 Task: Find connections with filter location Palera with filter topic #leadershipwith filter profile language Potuguese with filter current company Centre for Policy Research with filter school DG Ruparel College of Arts, Science and Commerce with filter industry Technical and Vocational Training with filter service category Negotiation with filter keywords title Controller
Action: Mouse moved to (695, 91)
Screenshot: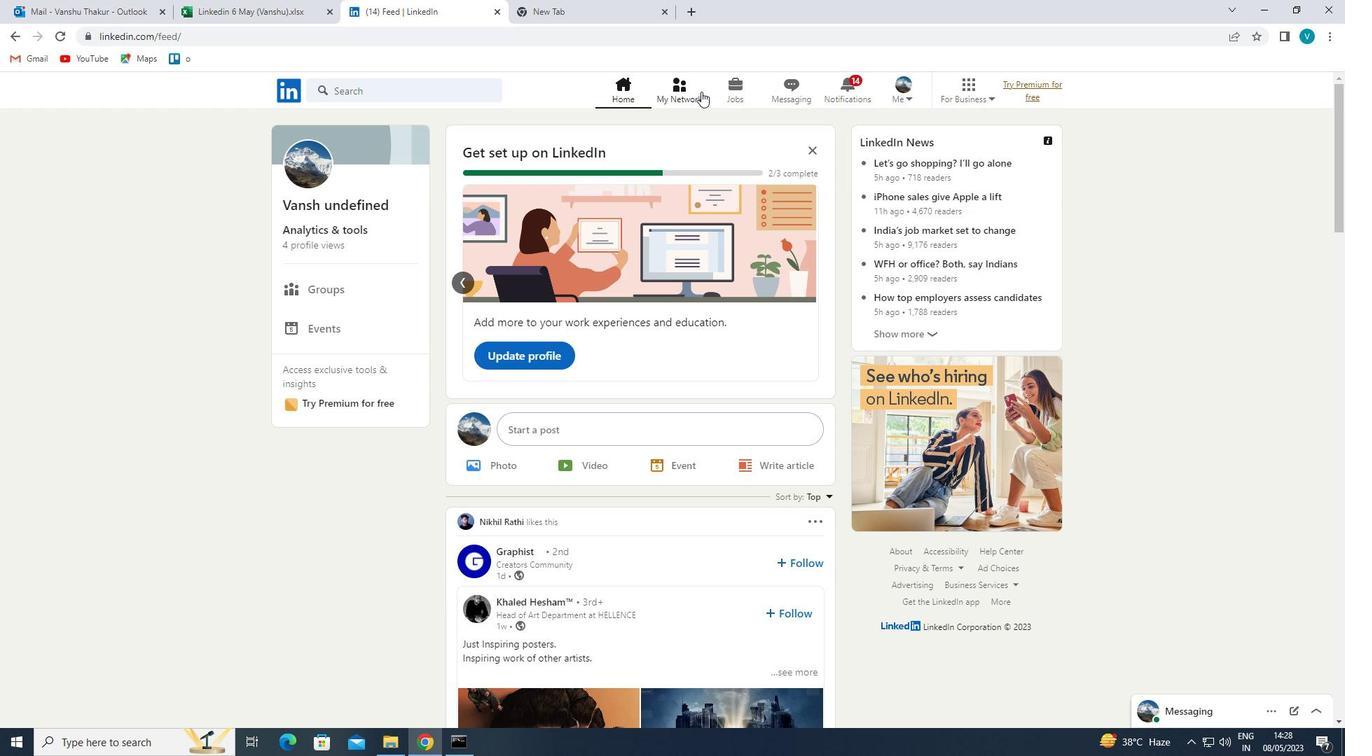 
Action: Mouse pressed left at (695, 91)
Screenshot: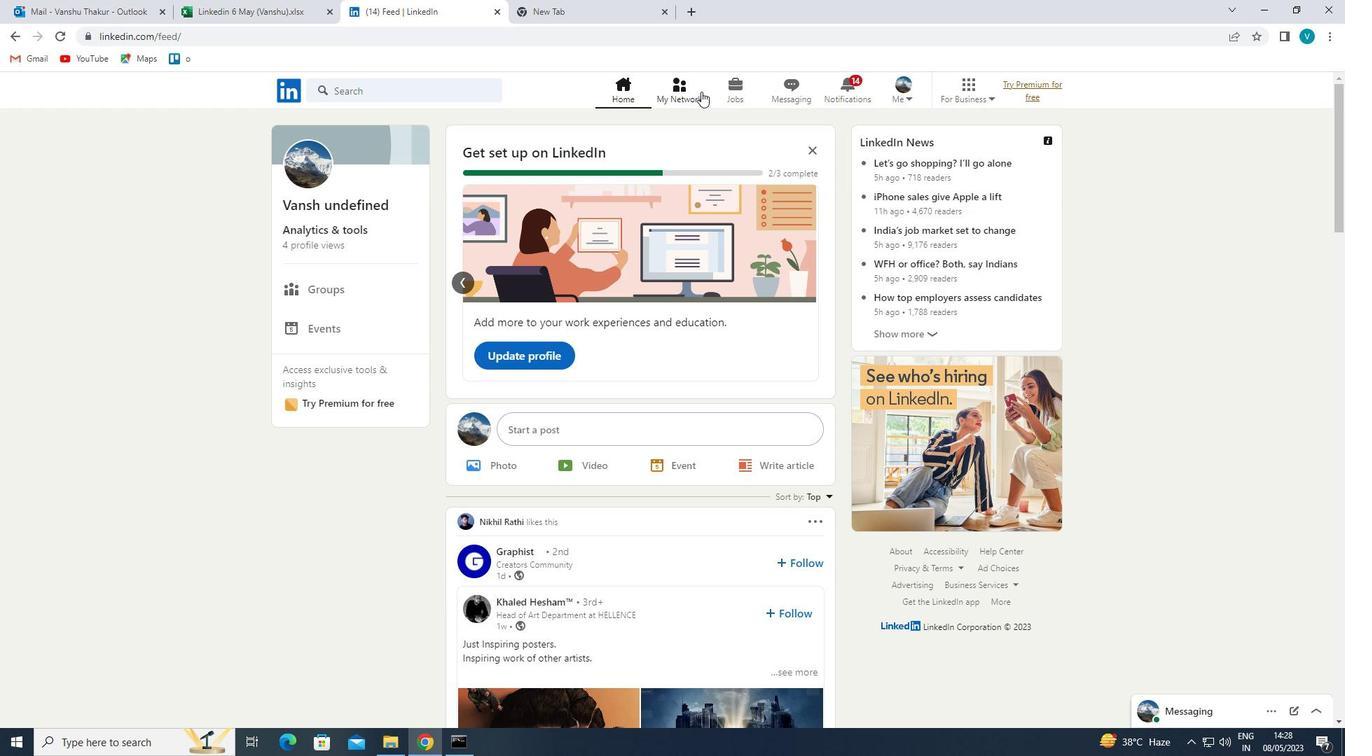 
Action: Mouse moved to (424, 167)
Screenshot: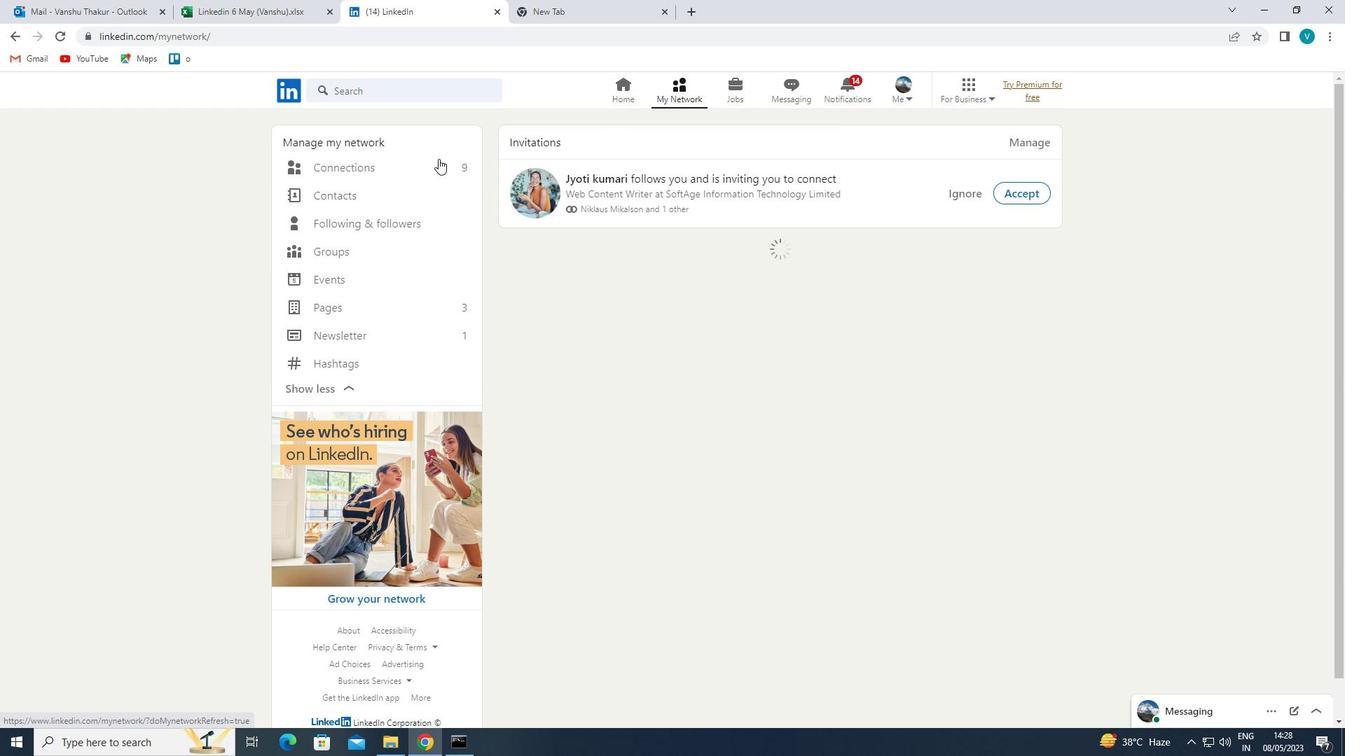 
Action: Mouse pressed left at (424, 167)
Screenshot: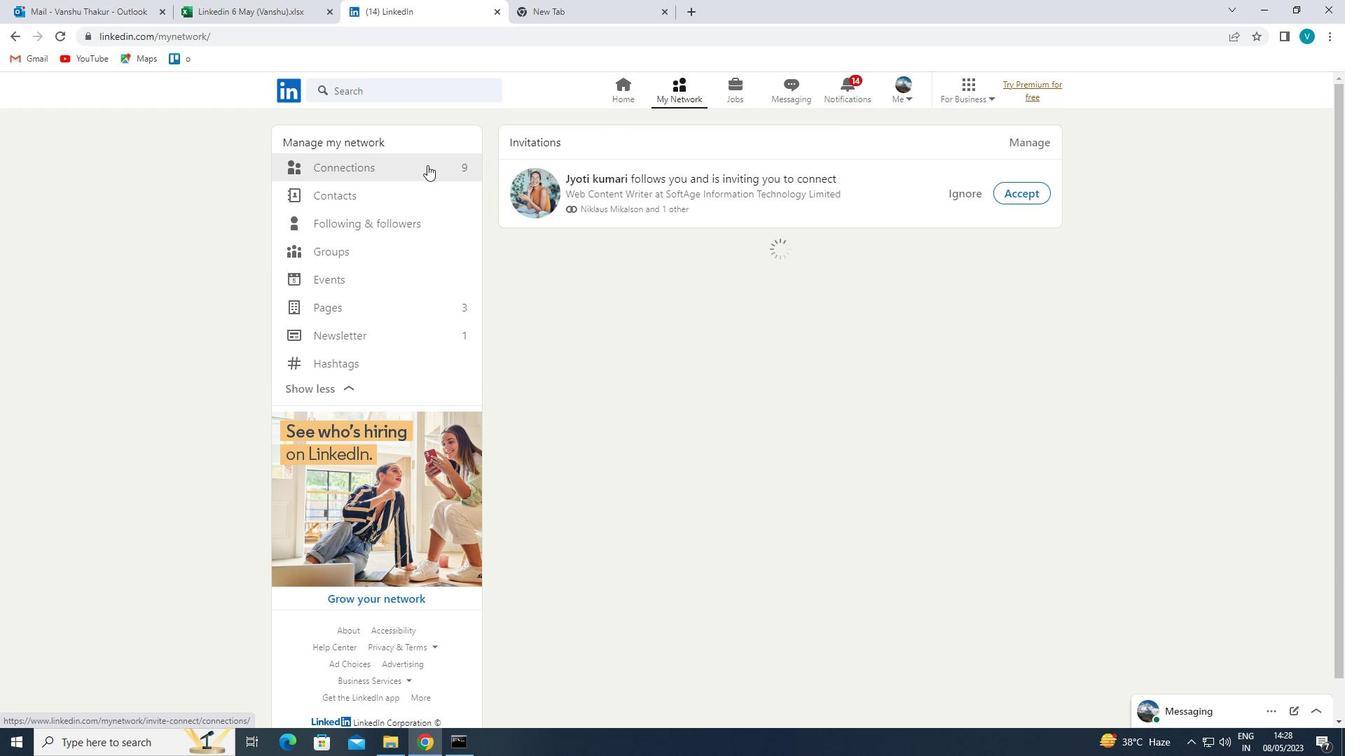 
Action: Mouse moved to (742, 169)
Screenshot: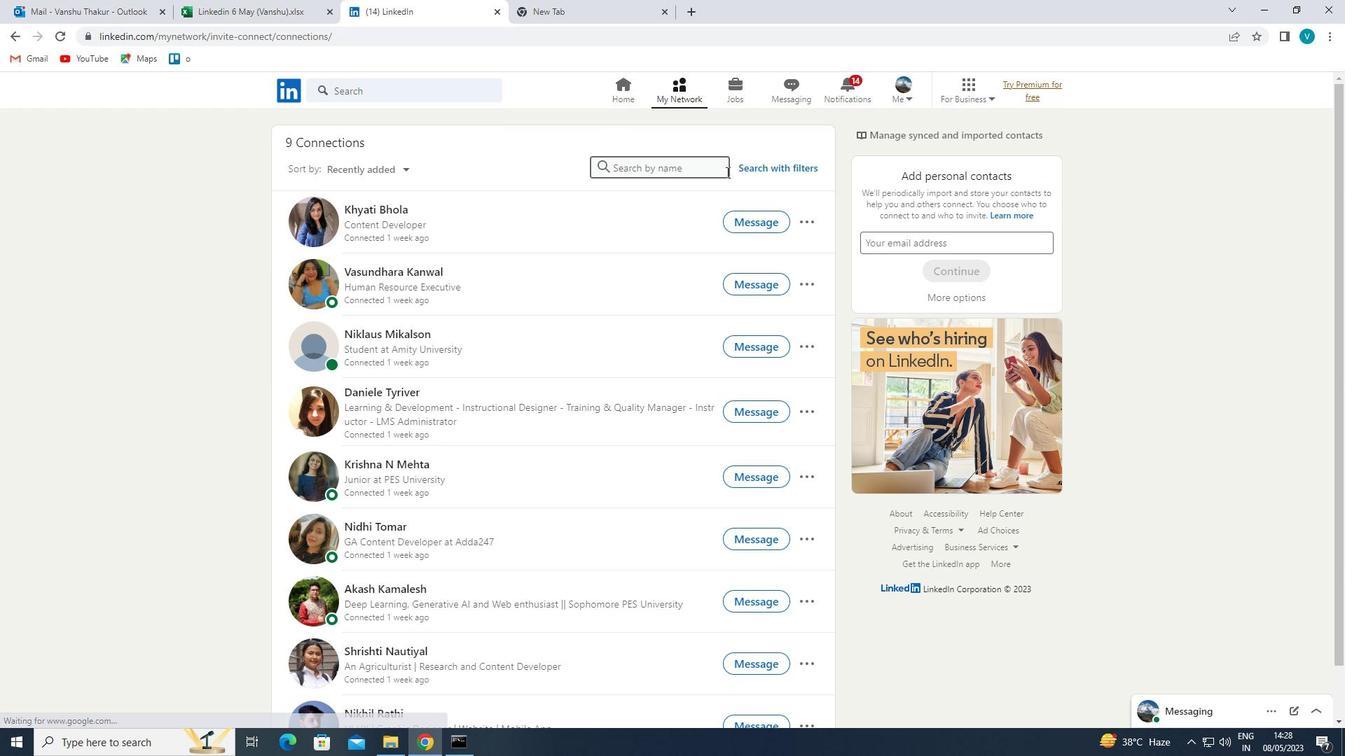 
Action: Mouse pressed left at (742, 169)
Screenshot: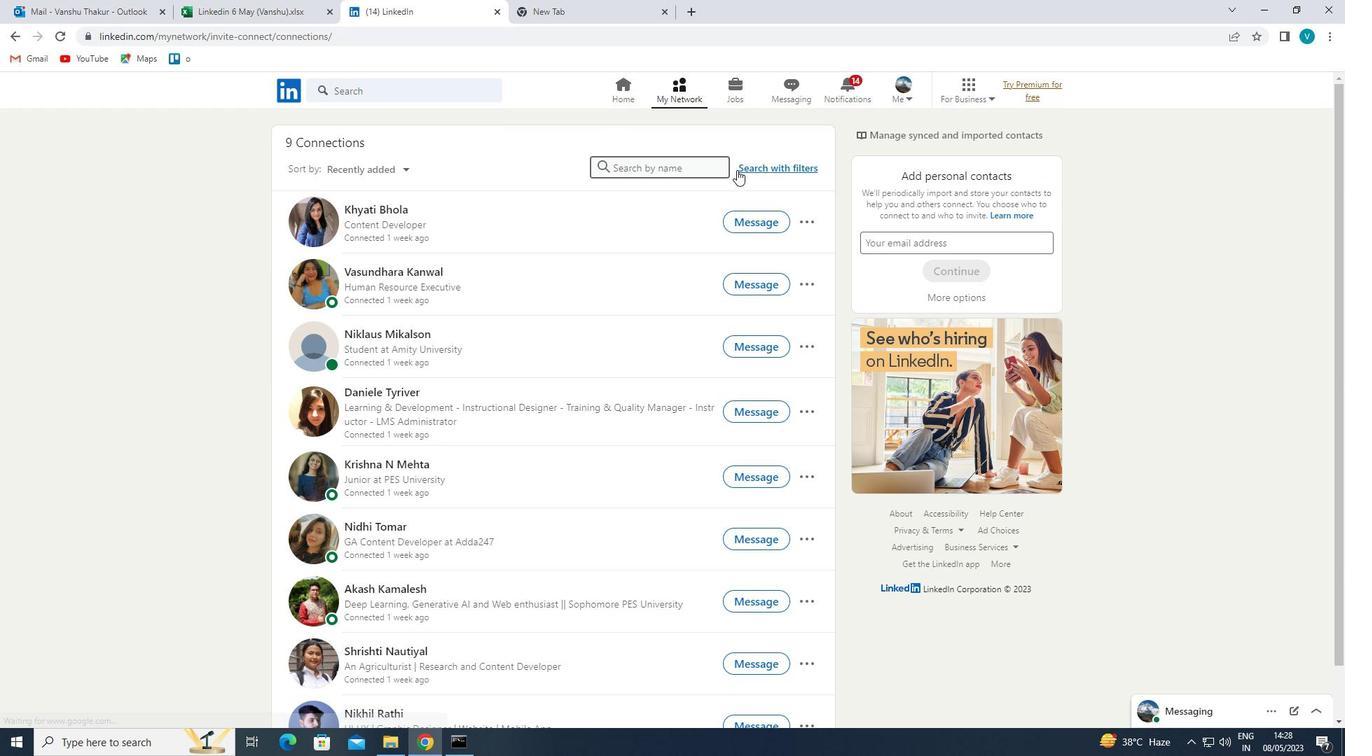 
Action: Mouse moved to (689, 130)
Screenshot: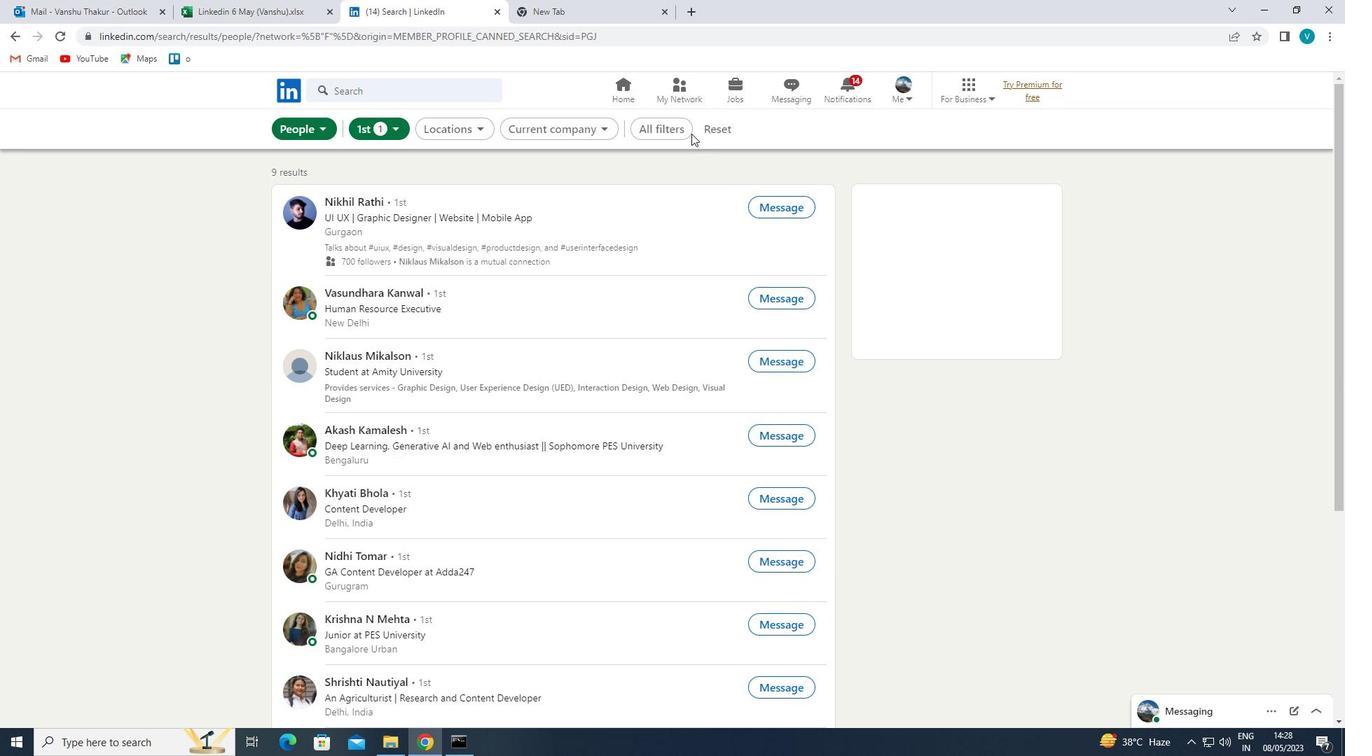 
Action: Mouse pressed left at (689, 130)
Screenshot: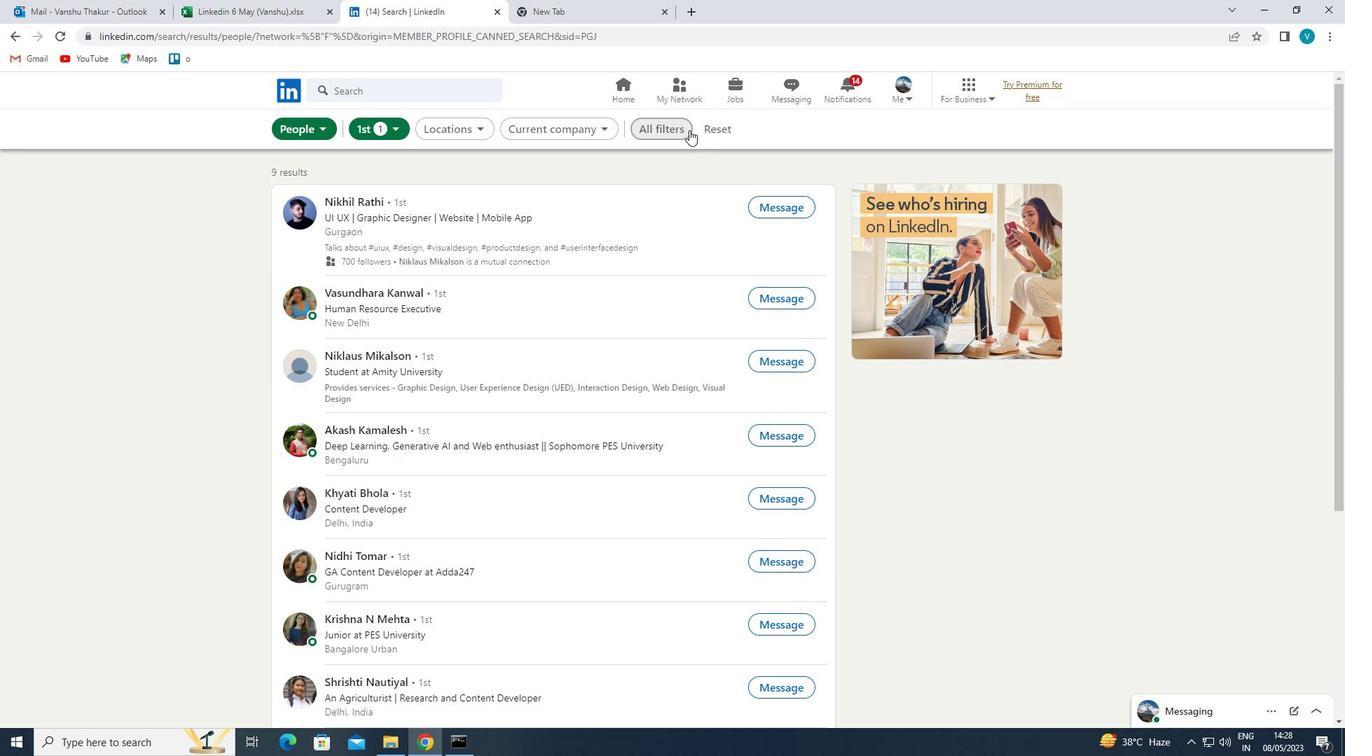 
Action: Mouse moved to (1243, 351)
Screenshot: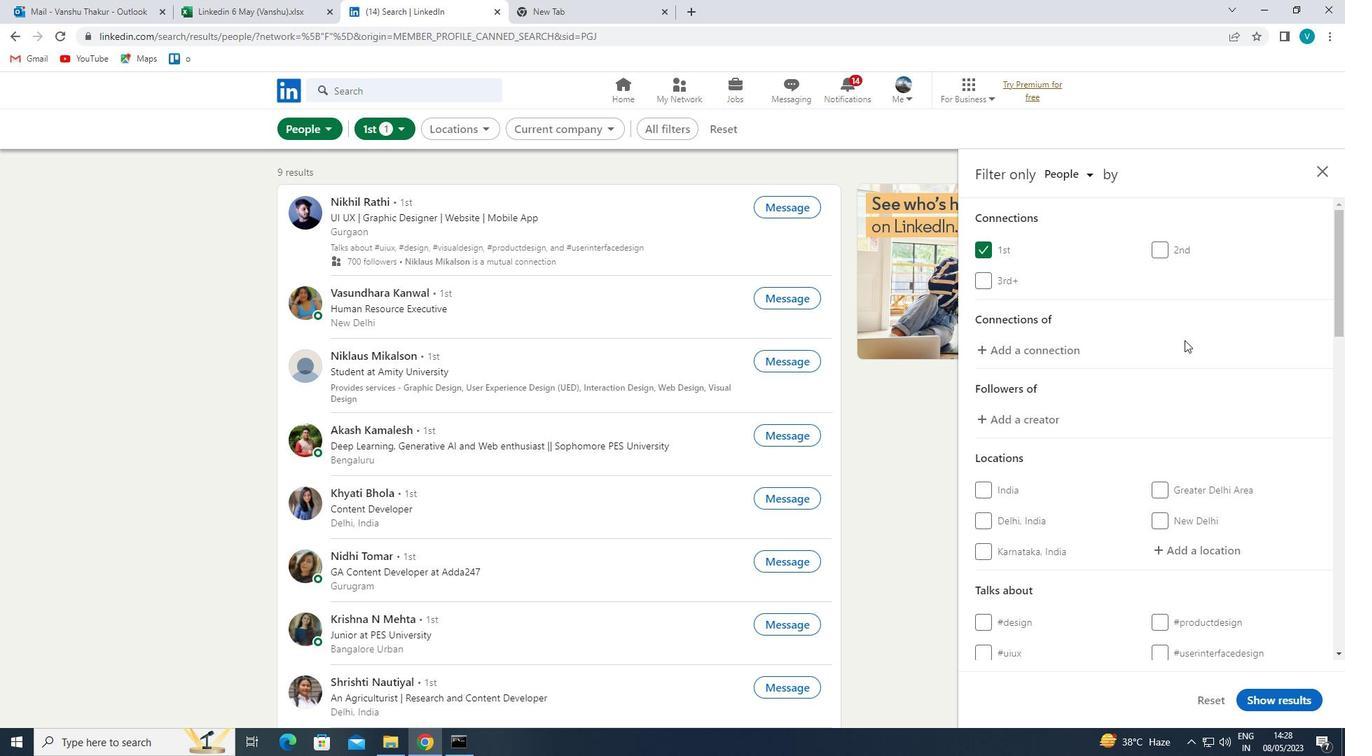 
Action: Mouse scrolled (1243, 351) with delta (0, 0)
Screenshot: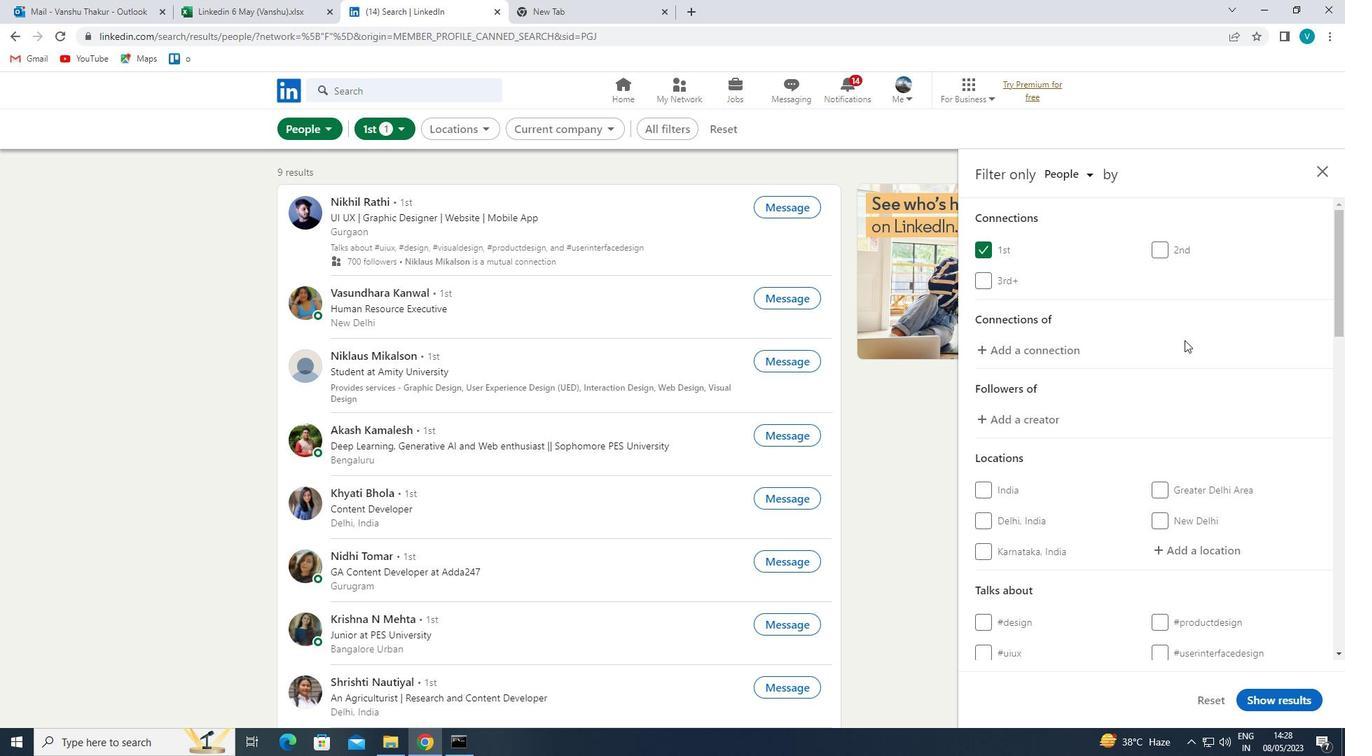 
Action: Mouse moved to (1251, 362)
Screenshot: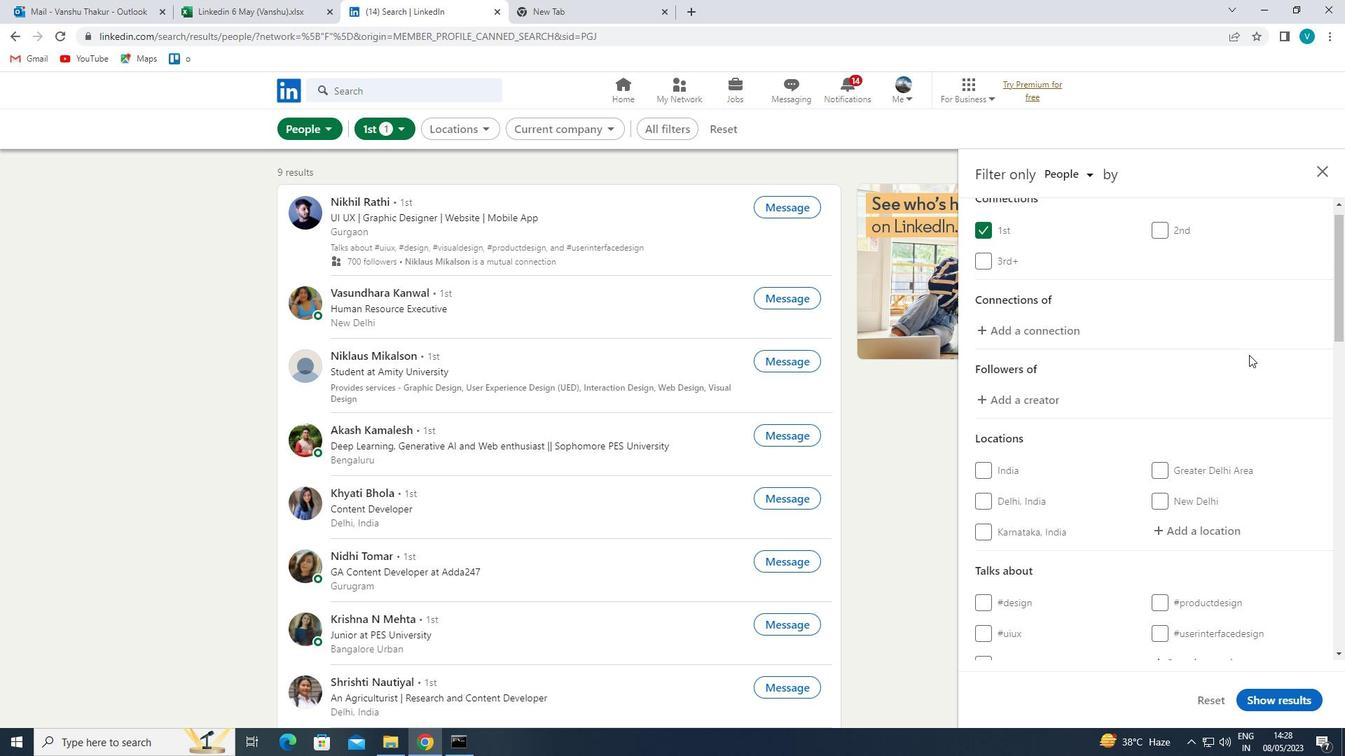 
Action: Mouse scrolled (1251, 361) with delta (0, 0)
Screenshot: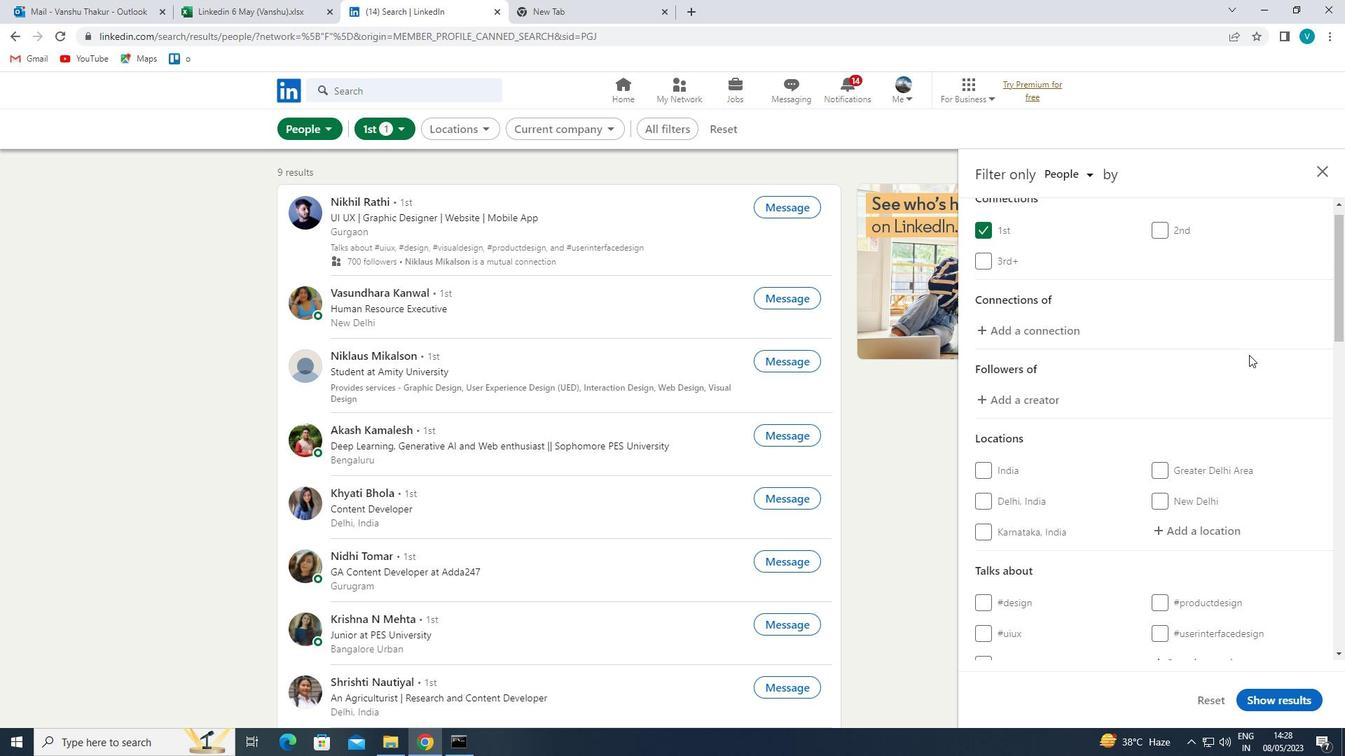 
Action: Mouse moved to (1216, 405)
Screenshot: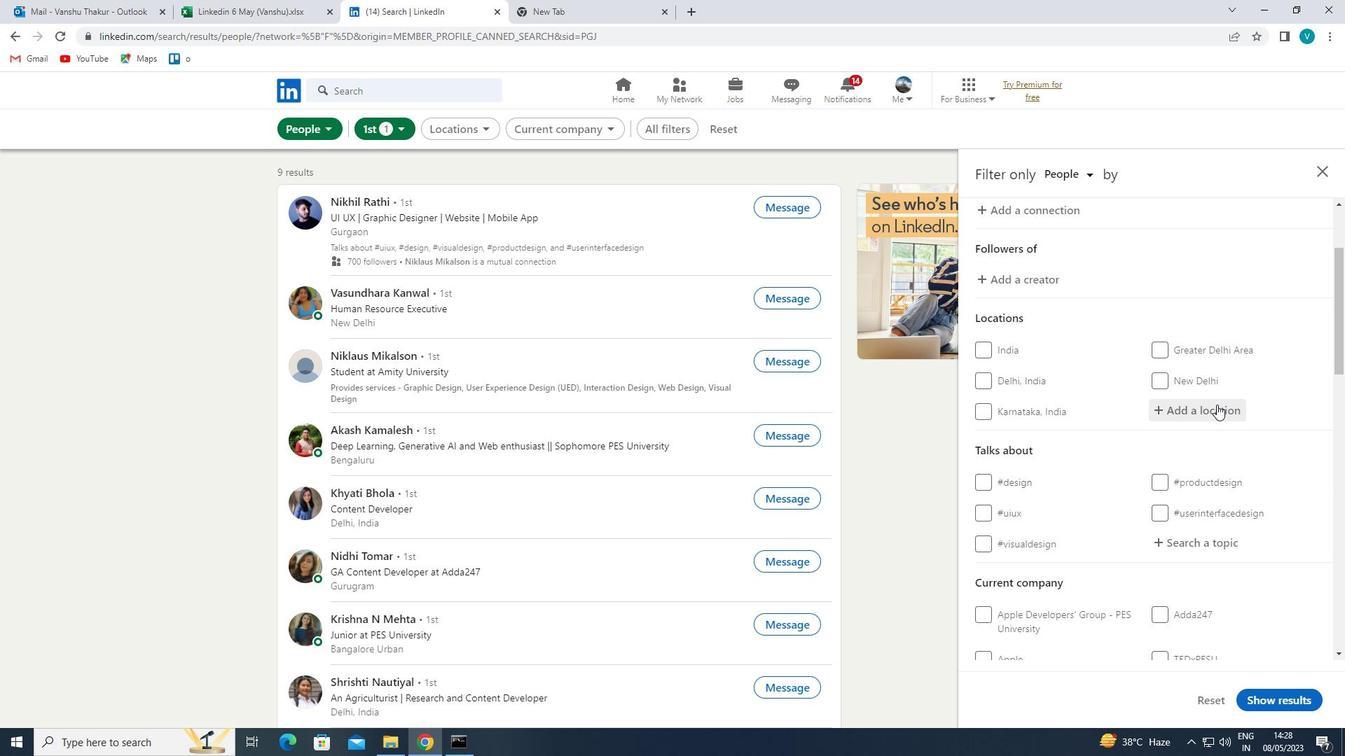 
Action: Mouse pressed left at (1216, 405)
Screenshot: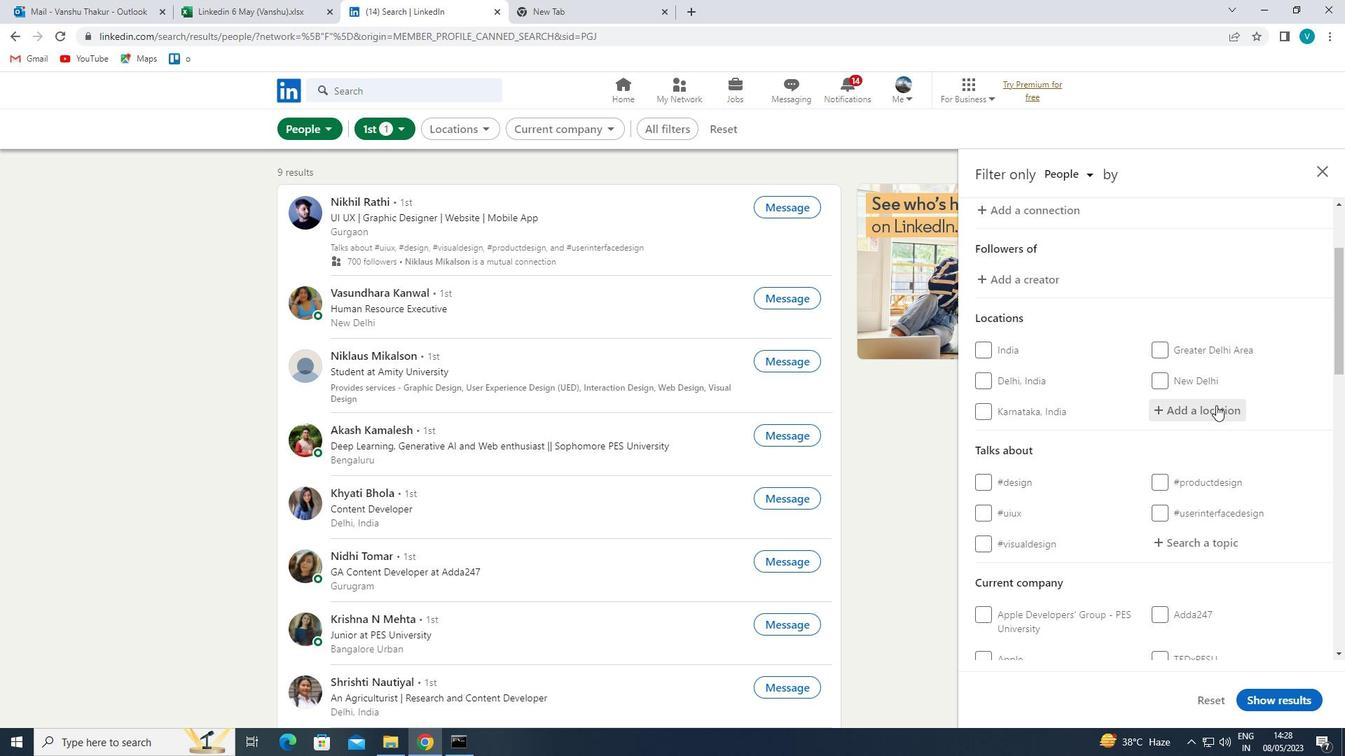 
Action: Mouse moved to (984, 469)
Screenshot: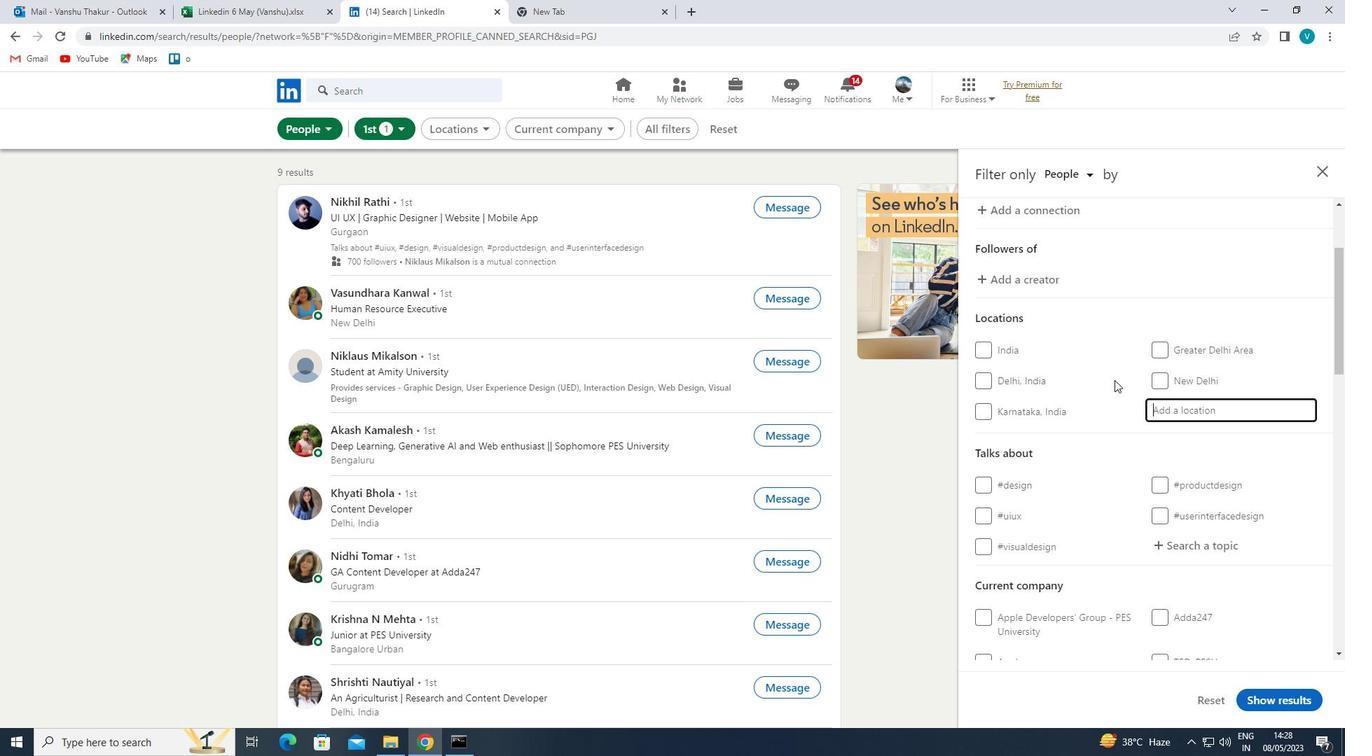 
Action: Key pressed <Key.shift>
Screenshot: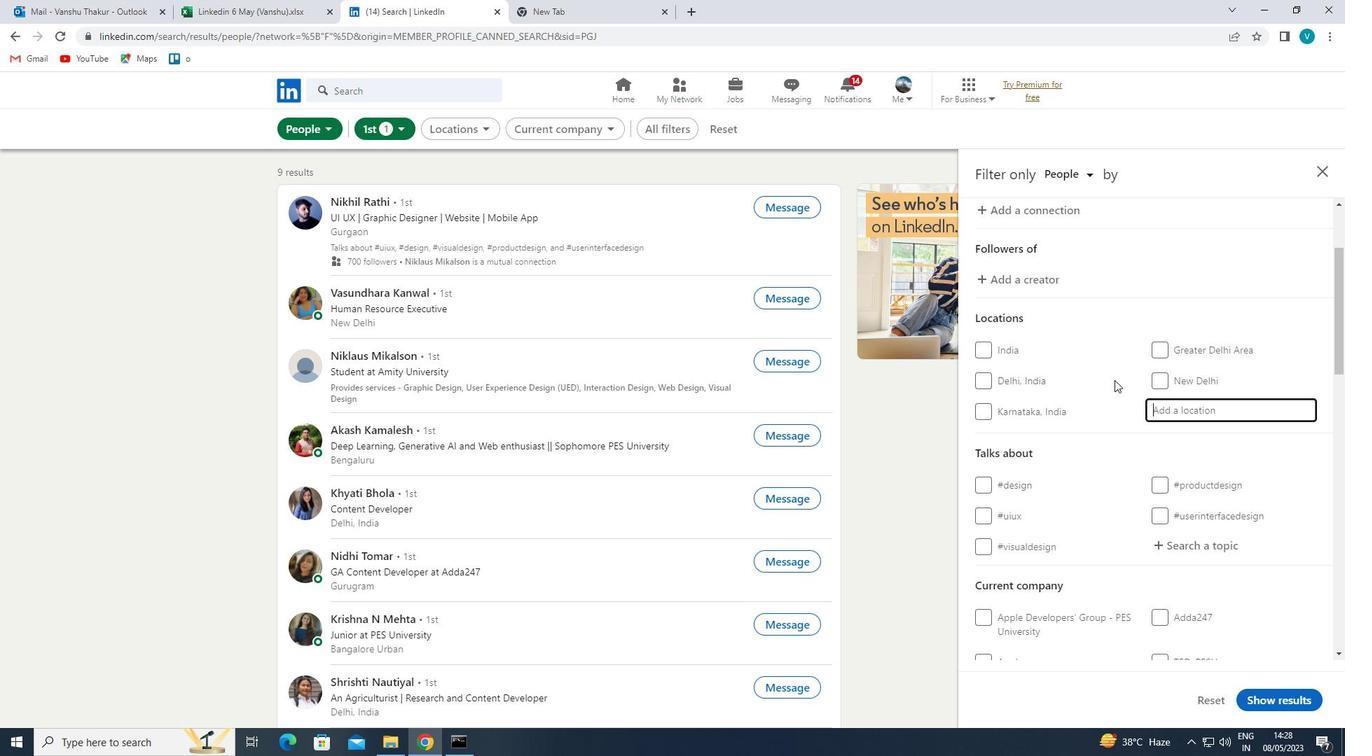 
Action: Mouse moved to (984, 469)
Screenshot: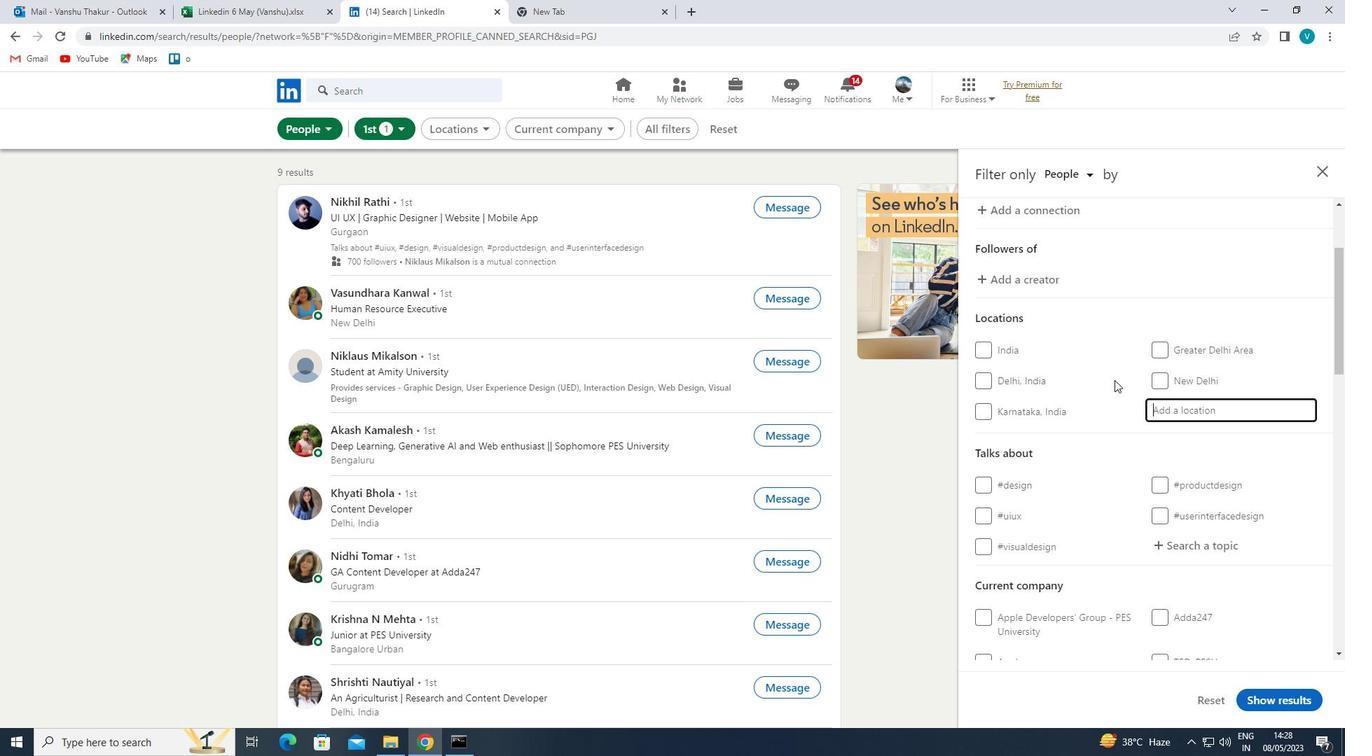 
Action: Key pressed PALERA
Screenshot: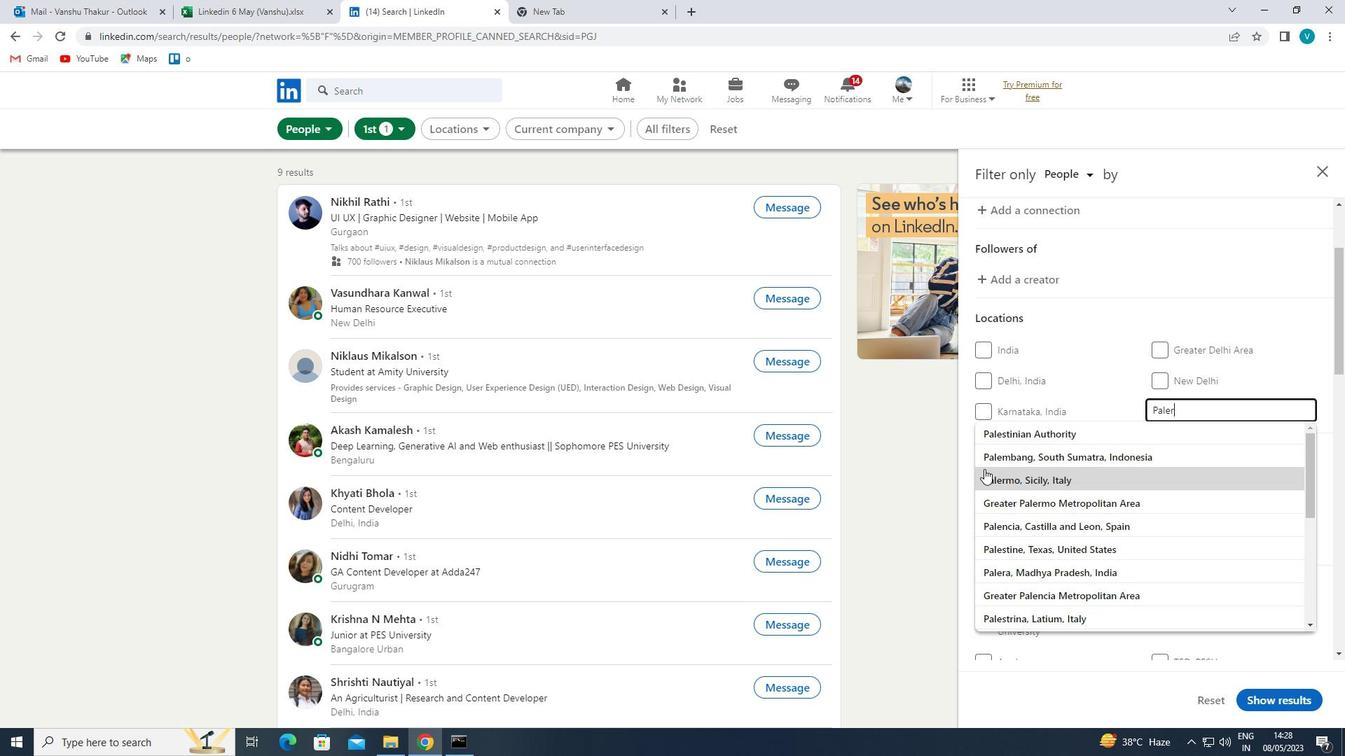 
Action: Mouse moved to (1105, 435)
Screenshot: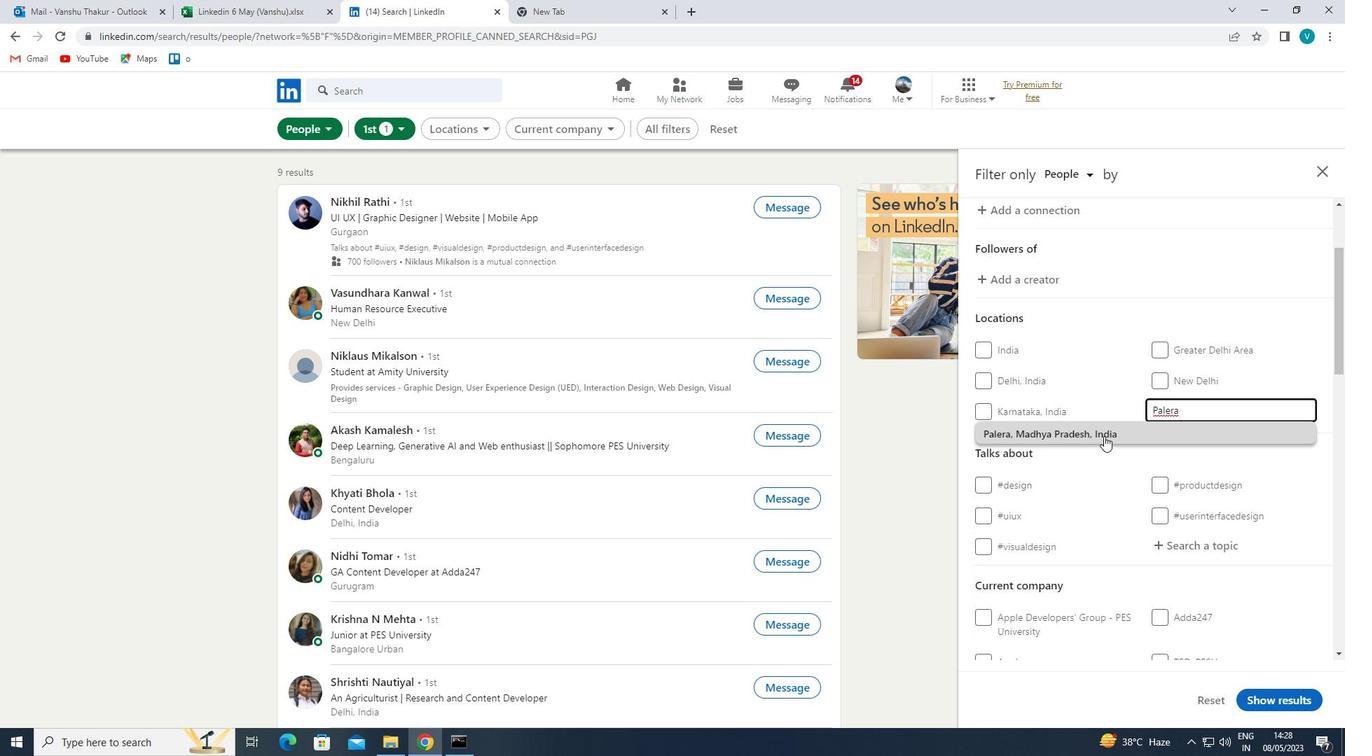 
Action: Mouse pressed left at (1105, 435)
Screenshot: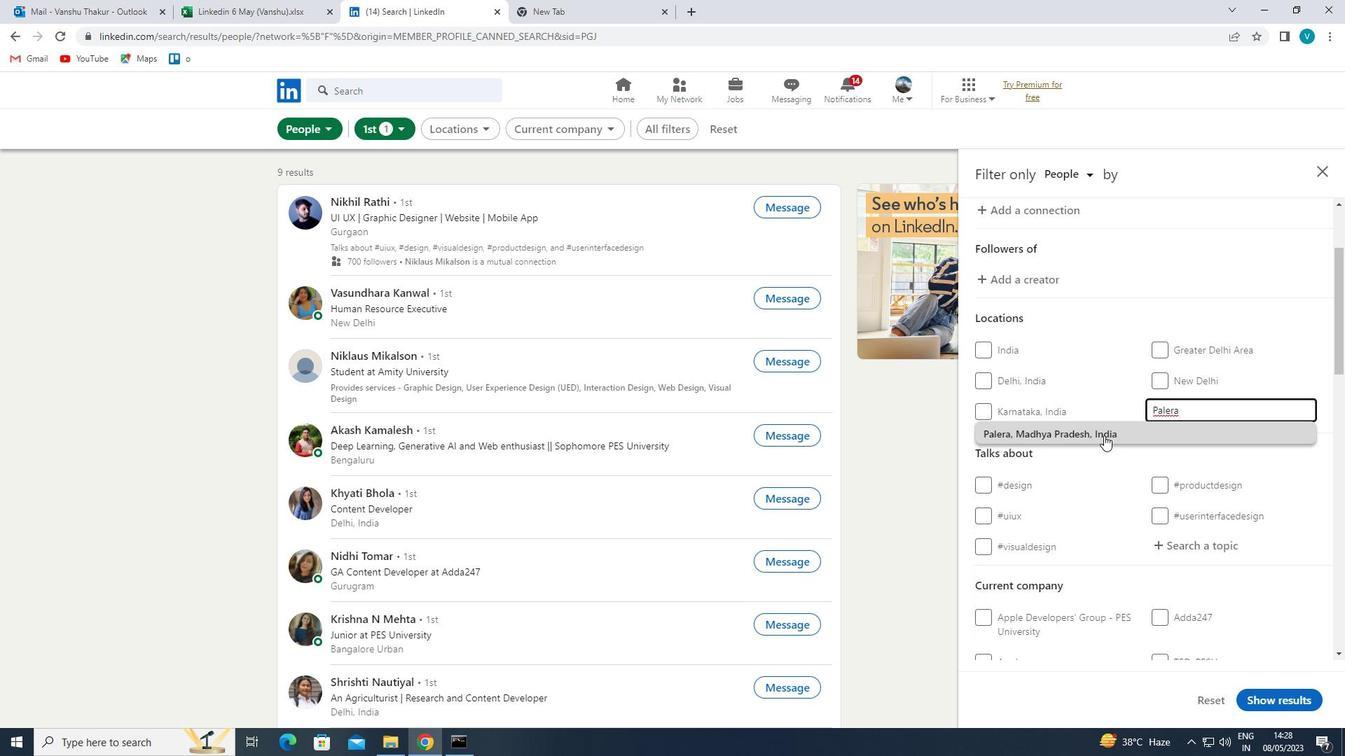 
Action: Mouse scrolled (1105, 435) with delta (0, 0)
Screenshot: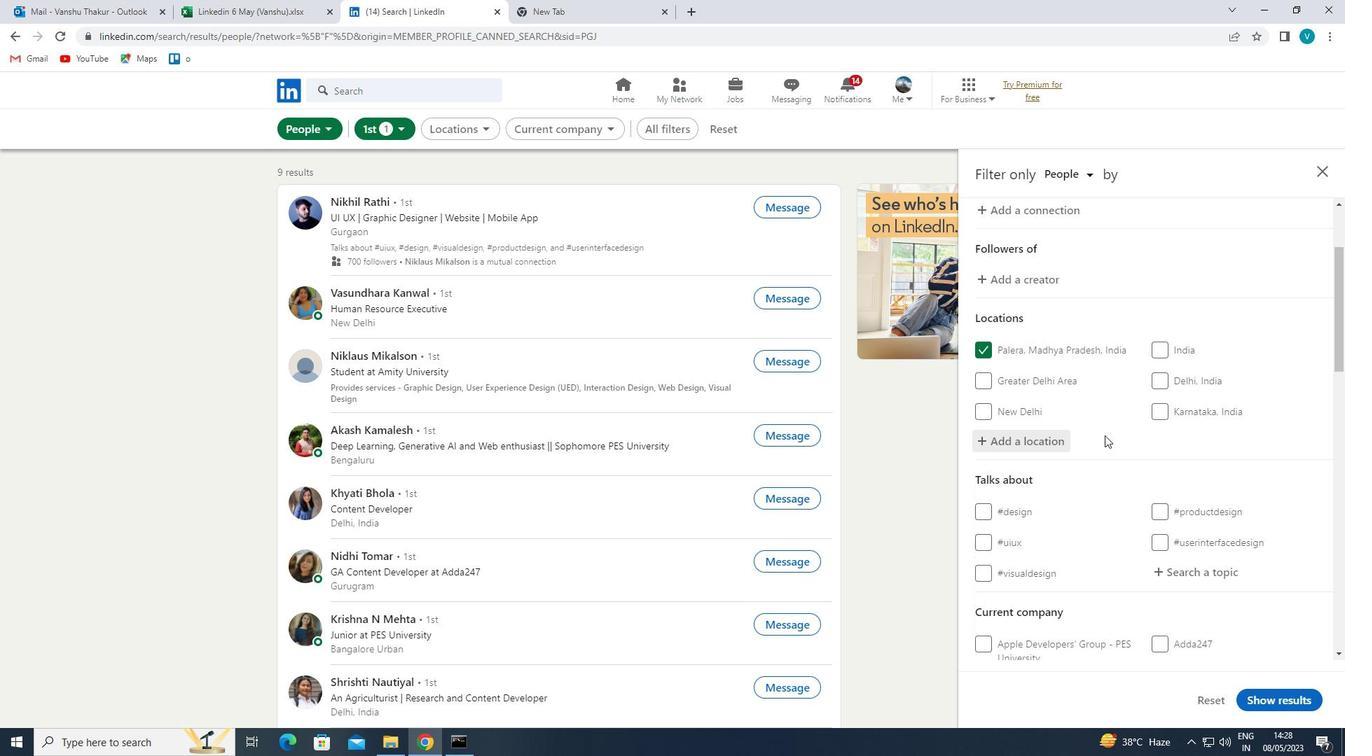
Action: Mouse scrolled (1105, 435) with delta (0, 0)
Screenshot: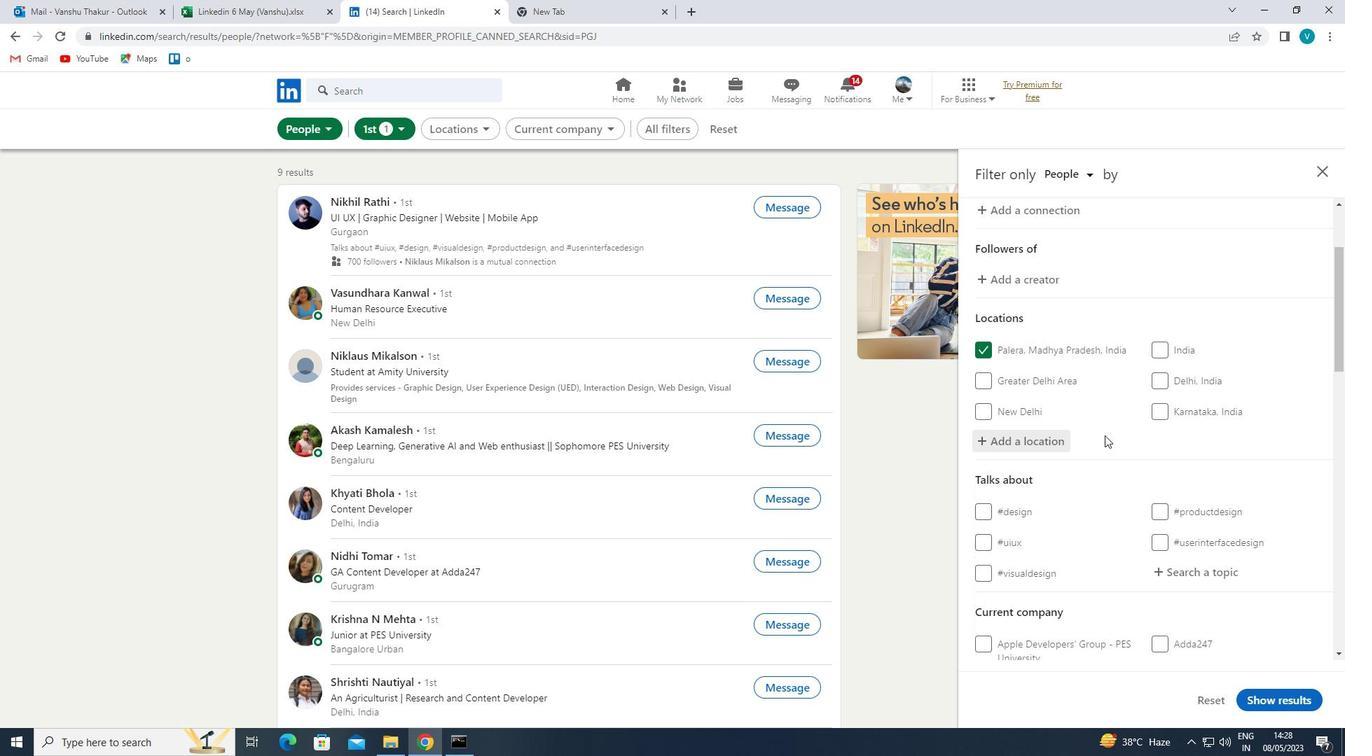
Action: Mouse moved to (1161, 426)
Screenshot: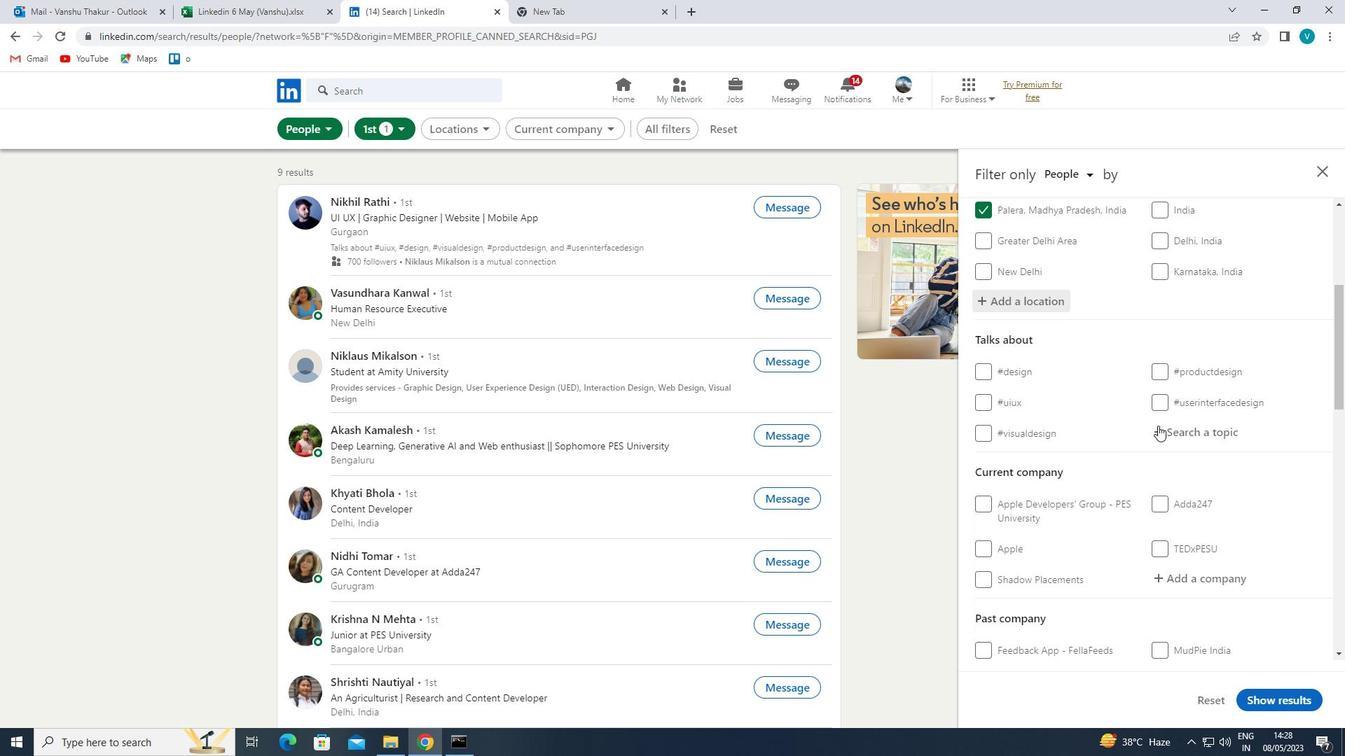 
Action: Mouse pressed left at (1161, 426)
Screenshot: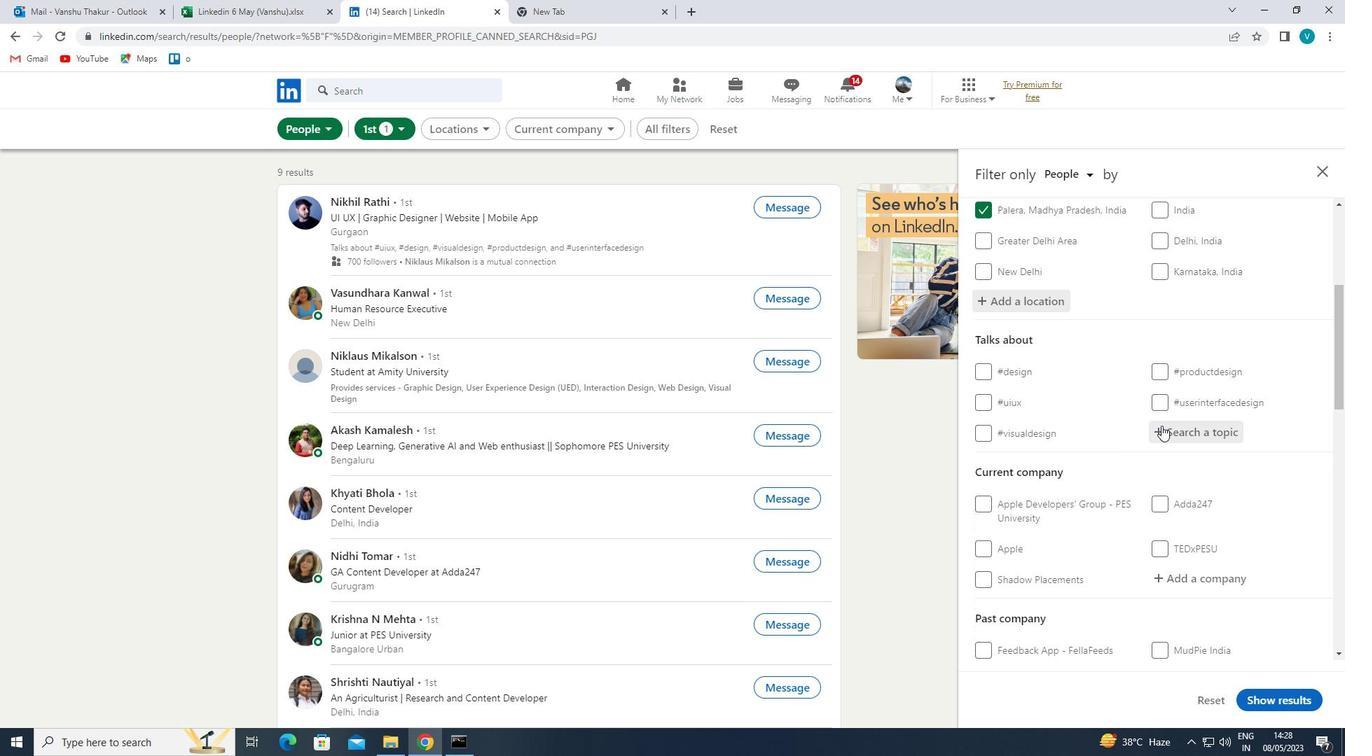 
Action: Mouse moved to (1144, 438)
Screenshot: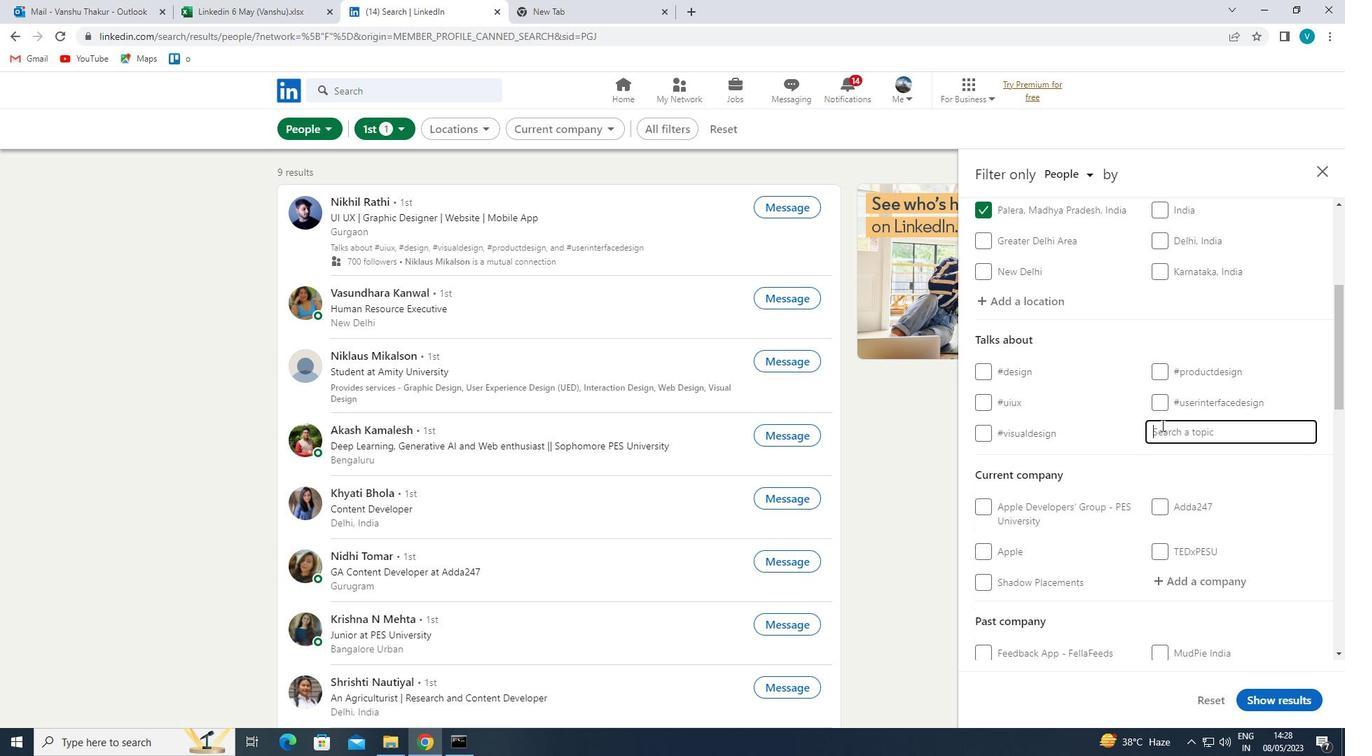 
Action: Key pressed LEADERSHIP
Screenshot: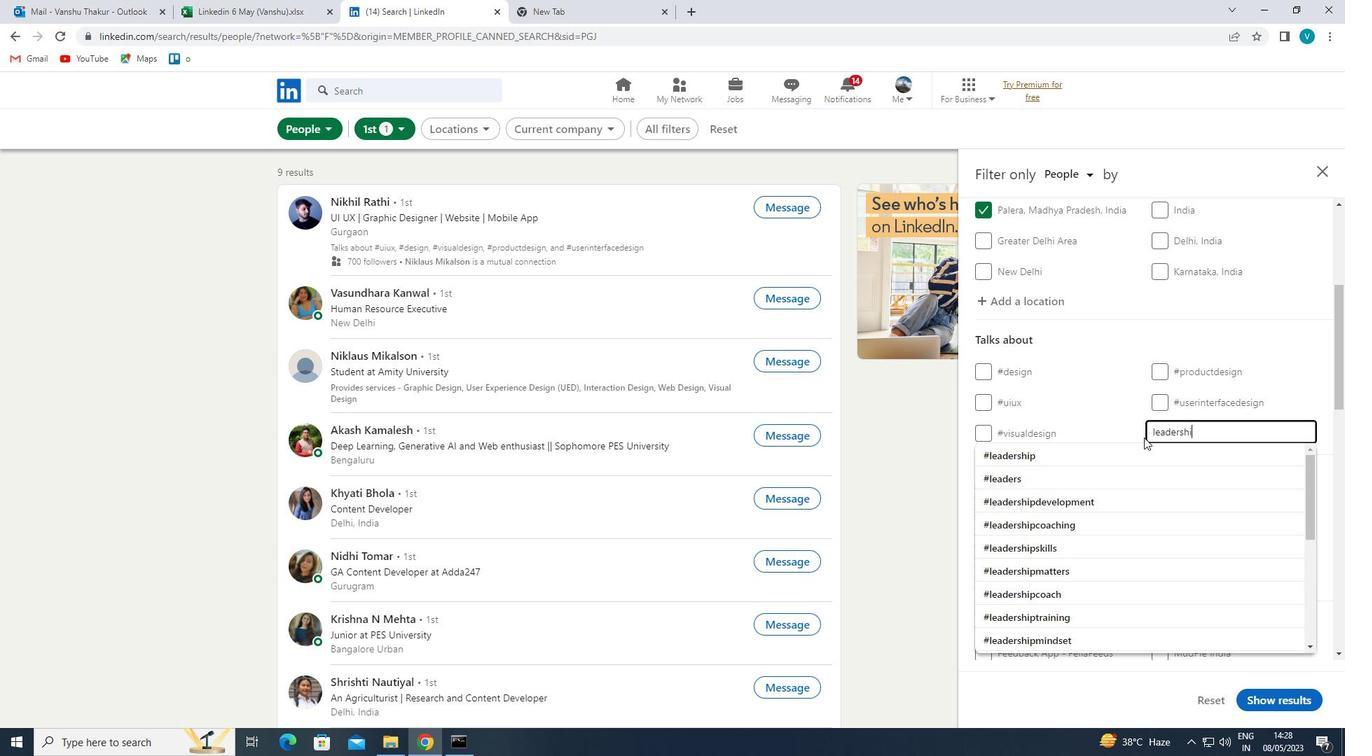 
Action: Mouse moved to (1131, 445)
Screenshot: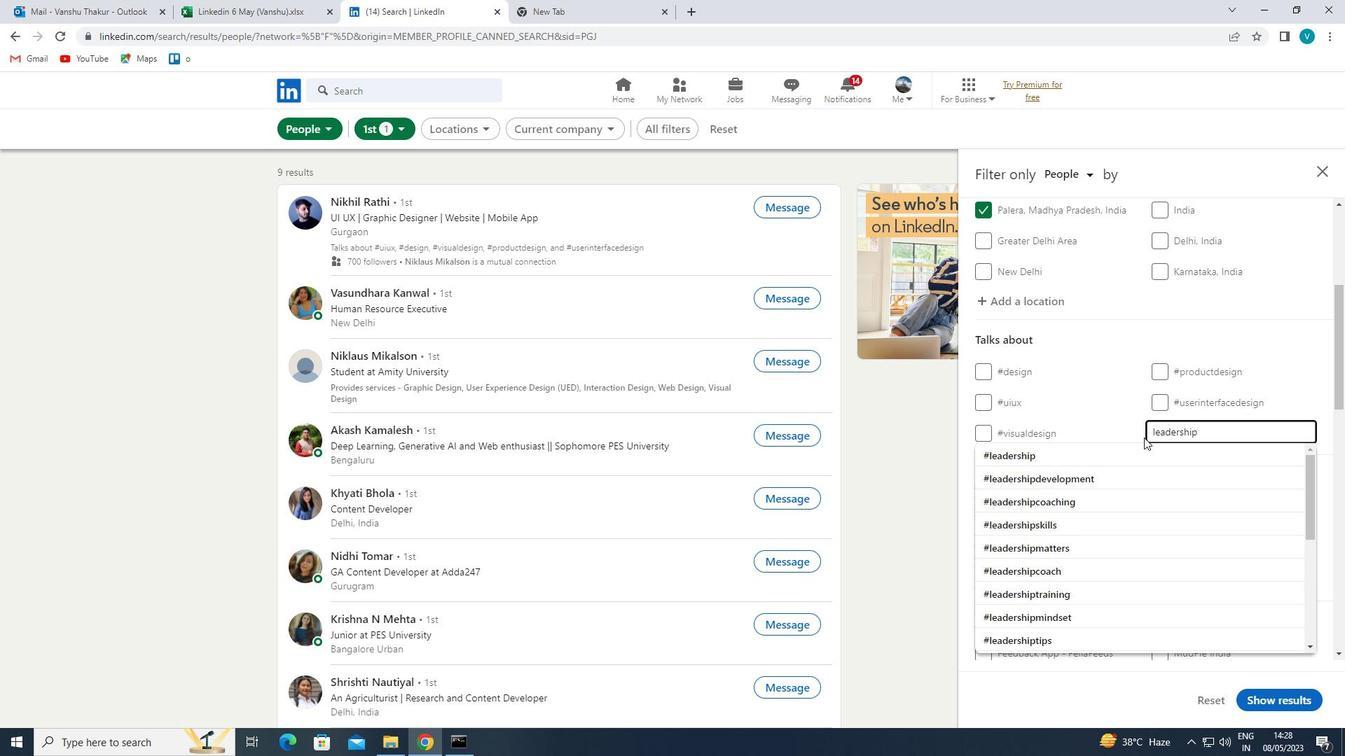 
Action: Mouse pressed left at (1131, 445)
Screenshot: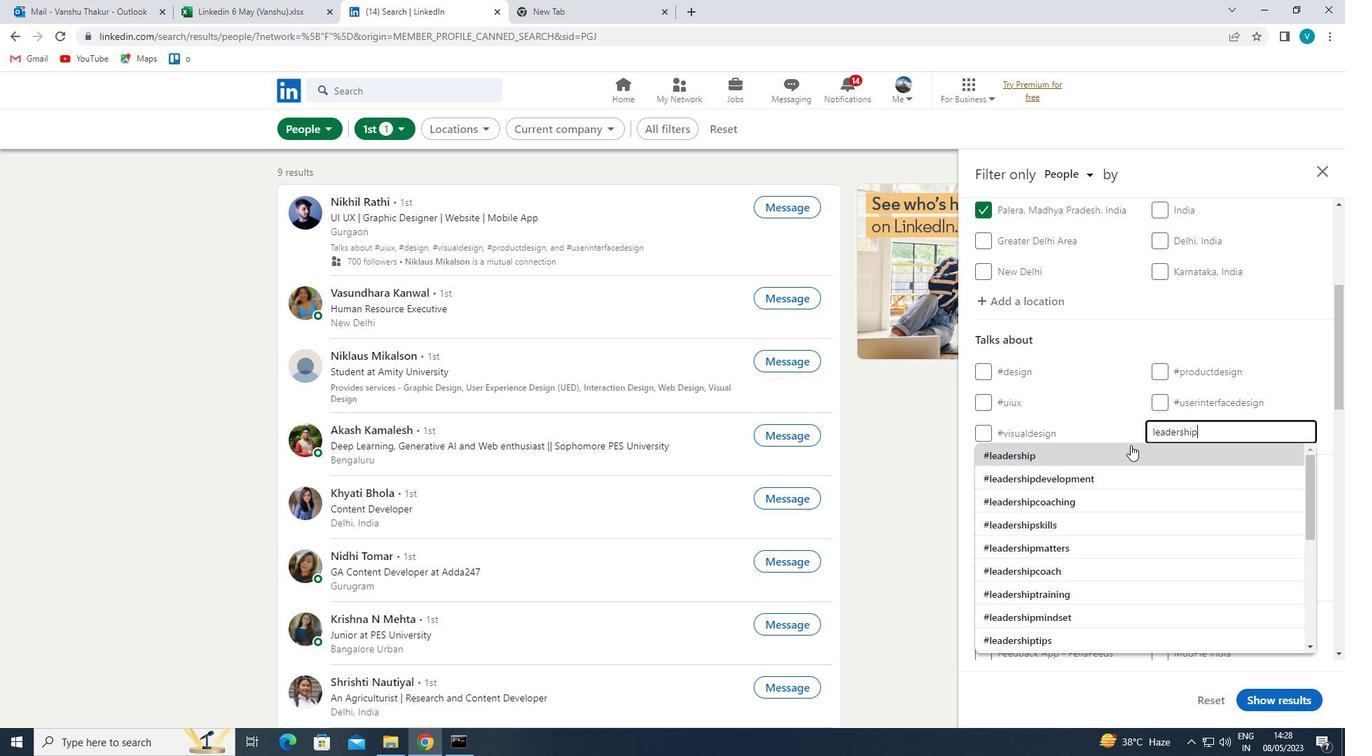 
Action: Mouse scrolled (1131, 445) with delta (0, 0)
Screenshot: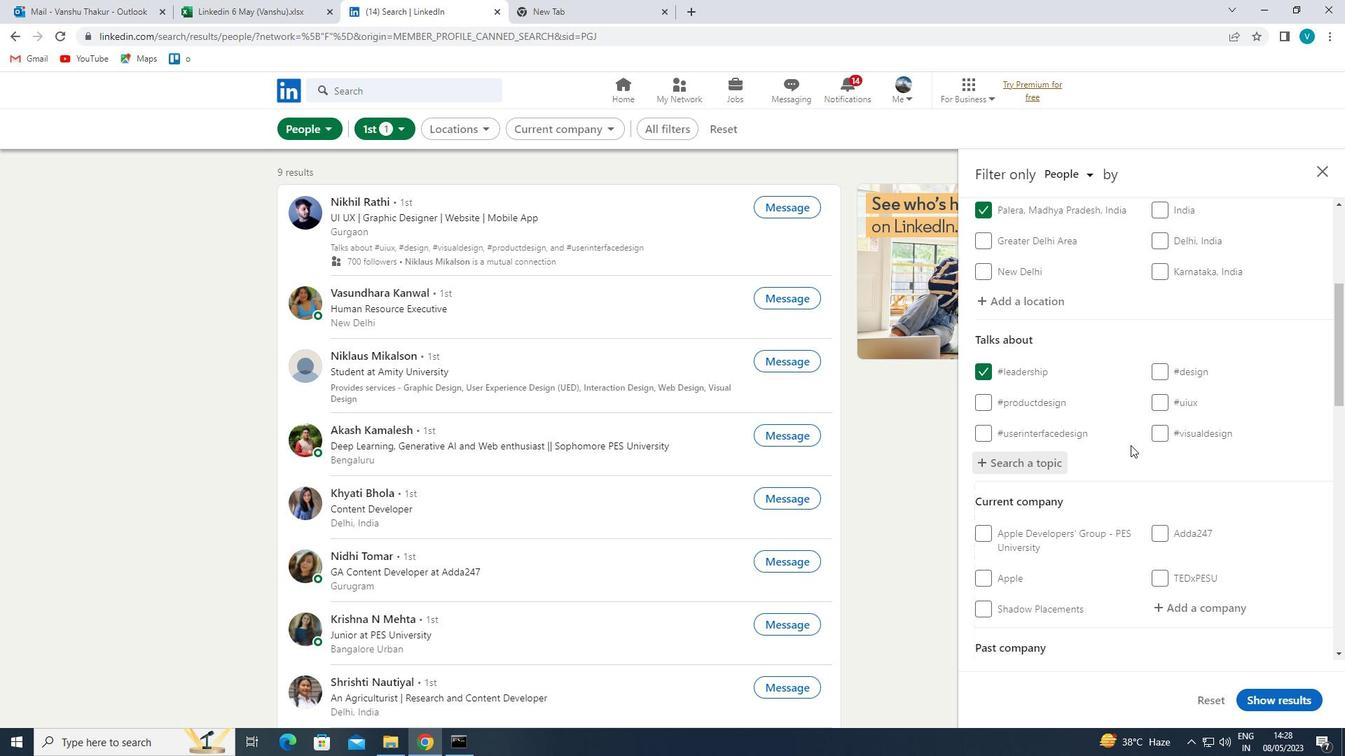 
Action: Mouse scrolled (1131, 445) with delta (0, 0)
Screenshot: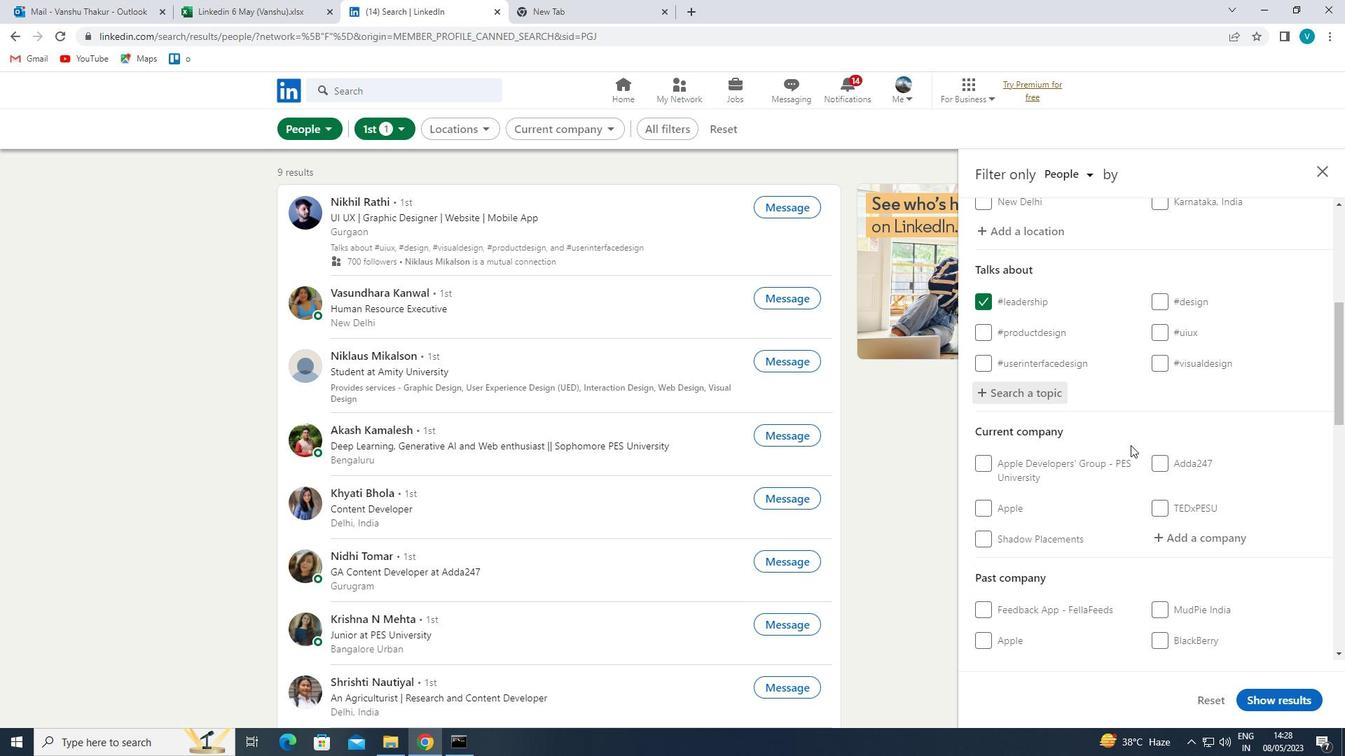 
Action: Mouse scrolled (1131, 445) with delta (0, 0)
Screenshot: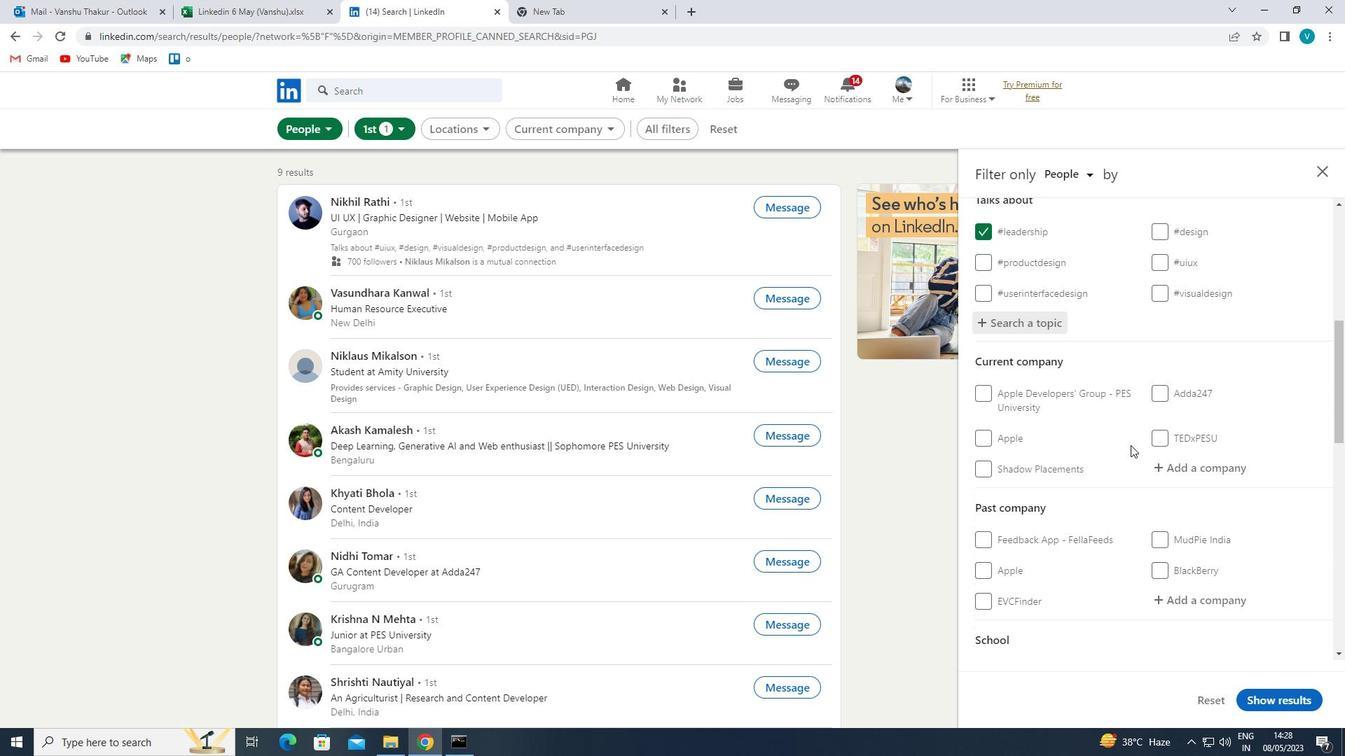 
Action: Mouse moved to (1180, 400)
Screenshot: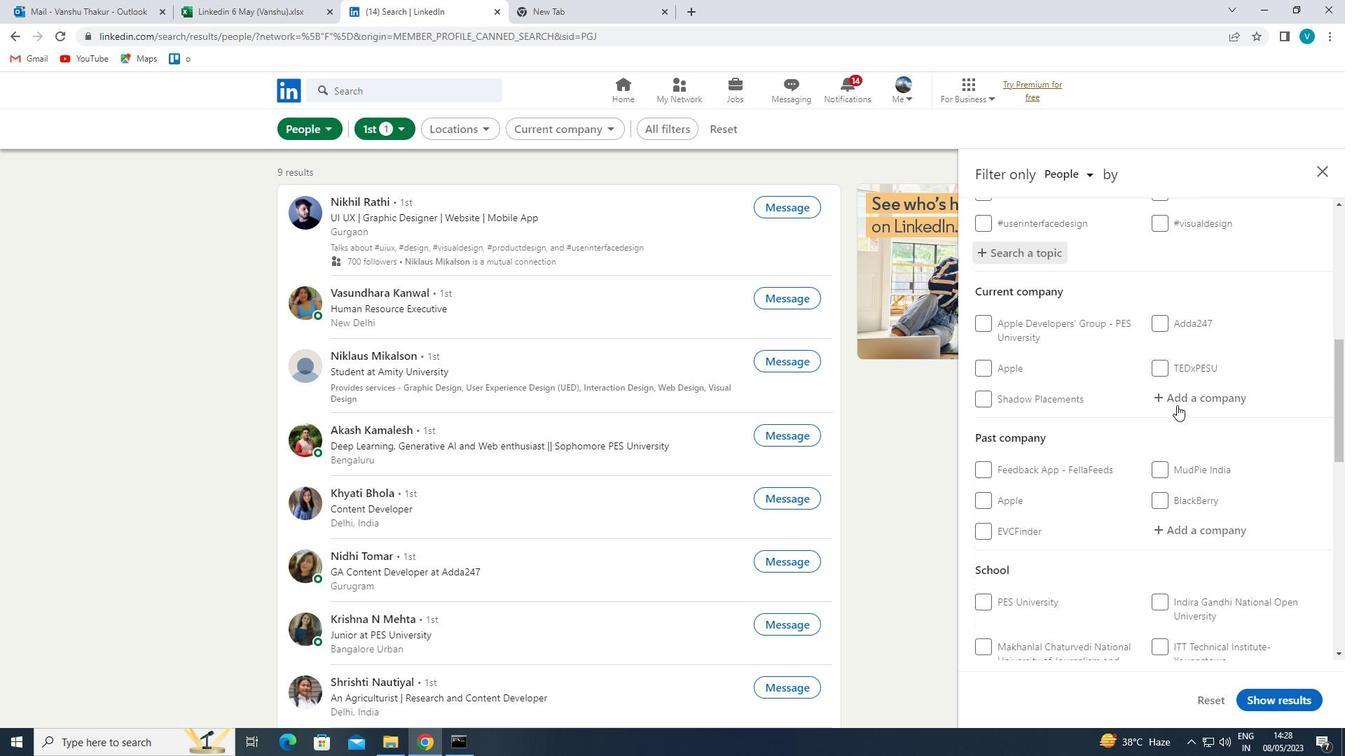 
Action: Mouse pressed left at (1180, 400)
Screenshot: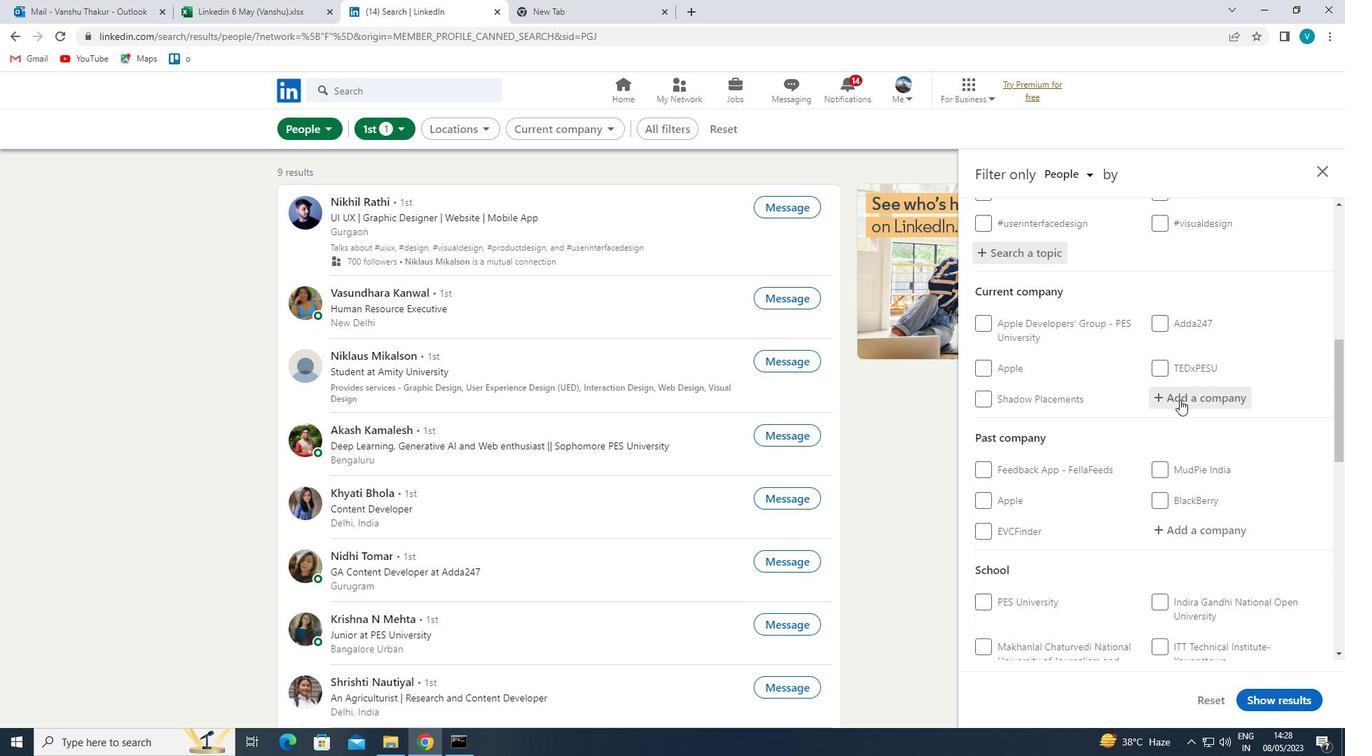 
Action: Mouse moved to (1179, 399)
Screenshot: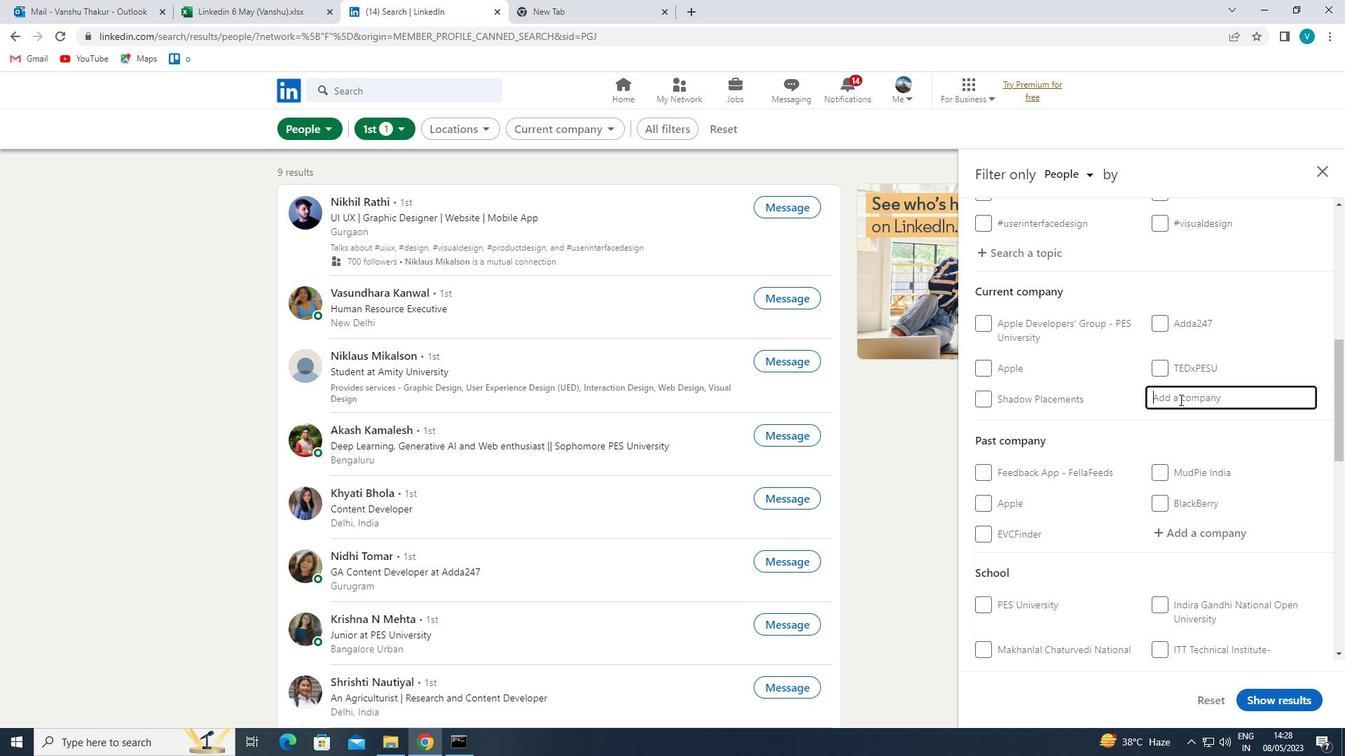 
Action: Key pressed <Key.shift>
Screenshot: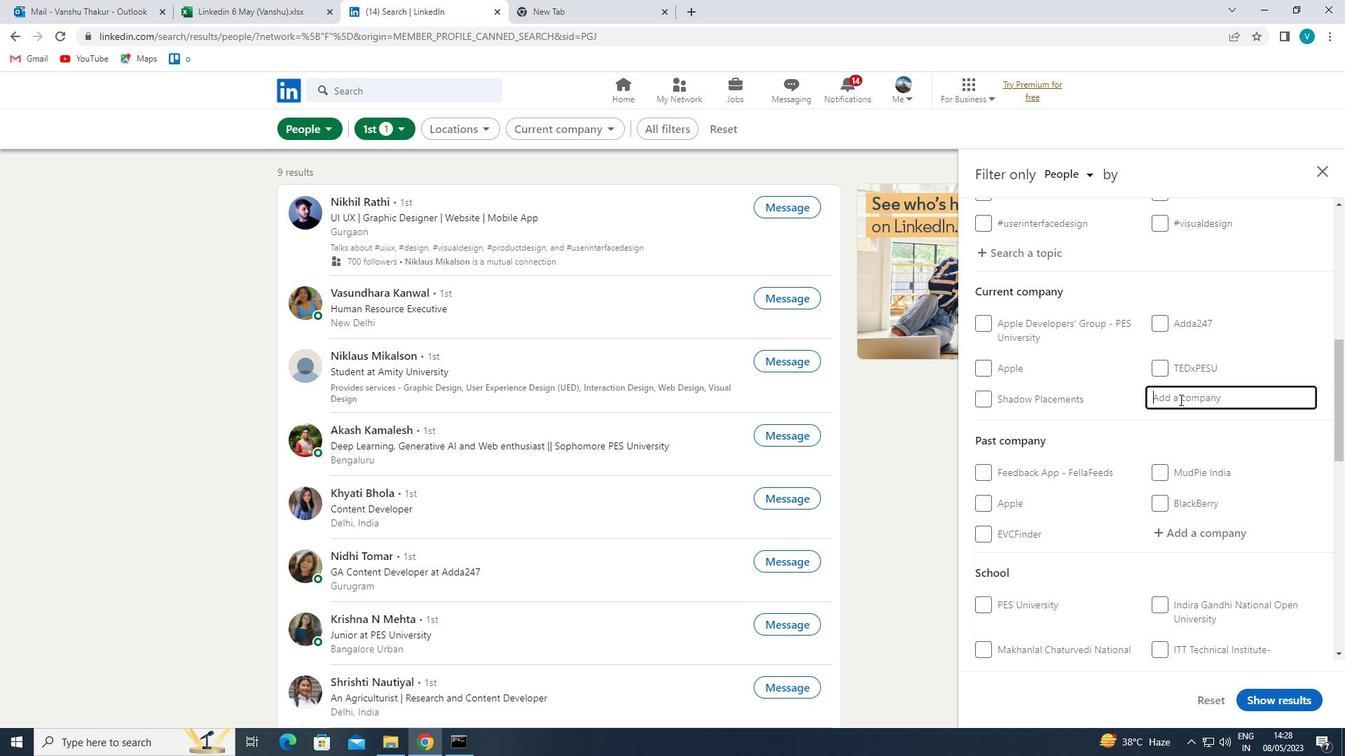
Action: Mouse moved to (1138, 424)
Screenshot: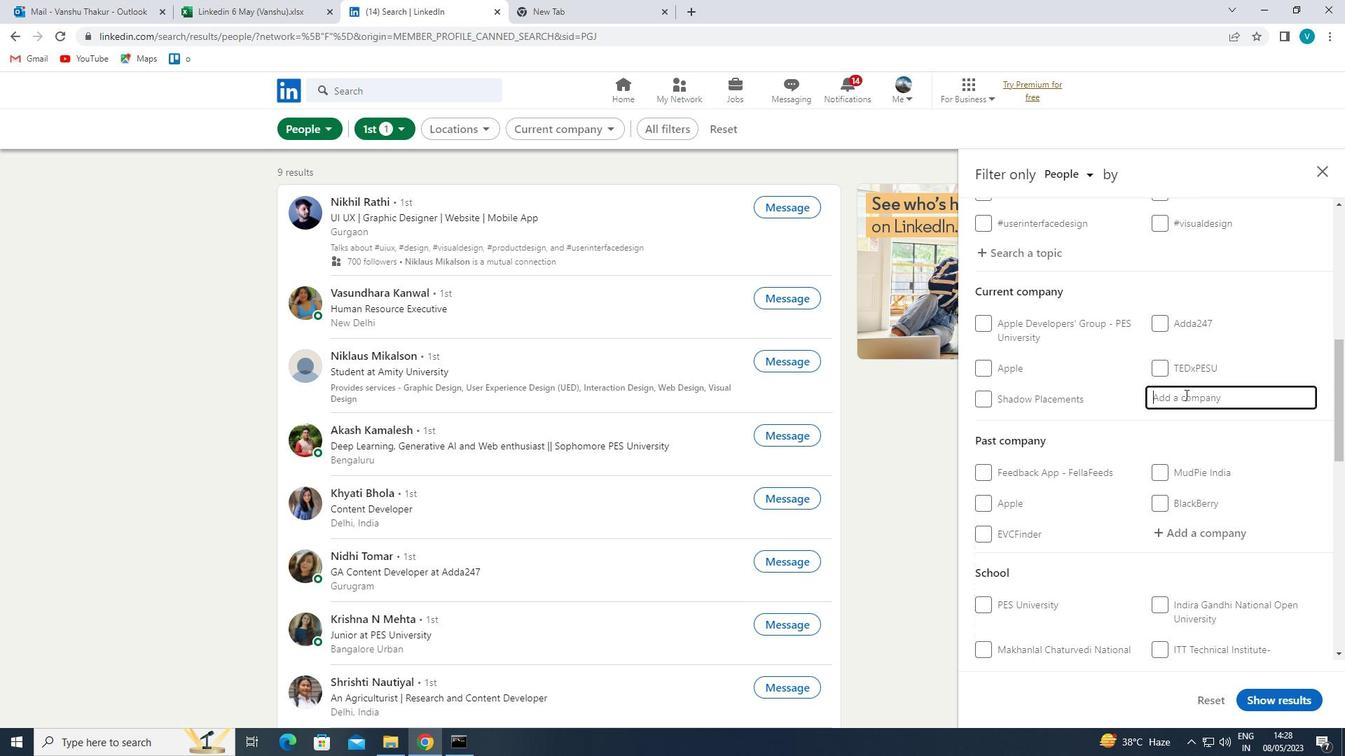 
Action: Key pressed <Key.shift><Key.shift><Key.shift><Key.shift><Key.shift><Key.shift><Key.shift><Key.shift><Key.shift><Key.shift><Key.shift><Key.shift><Key.shift><Key.shift><Key.shift><Key.shift><Key.shift><Key.shift><Key.shift><Key.shift><Key.shift><Key.shift><Key.shift><Key.shift><Key.shift><Key.shift><Key.shift><Key.shift><Key.shift><Key.shift><Key.shift><Key.shift><Key.shift><Key.shift><Key.shift><Key.shift>CENTRE<Key.space>FOR<Key.space><Key.shift><Key.shift><Key.shift><Key.shift>POLICY<Key.space>
Screenshot: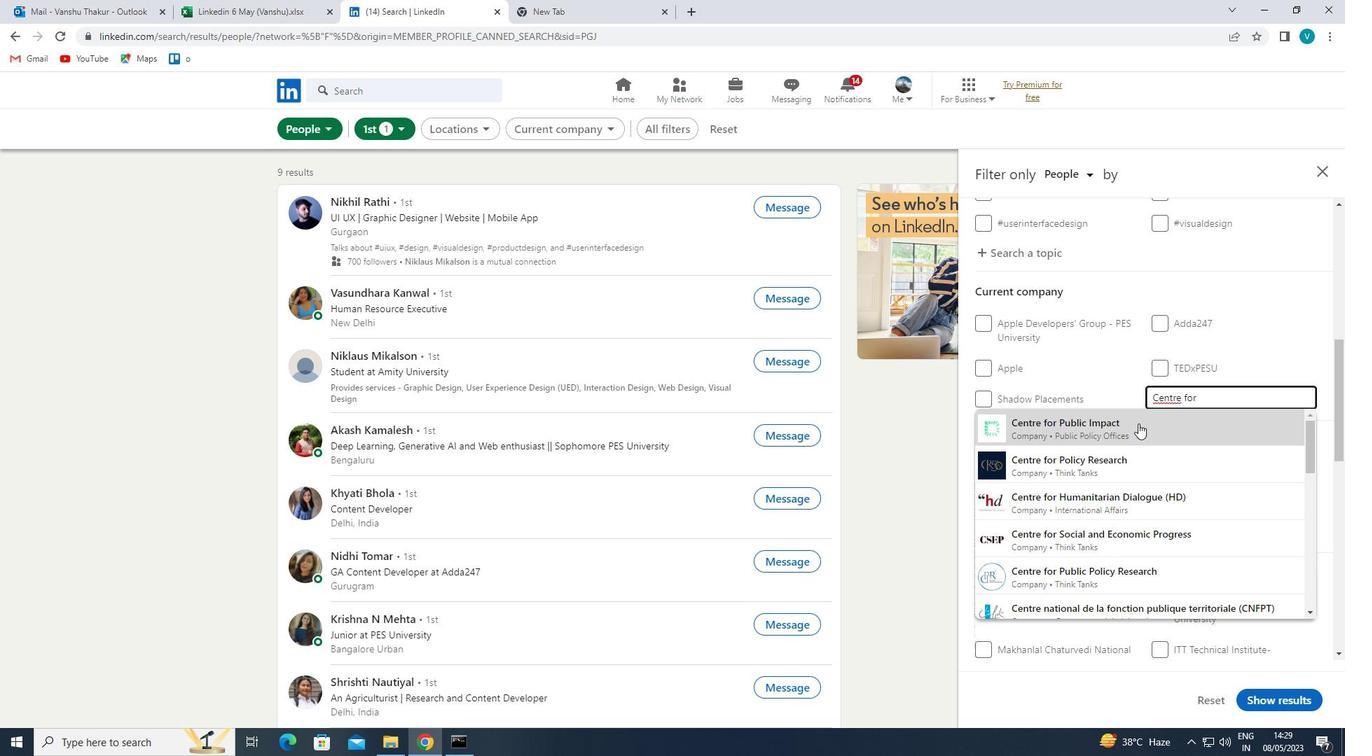 
Action: Mouse moved to (1169, 420)
Screenshot: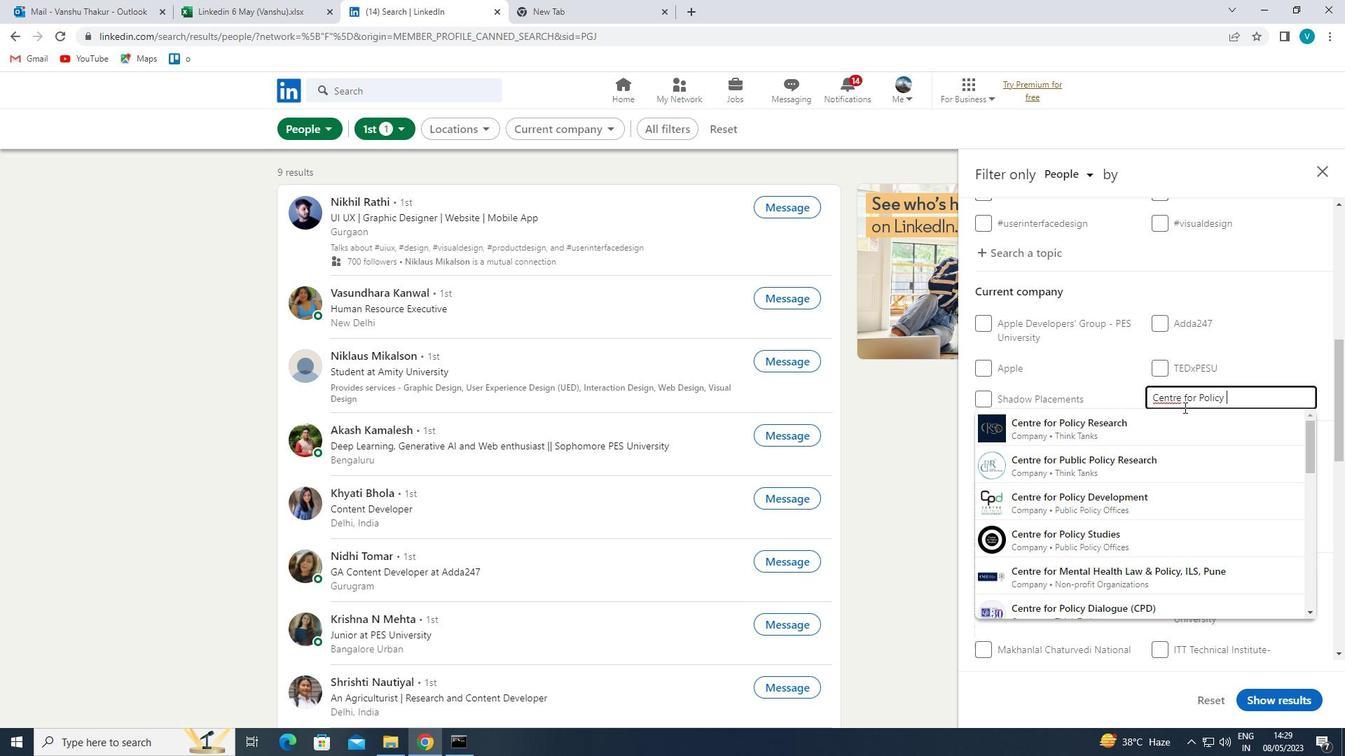 
Action: Mouse pressed left at (1169, 420)
Screenshot: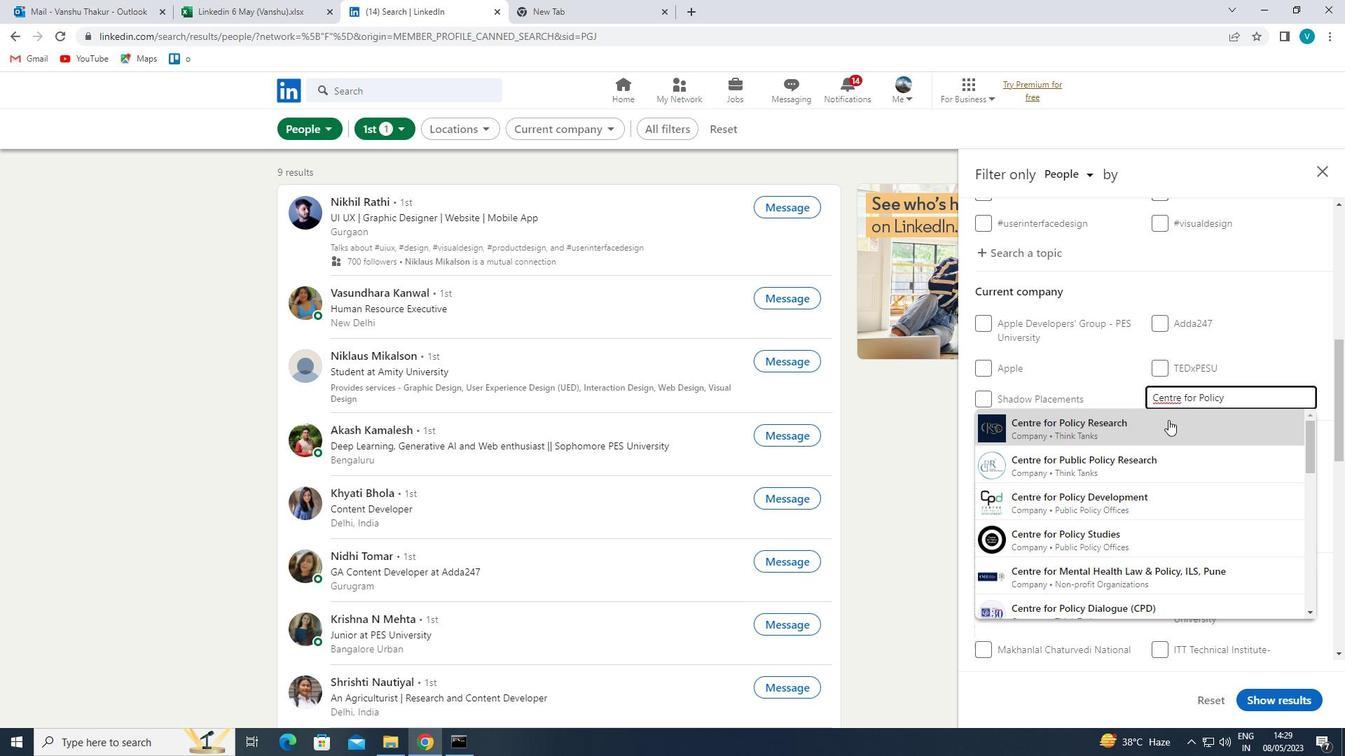 
Action: Mouse moved to (1168, 421)
Screenshot: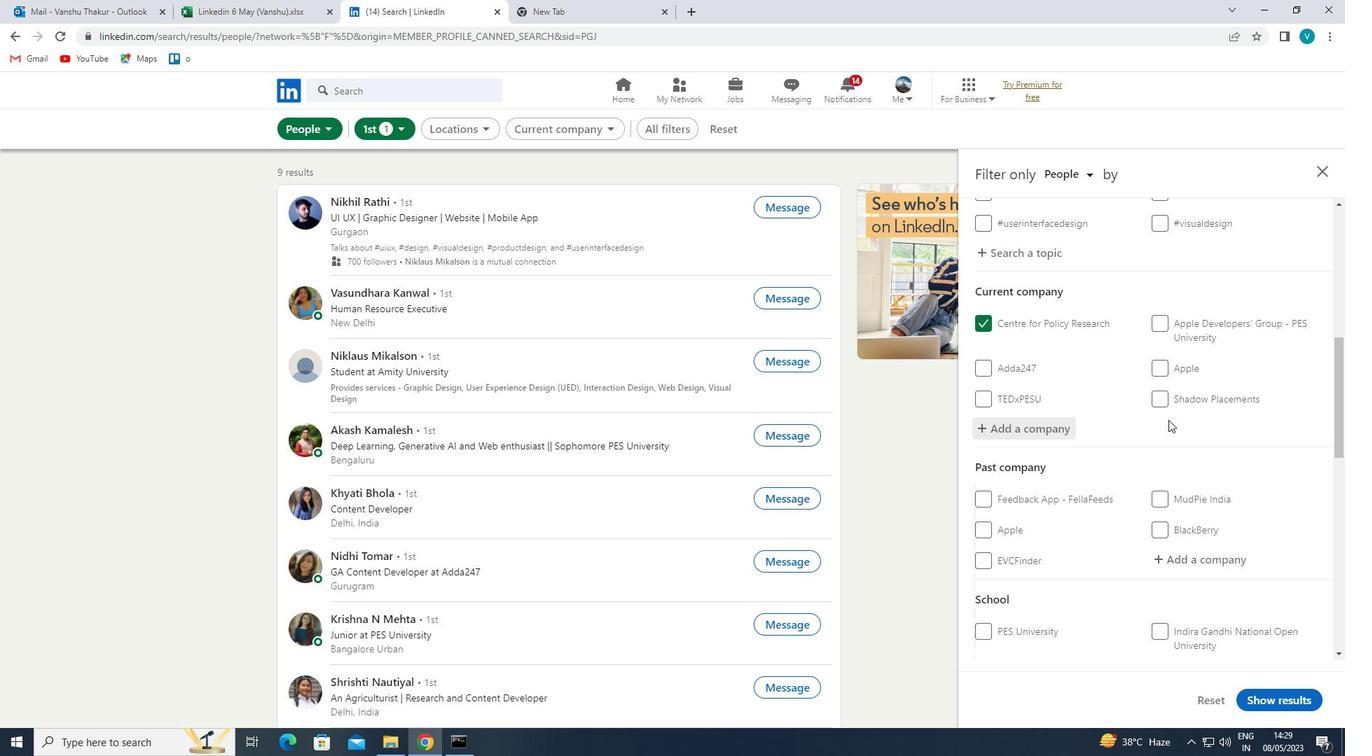 
Action: Mouse scrolled (1168, 420) with delta (0, 0)
Screenshot: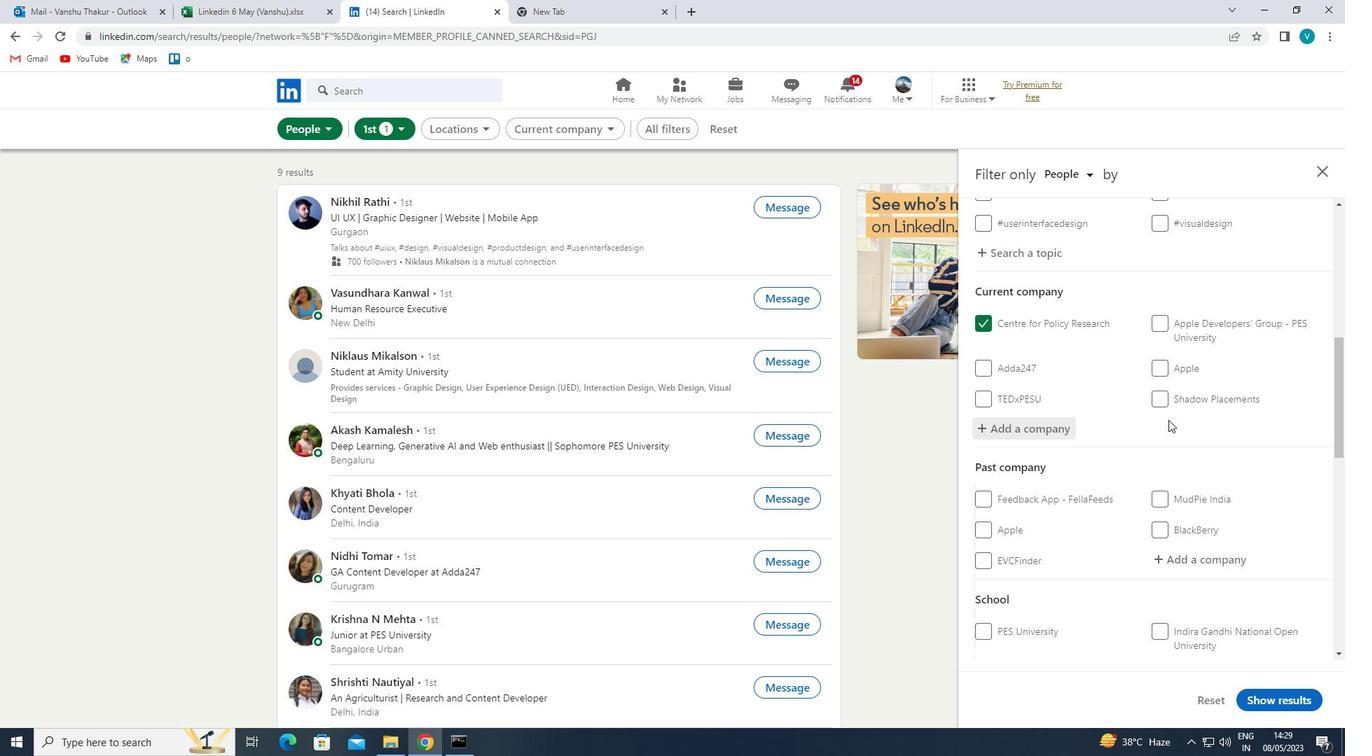 
Action: Mouse moved to (1166, 422)
Screenshot: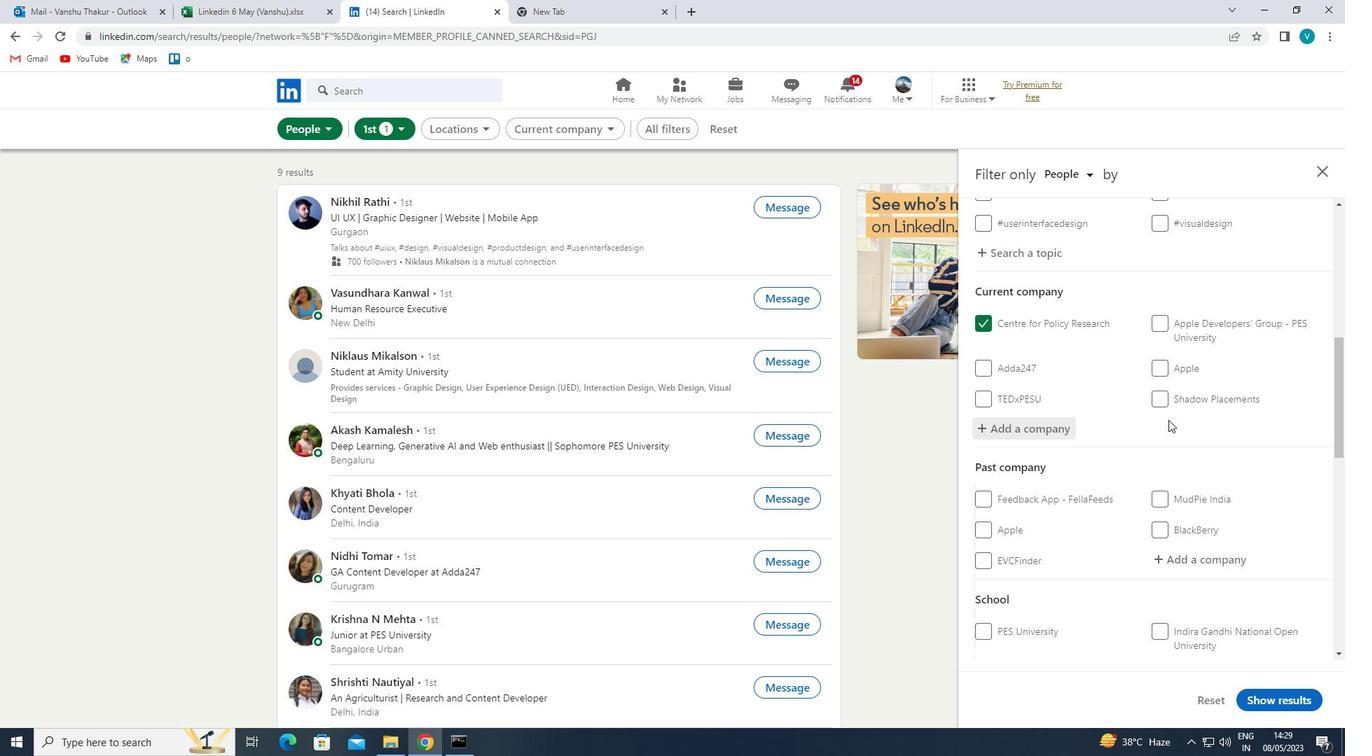 
Action: Mouse scrolled (1166, 421) with delta (0, 0)
Screenshot: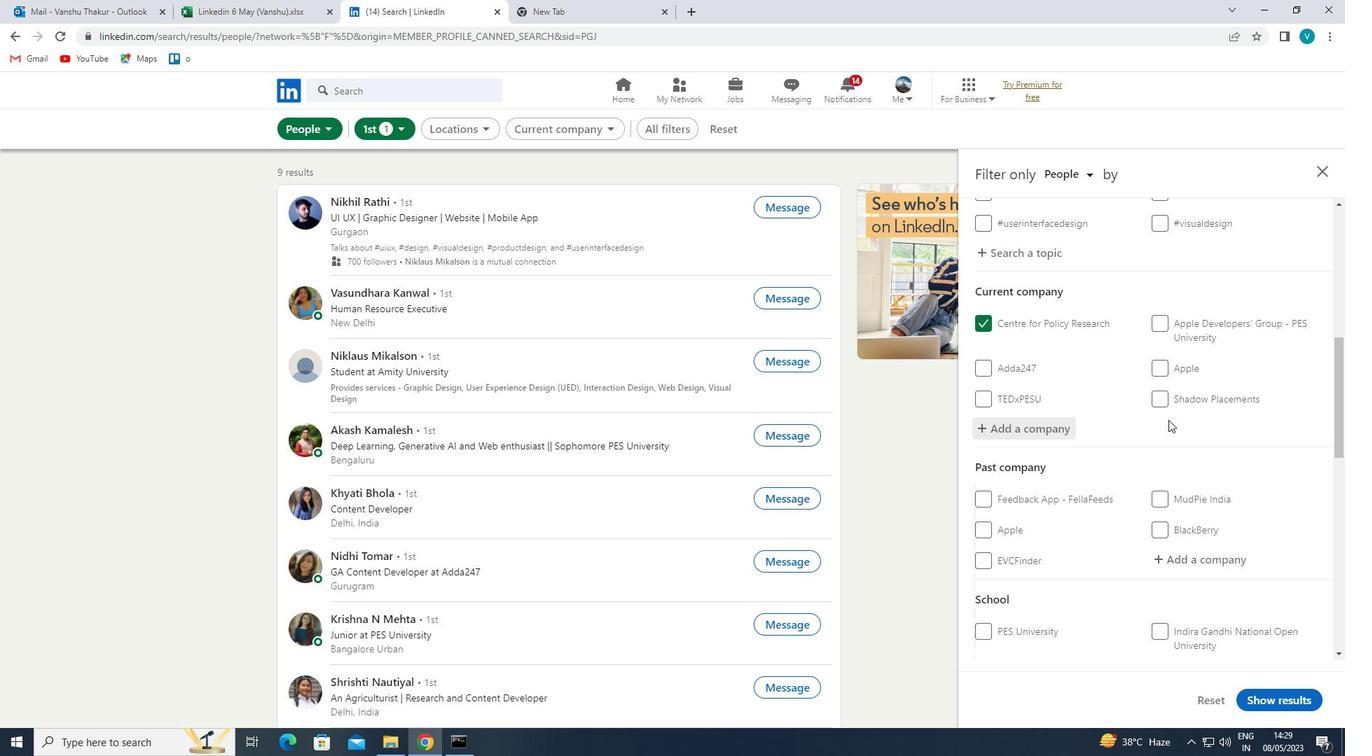 
Action: Mouse scrolled (1166, 421) with delta (0, 0)
Screenshot: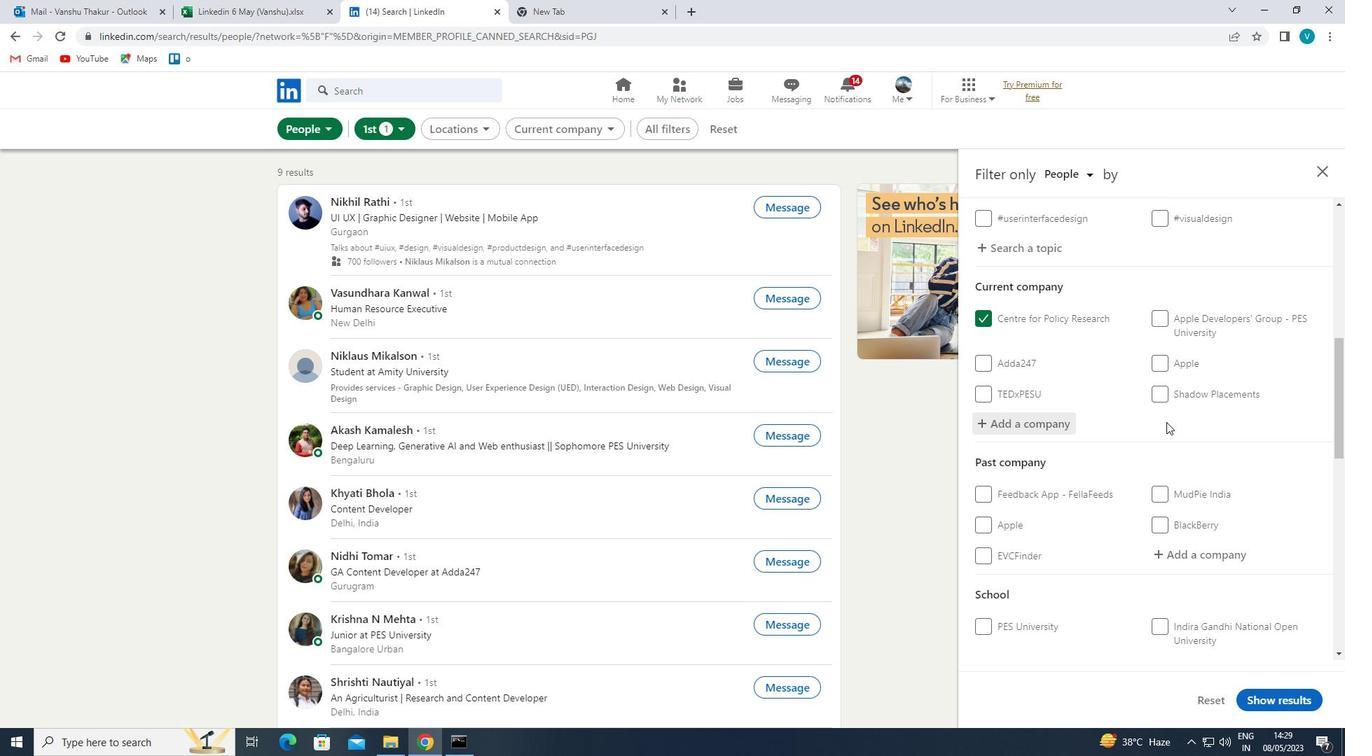 
Action: Mouse scrolled (1166, 421) with delta (0, 0)
Screenshot: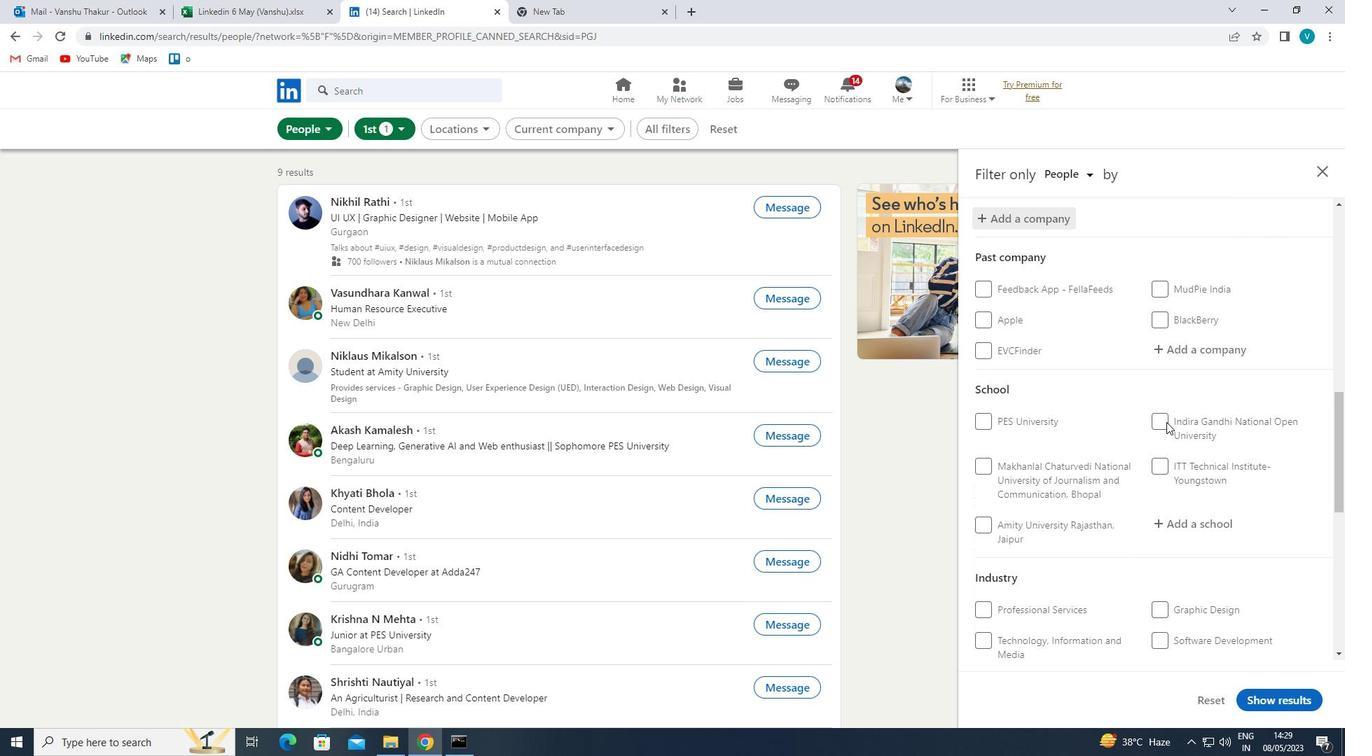 
Action: Mouse moved to (1169, 448)
Screenshot: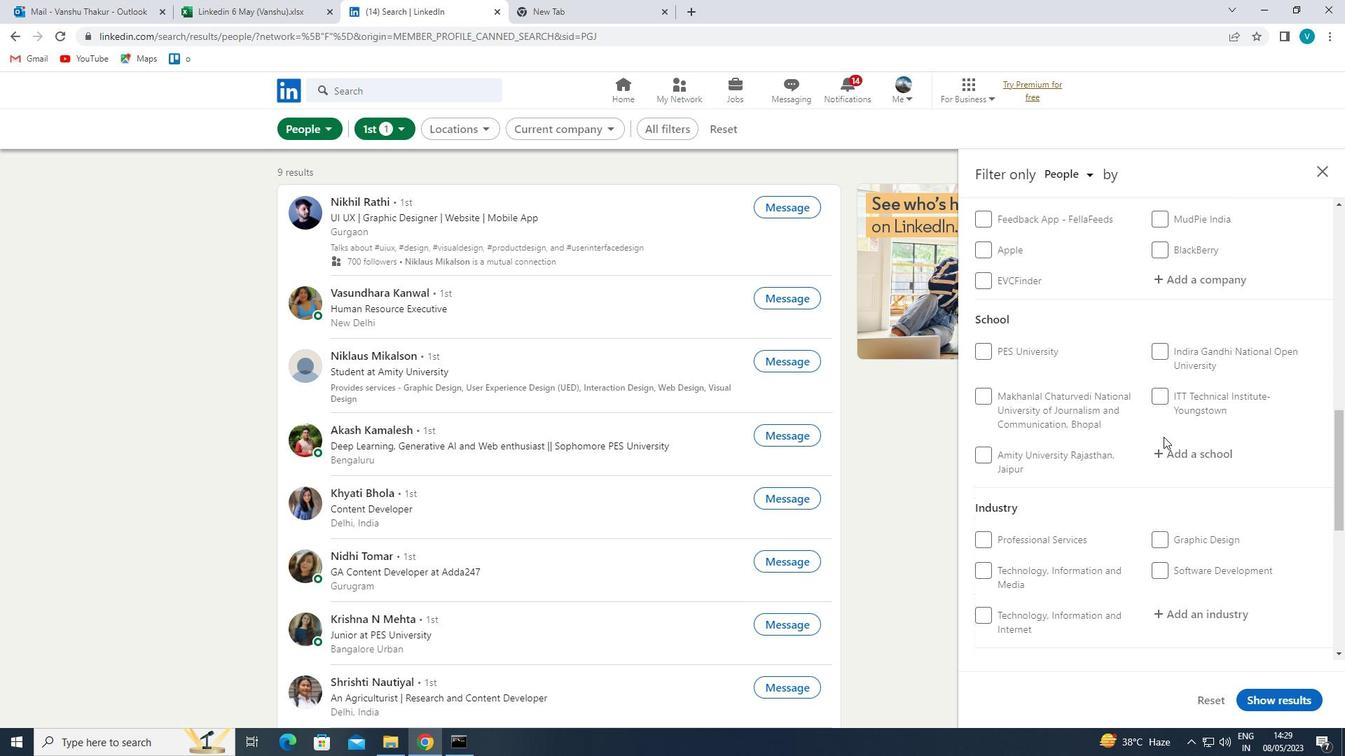 
Action: Mouse pressed left at (1169, 448)
Screenshot: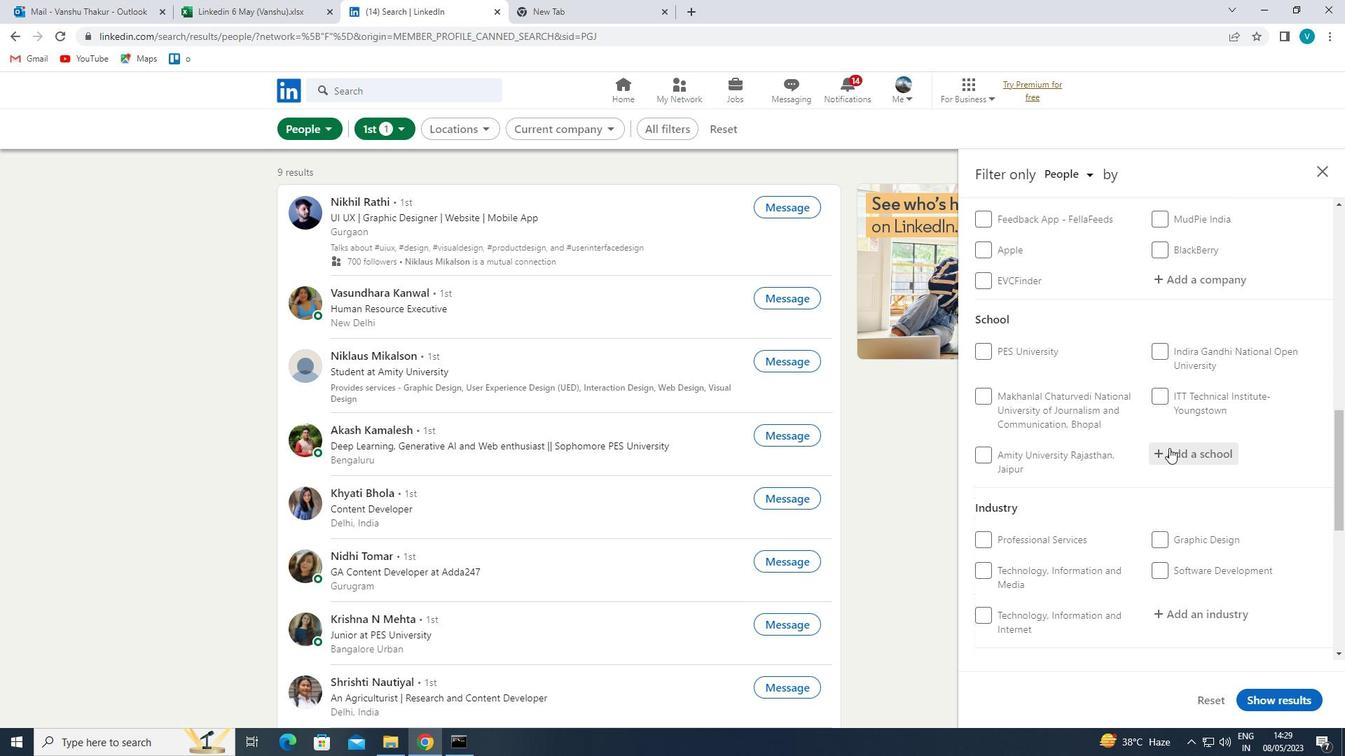 
Action: Key pressed <Key.shift><Key.shift><Key.shift><Key.shift><Key.shift><Key.shift><Key.shift>DG<Key.space>RUPAREL<Key.space>
Screenshot: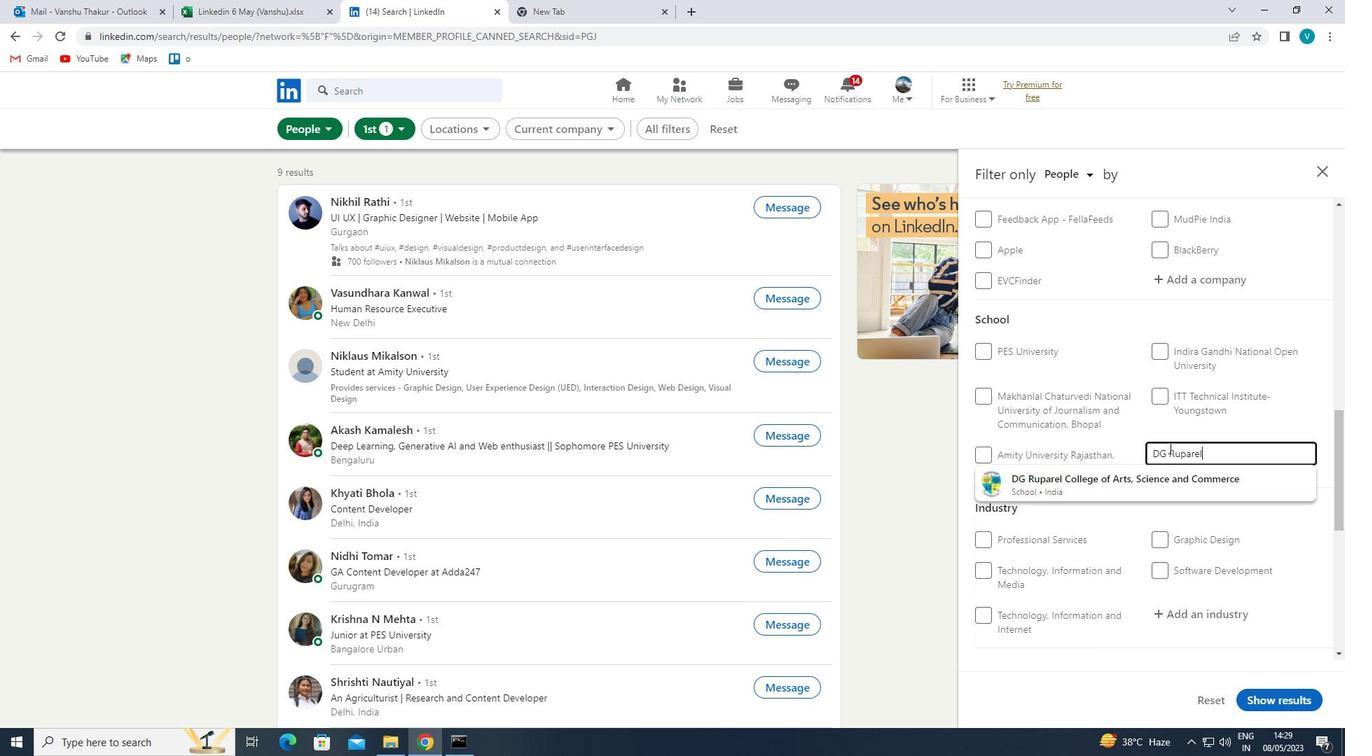 
Action: Mouse moved to (1229, 490)
Screenshot: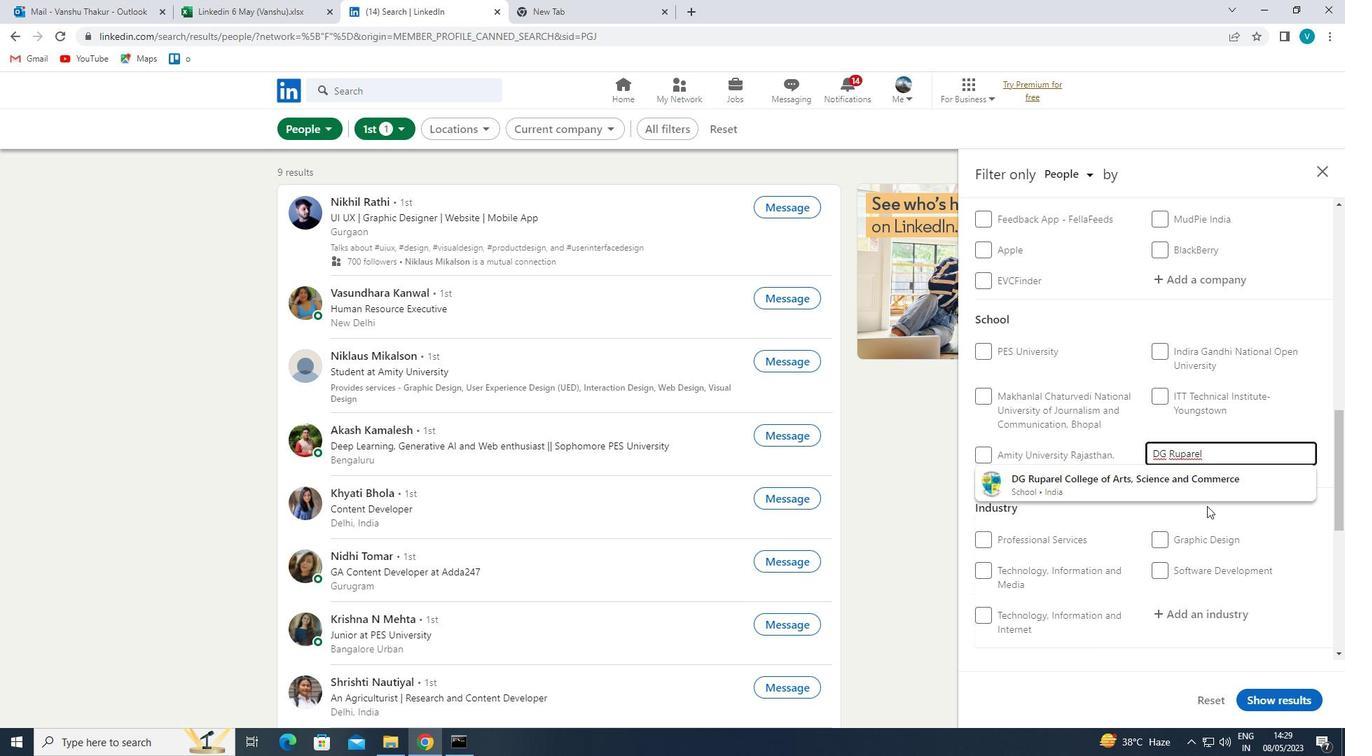 
Action: Mouse pressed left at (1229, 490)
Screenshot: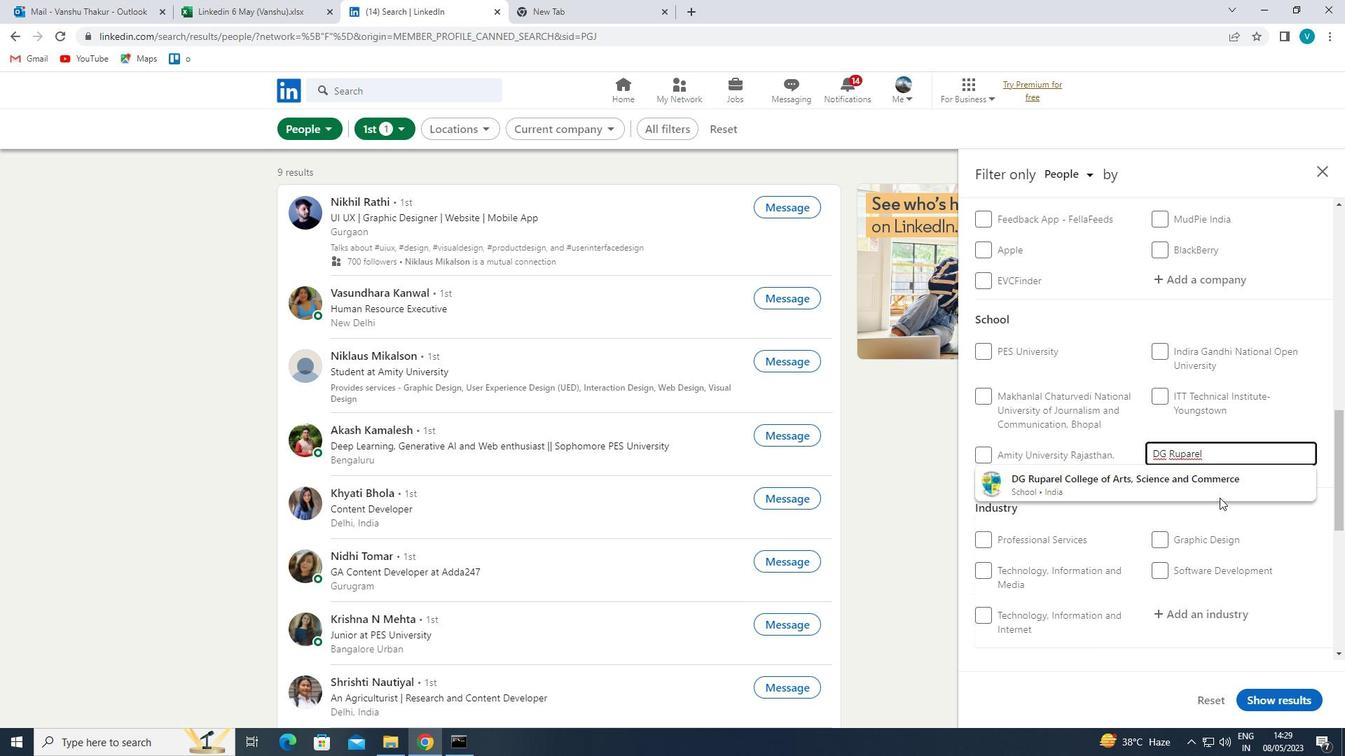 
Action: Mouse scrolled (1229, 489) with delta (0, 0)
Screenshot: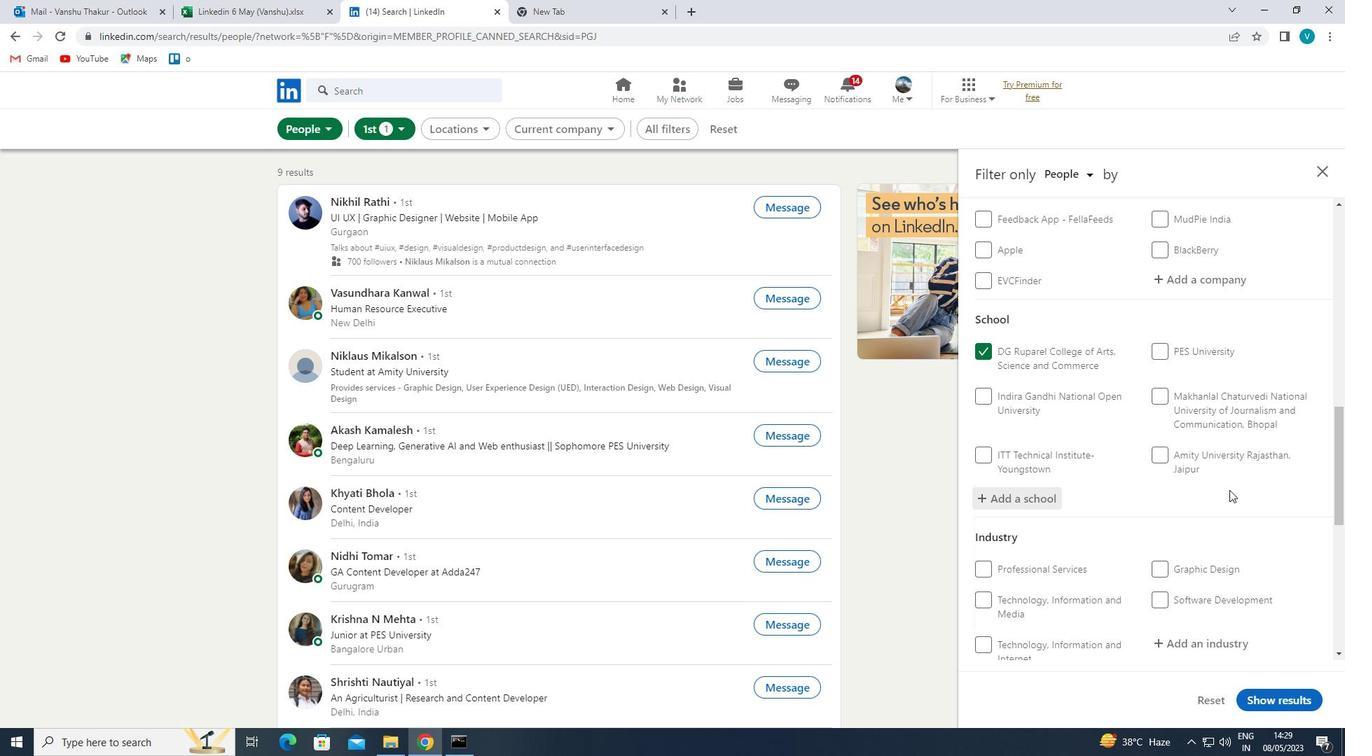 
Action: Mouse scrolled (1229, 489) with delta (0, 0)
Screenshot: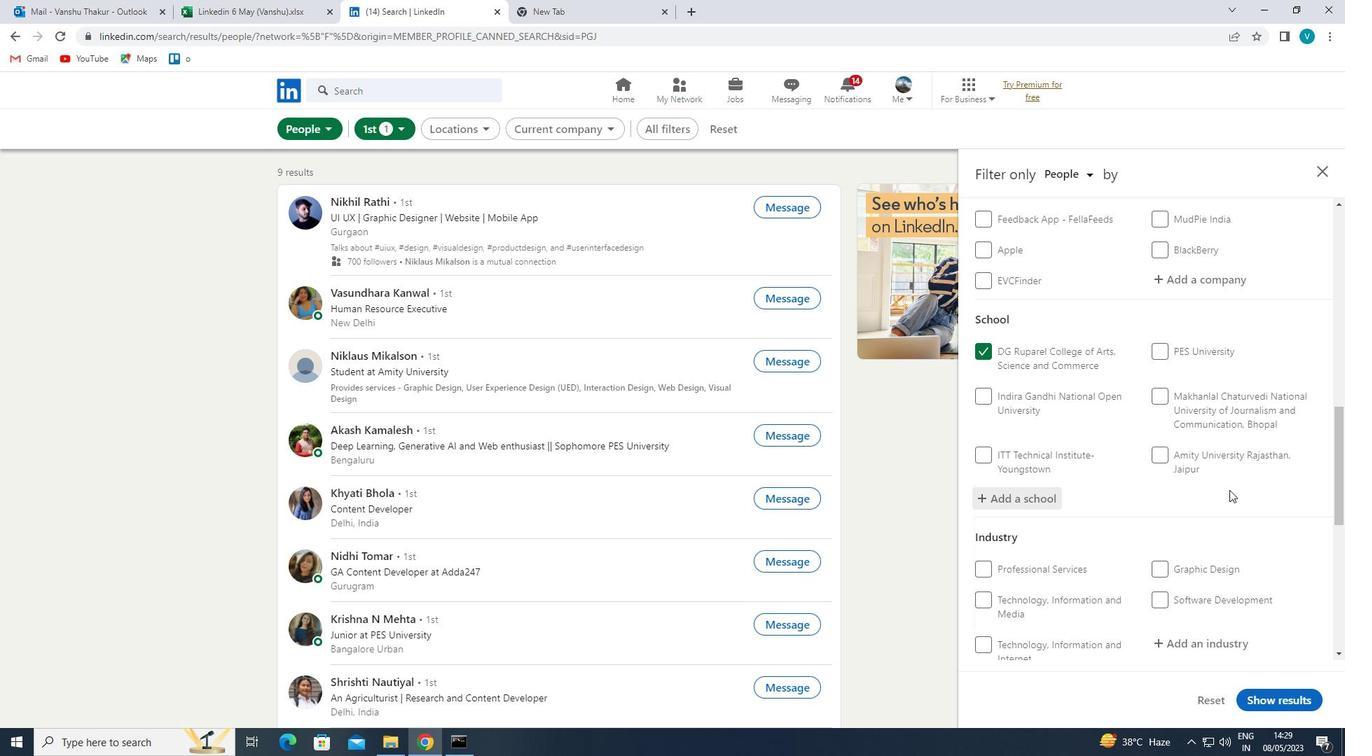 
Action: Mouse scrolled (1229, 489) with delta (0, 0)
Screenshot: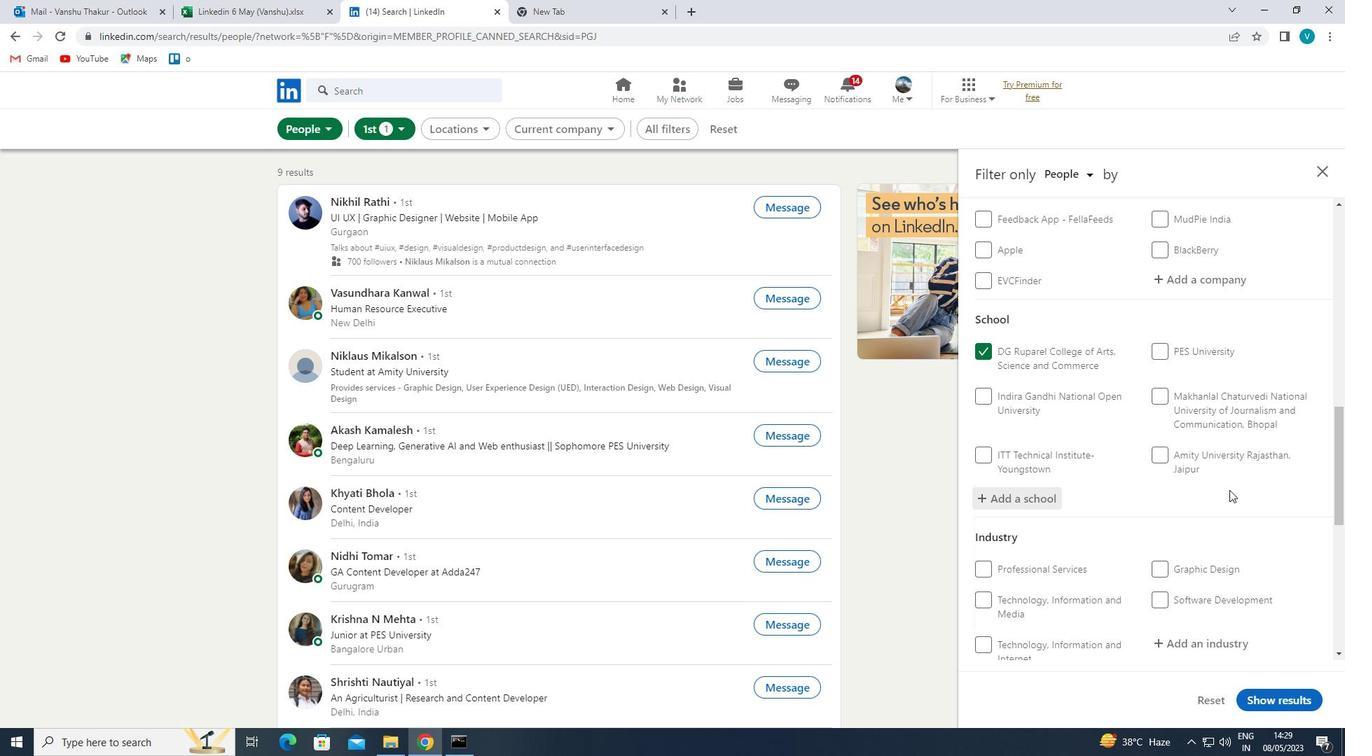 
Action: Mouse scrolled (1229, 489) with delta (0, 0)
Screenshot: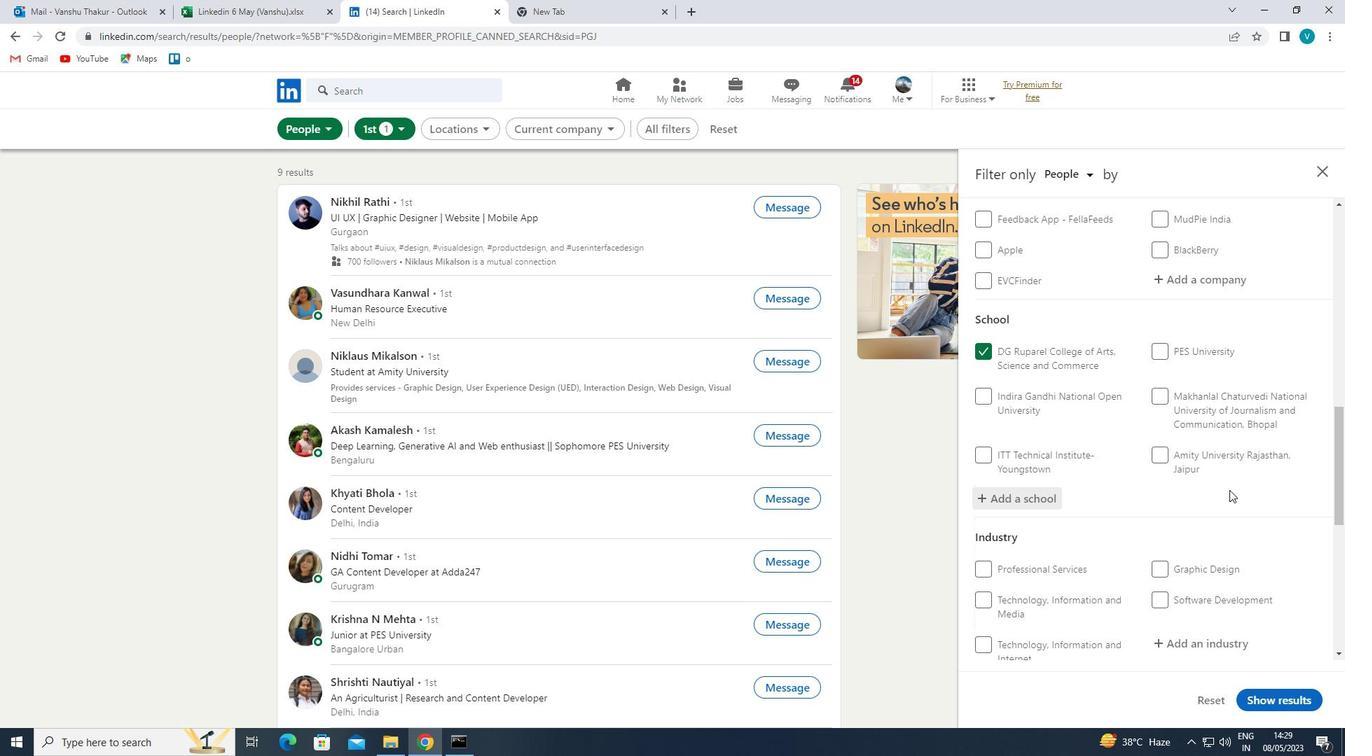 
Action: Mouse moved to (1212, 436)
Screenshot: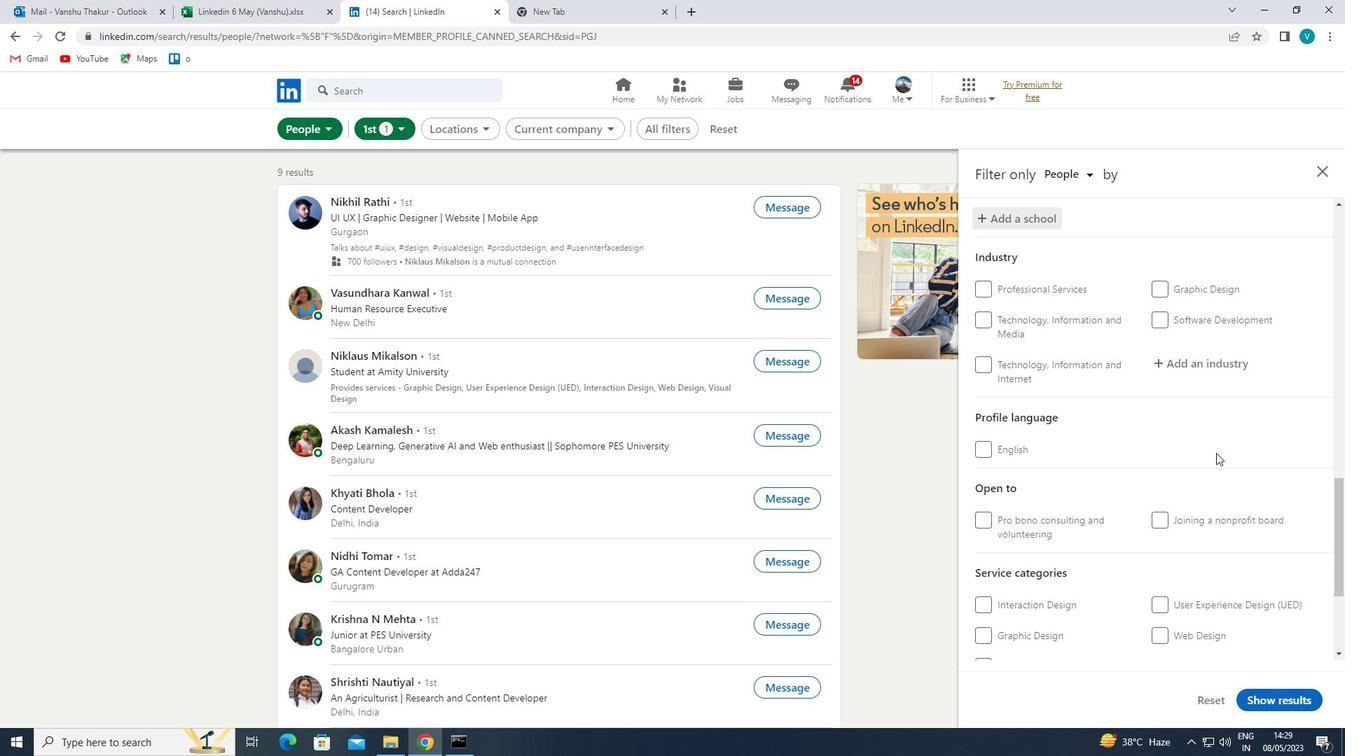 
Action: Mouse scrolled (1212, 437) with delta (0, 0)
Screenshot: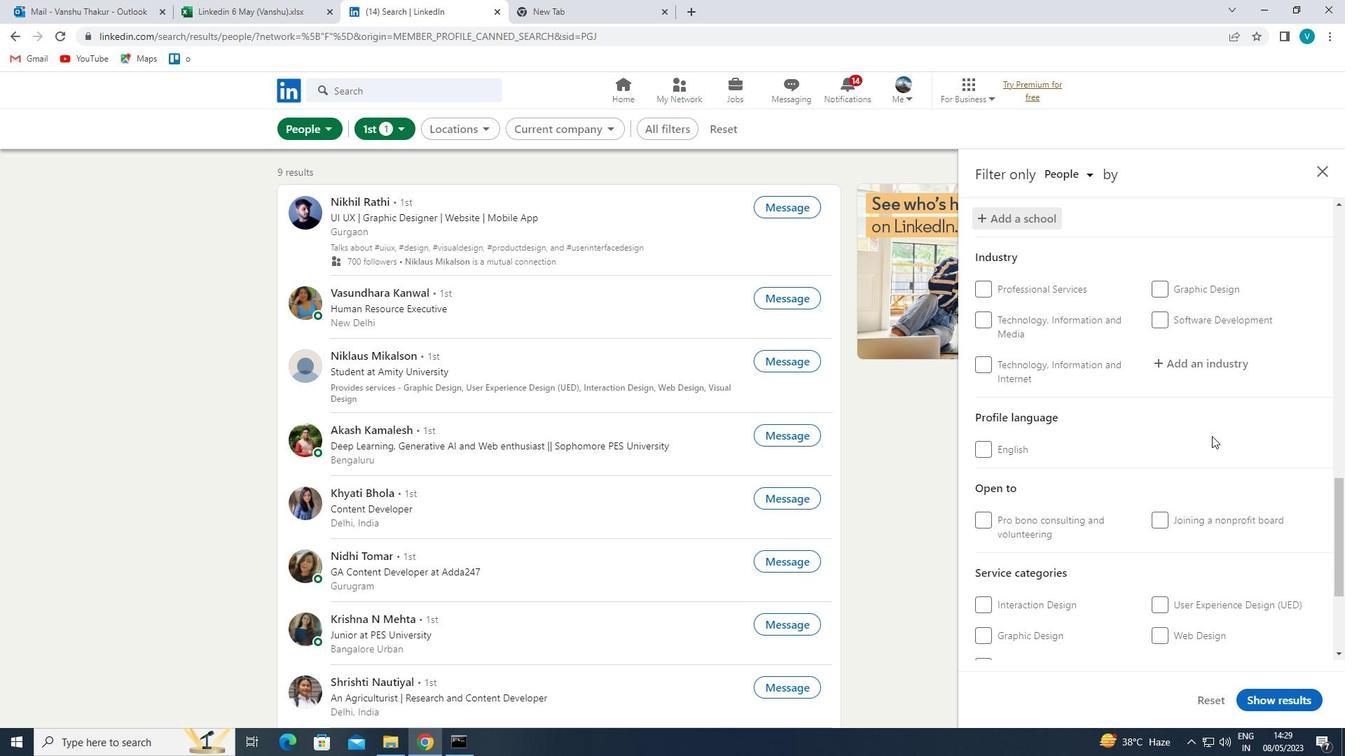 
Action: Mouse moved to (1204, 440)
Screenshot: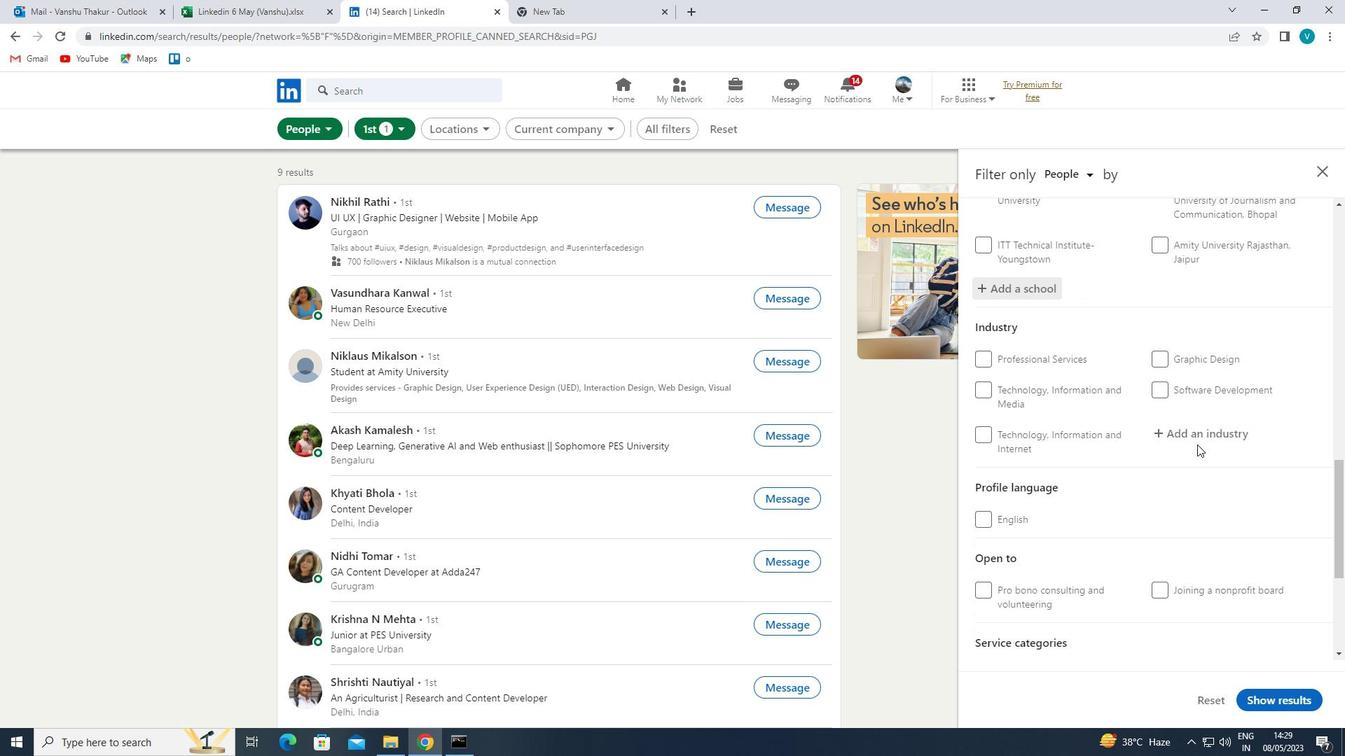 
Action: Mouse pressed left at (1204, 440)
Screenshot: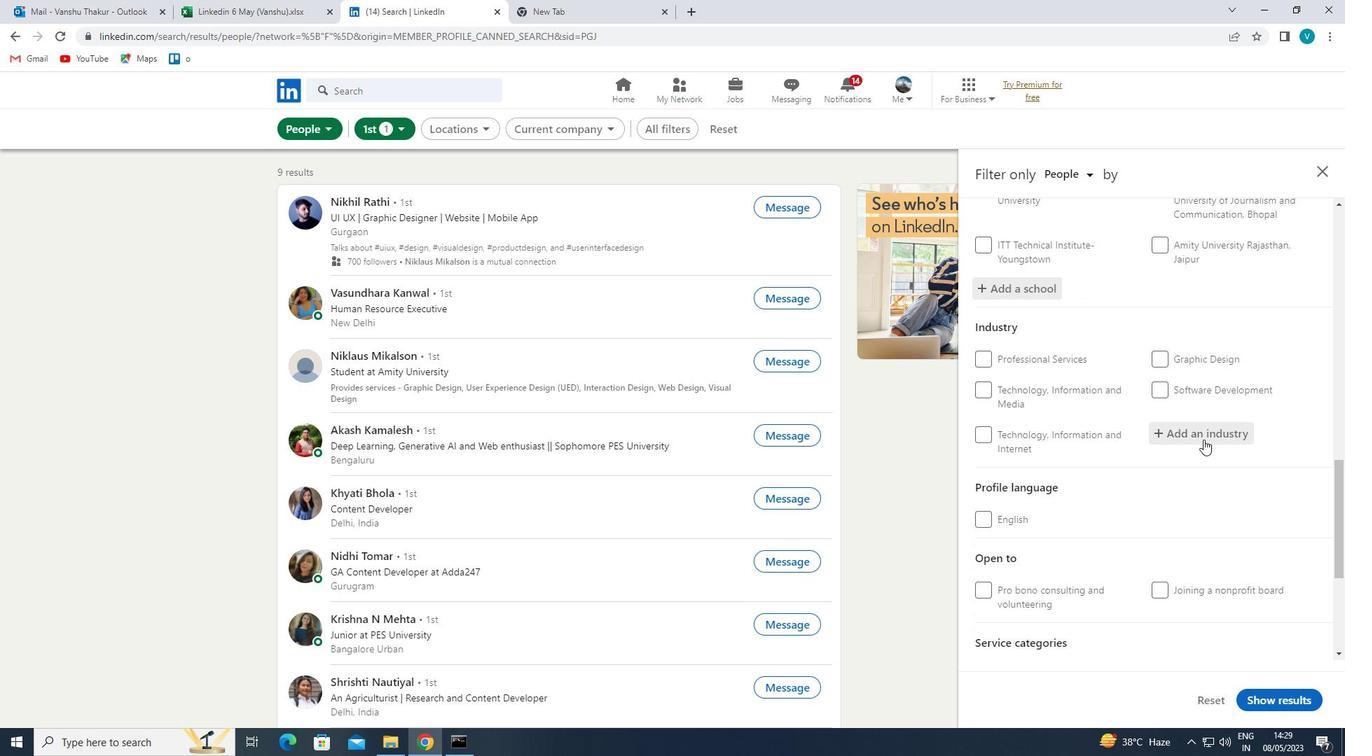 
Action: Key pressed <Key.shift><Key.shift><Key.shift><Key.shift><Key.shift>TECHNICAL<Key.space>
Screenshot: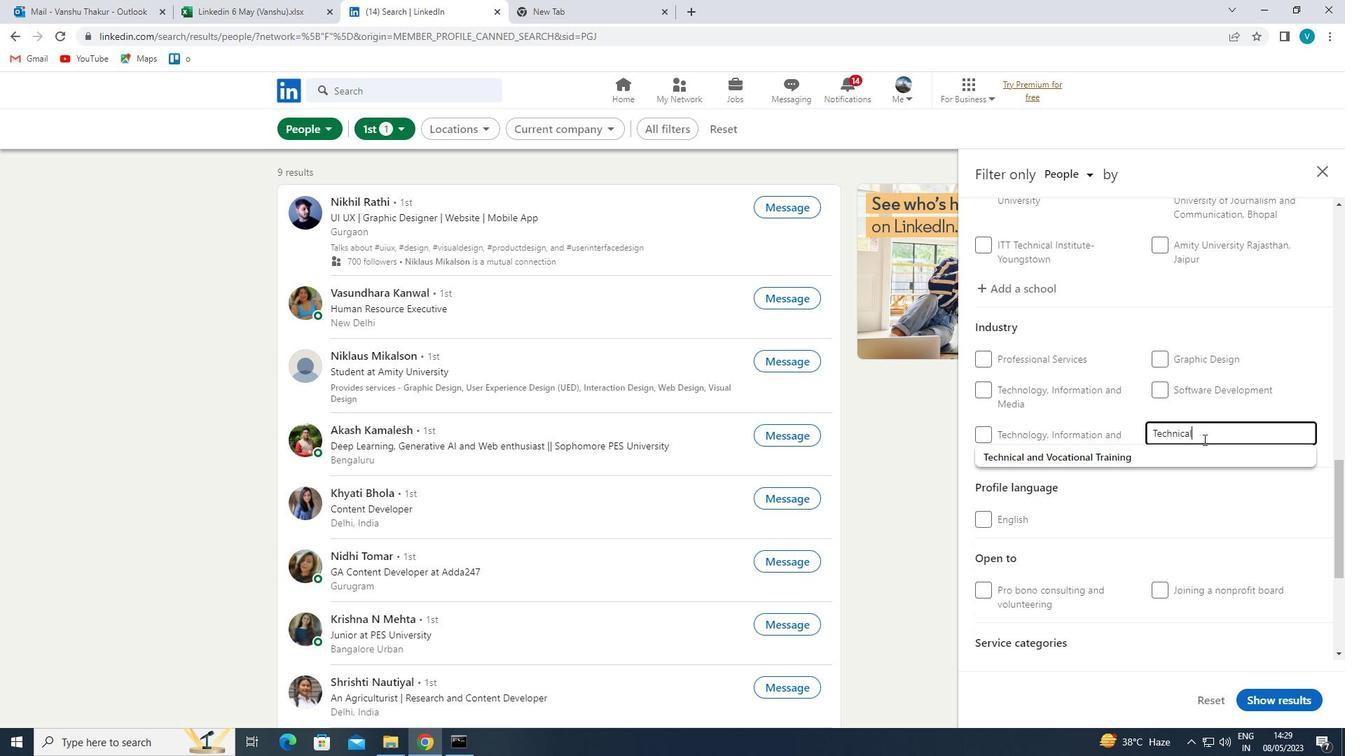 
Action: Mouse moved to (1171, 441)
Screenshot: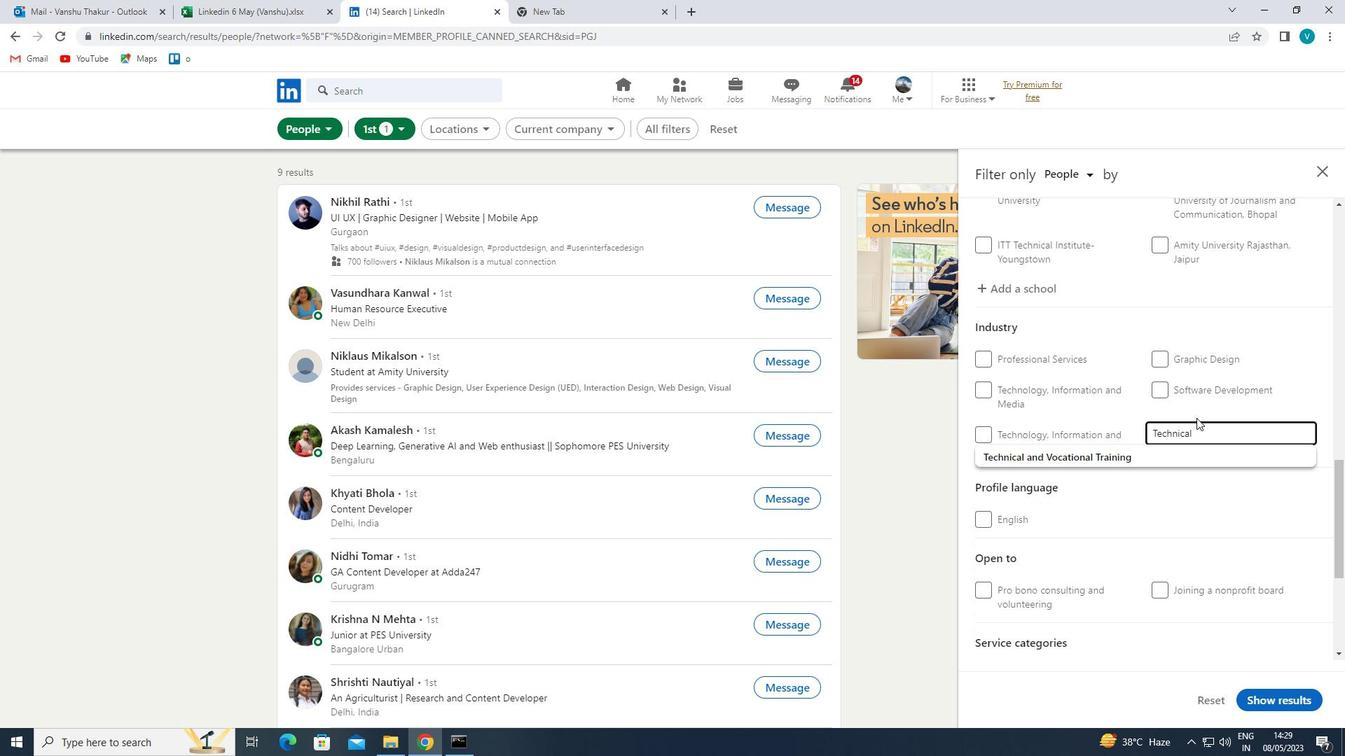 
Action: Mouse scrolled (1171, 442) with delta (0, 0)
Screenshot: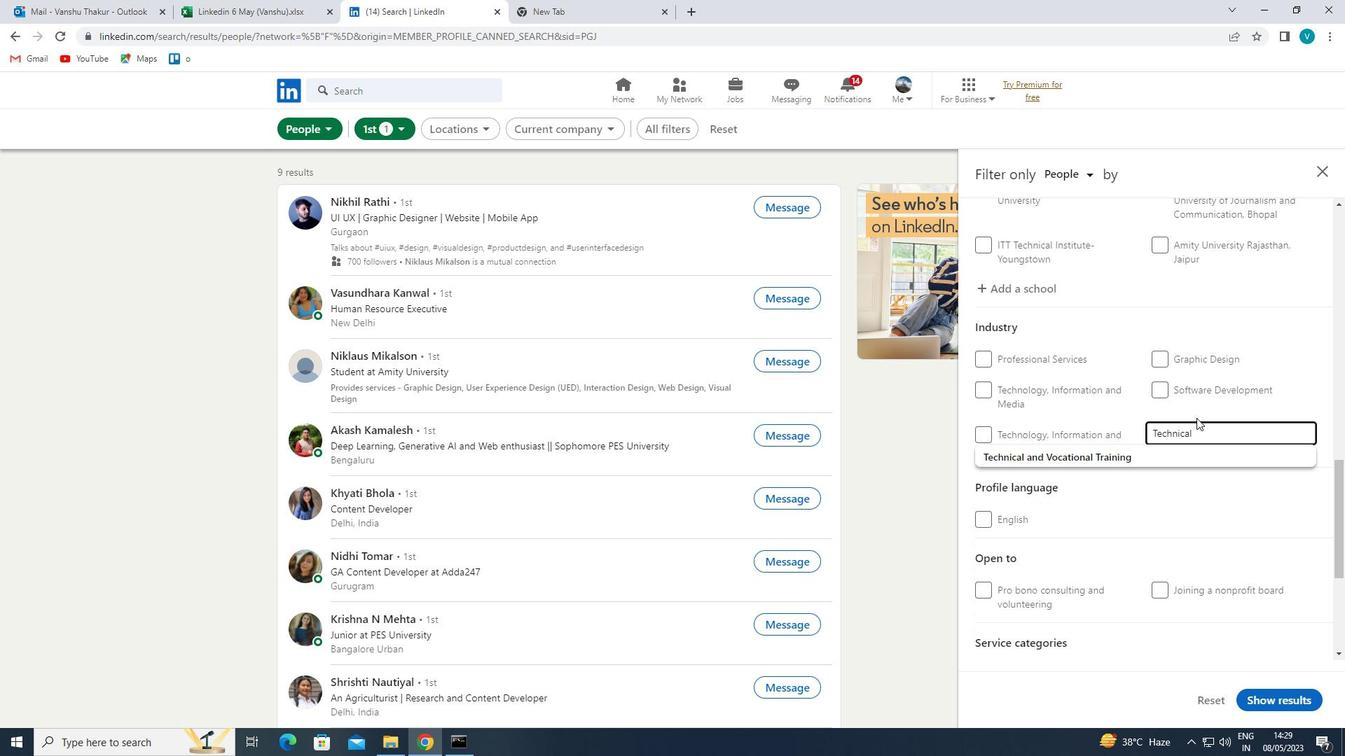 
Action: Mouse moved to (1131, 529)
Screenshot: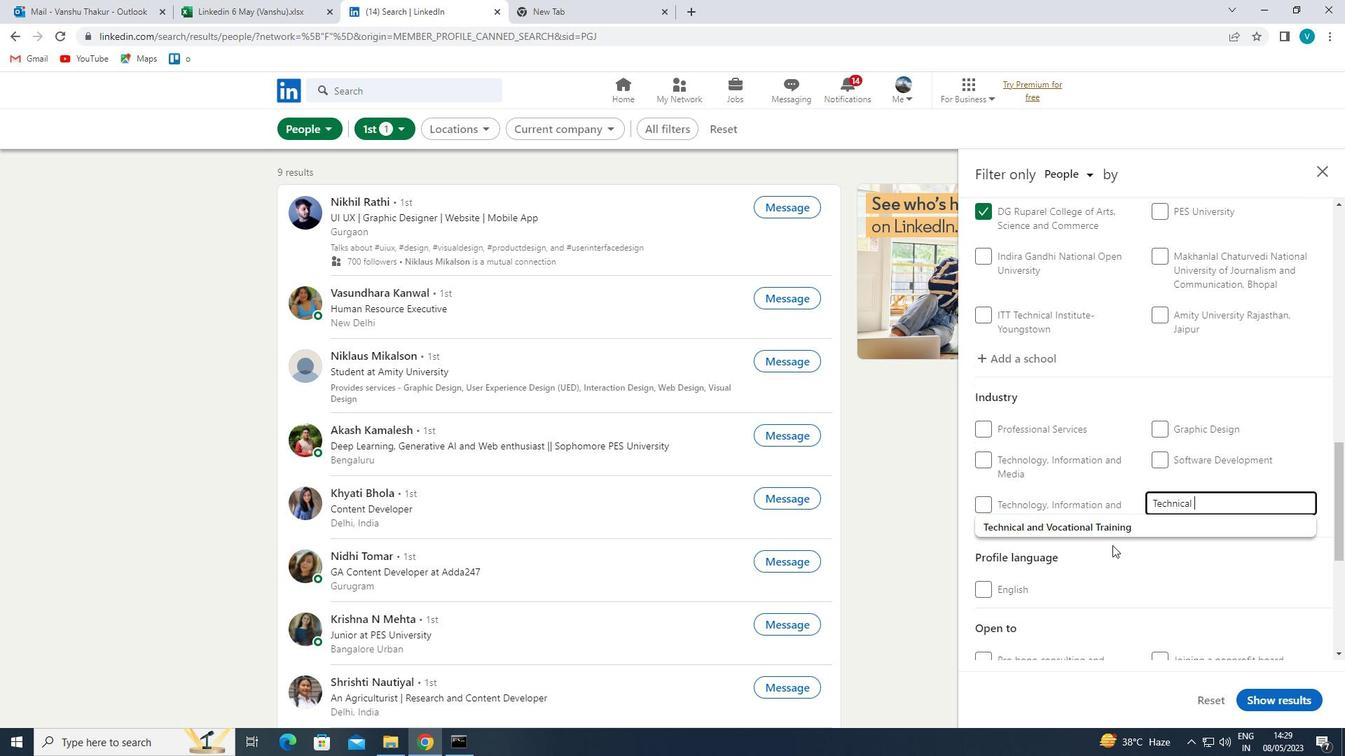 
Action: Mouse pressed left at (1131, 529)
Screenshot: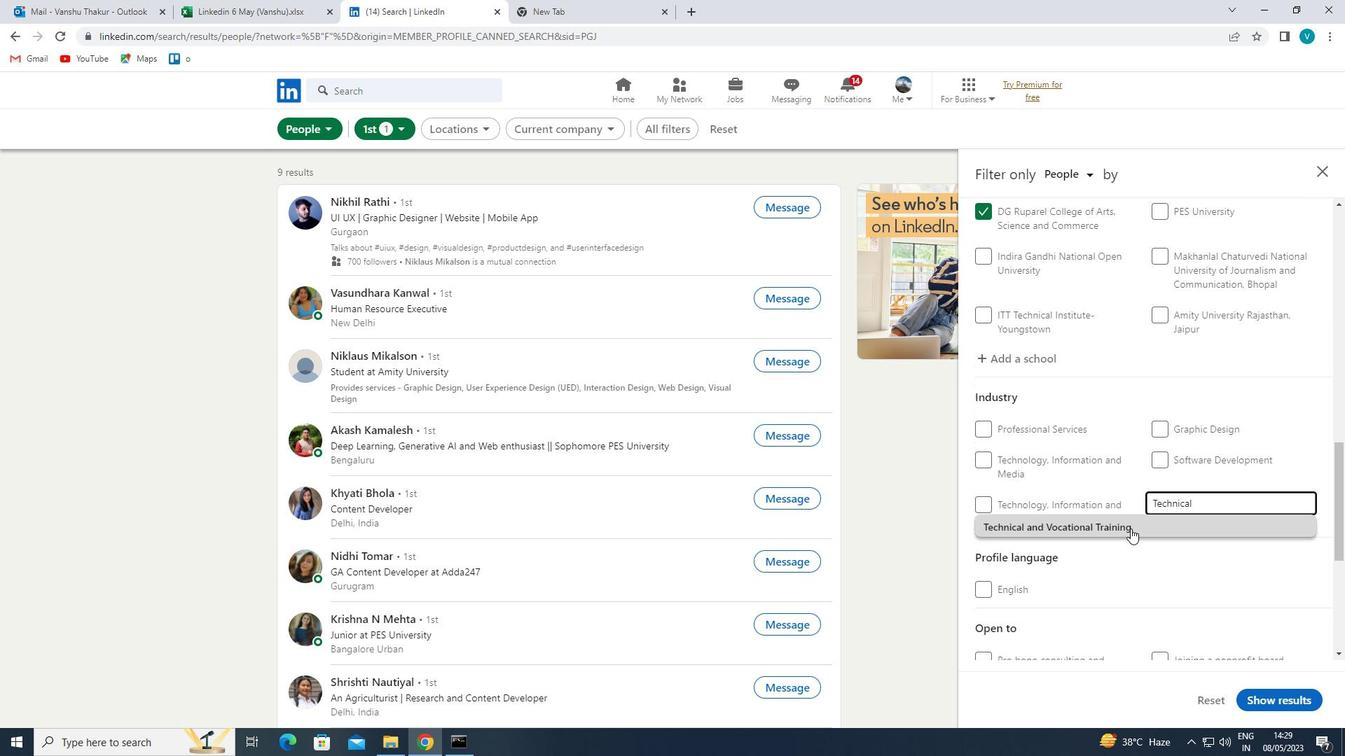 
Action: Mouse scrolled (1131, 528) with delta (0, 0)
Screenshot: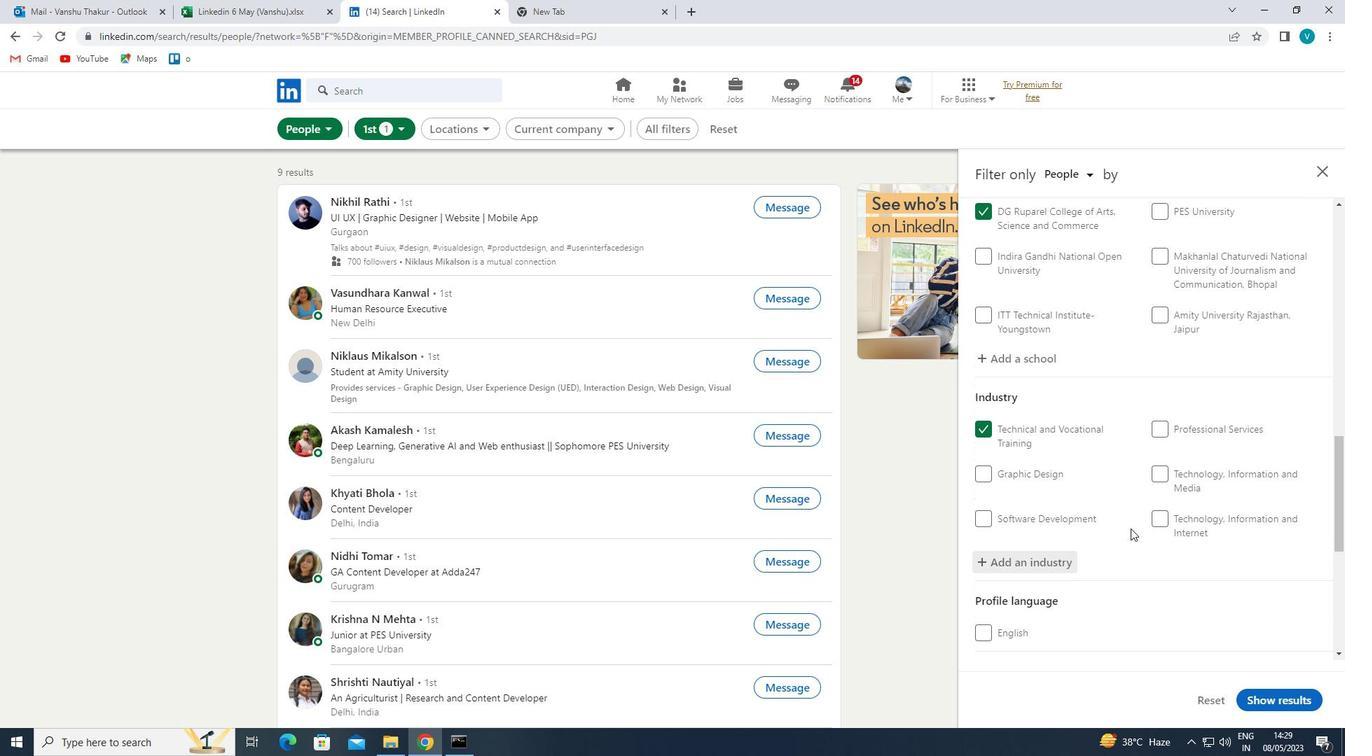 
Action: Mouse scrolled (1131, 528) with delta (0, 0)
Screenshot: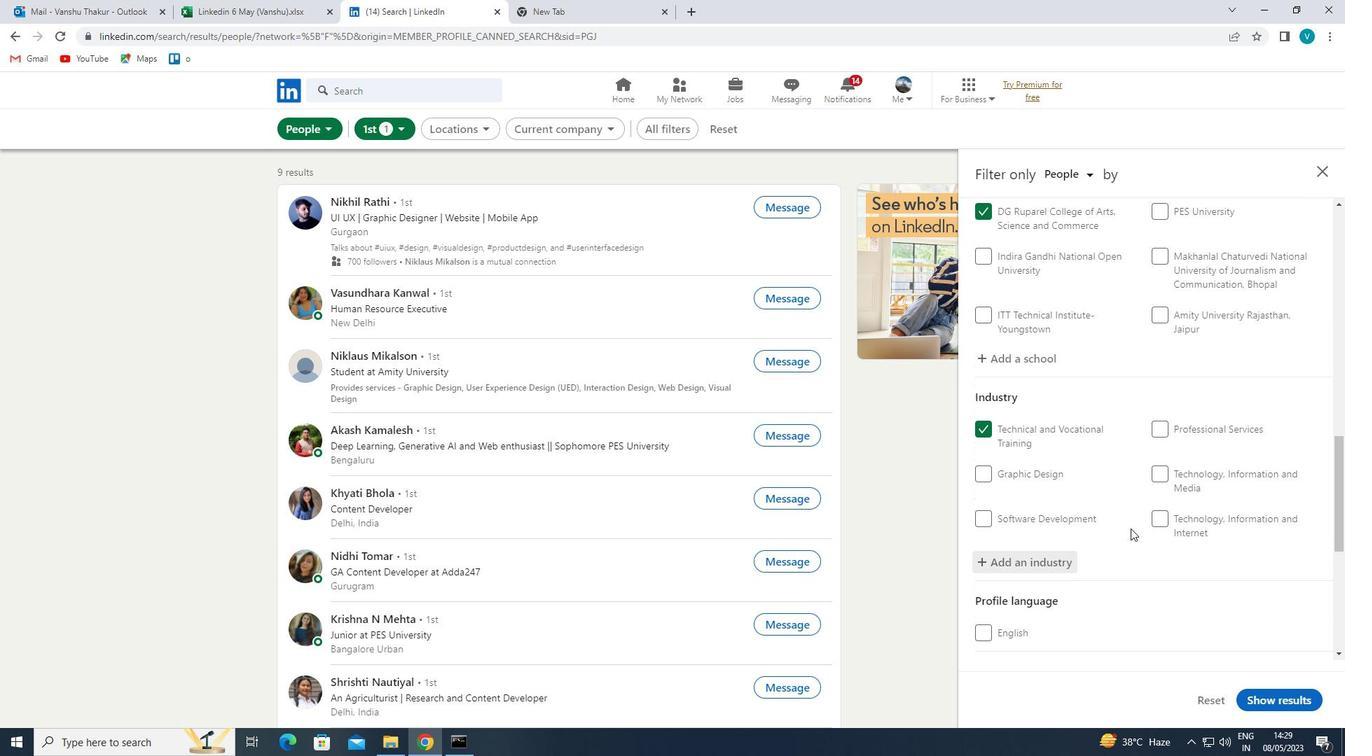 
Action: Mouse scrolled (1131, 528) with delta (0, 0)
Screenshot: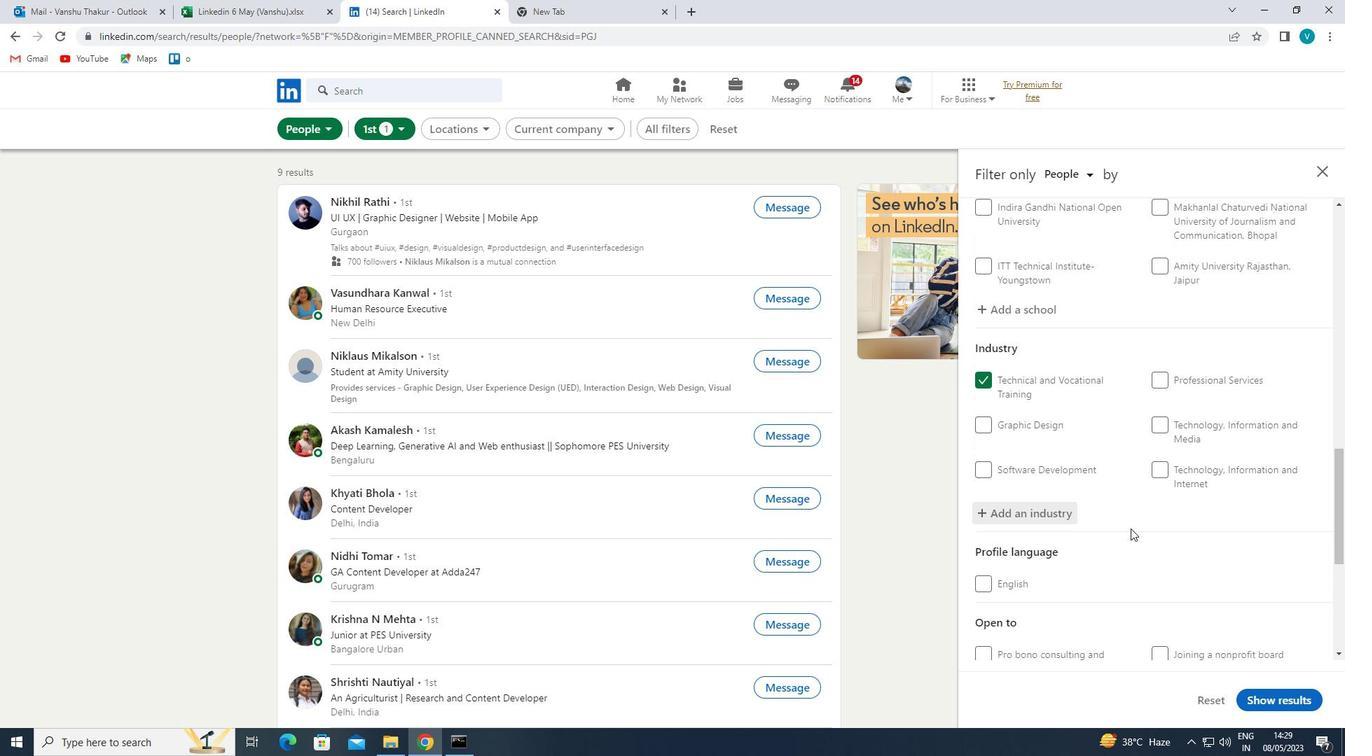 
Action: Mouse scrolled (1131, 528) with delta (0, 0)
Screenshot: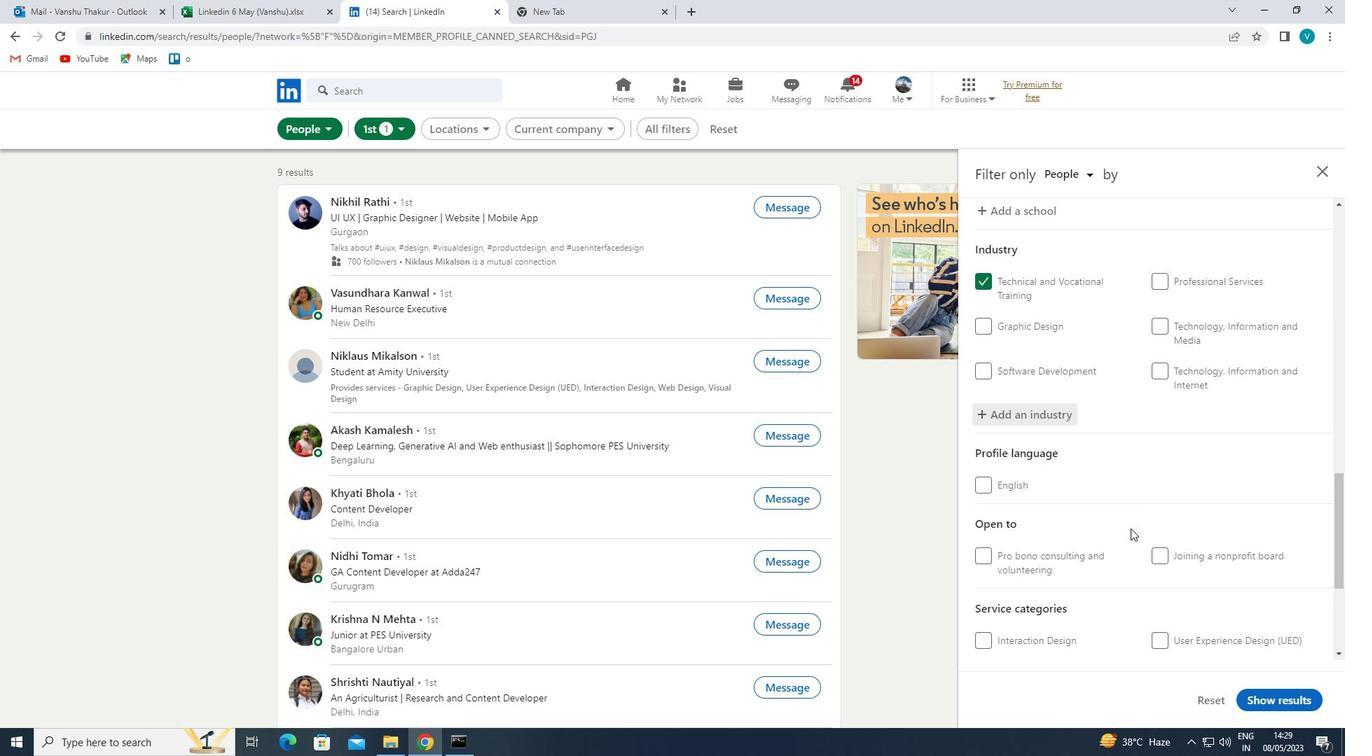 
Action: Mouse scrolled (1131, 528) with delta (0, 0)
Screenshot: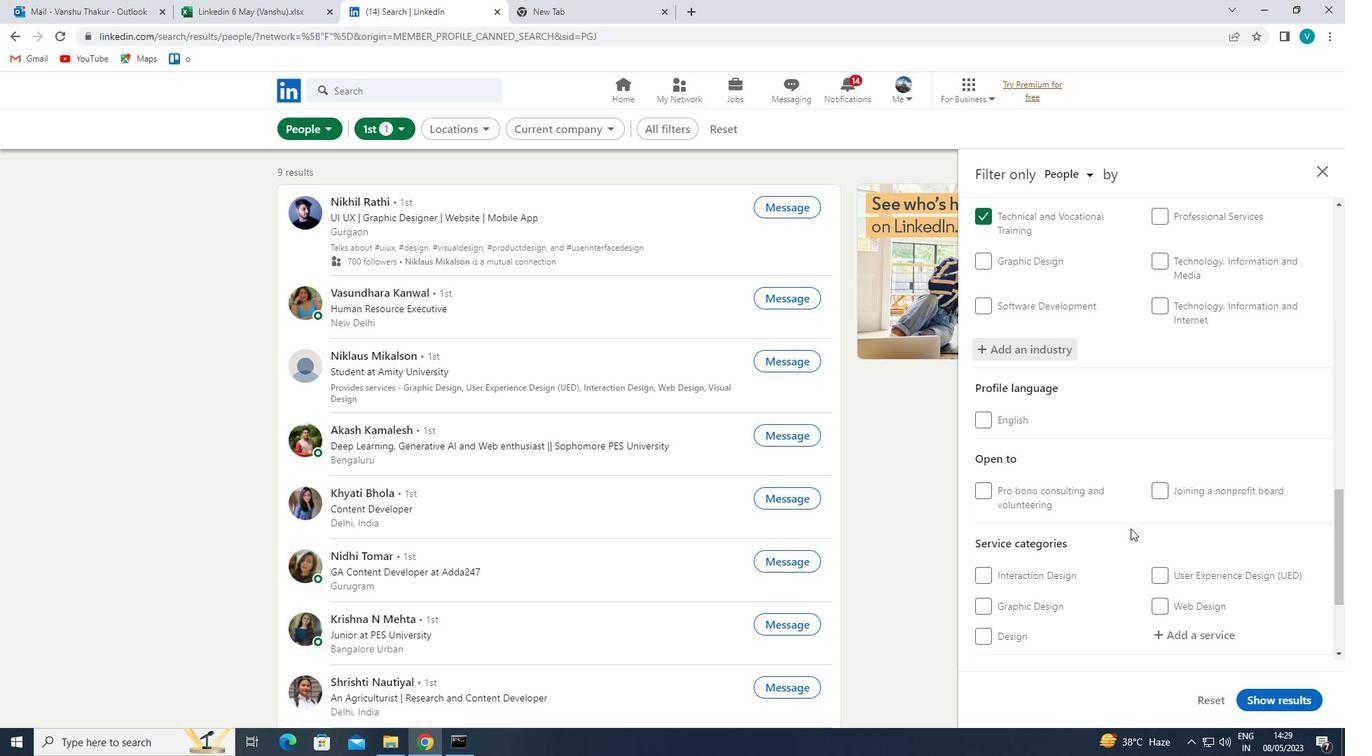 
Action: Mouse moved to (1173, 496)
Screenshot: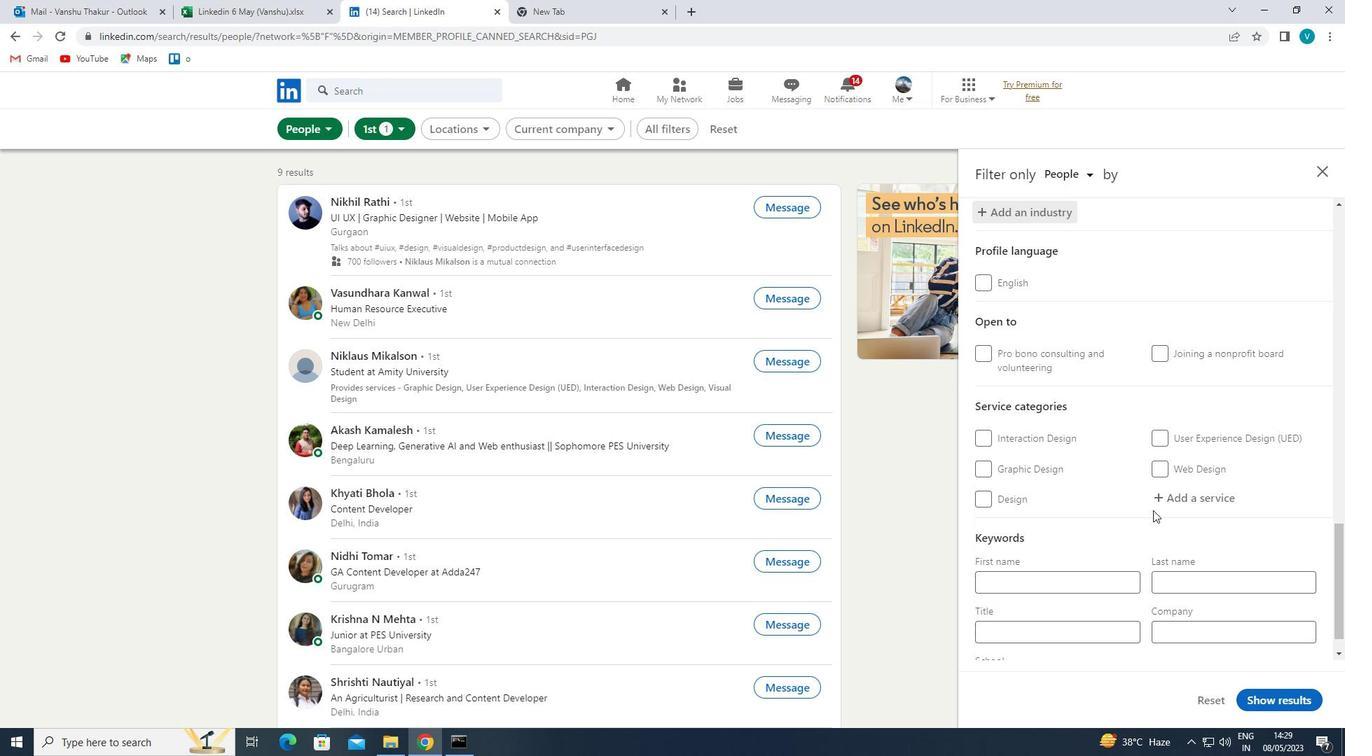 
Action: Mouse pressed left at (1173, 496)
Screenshot: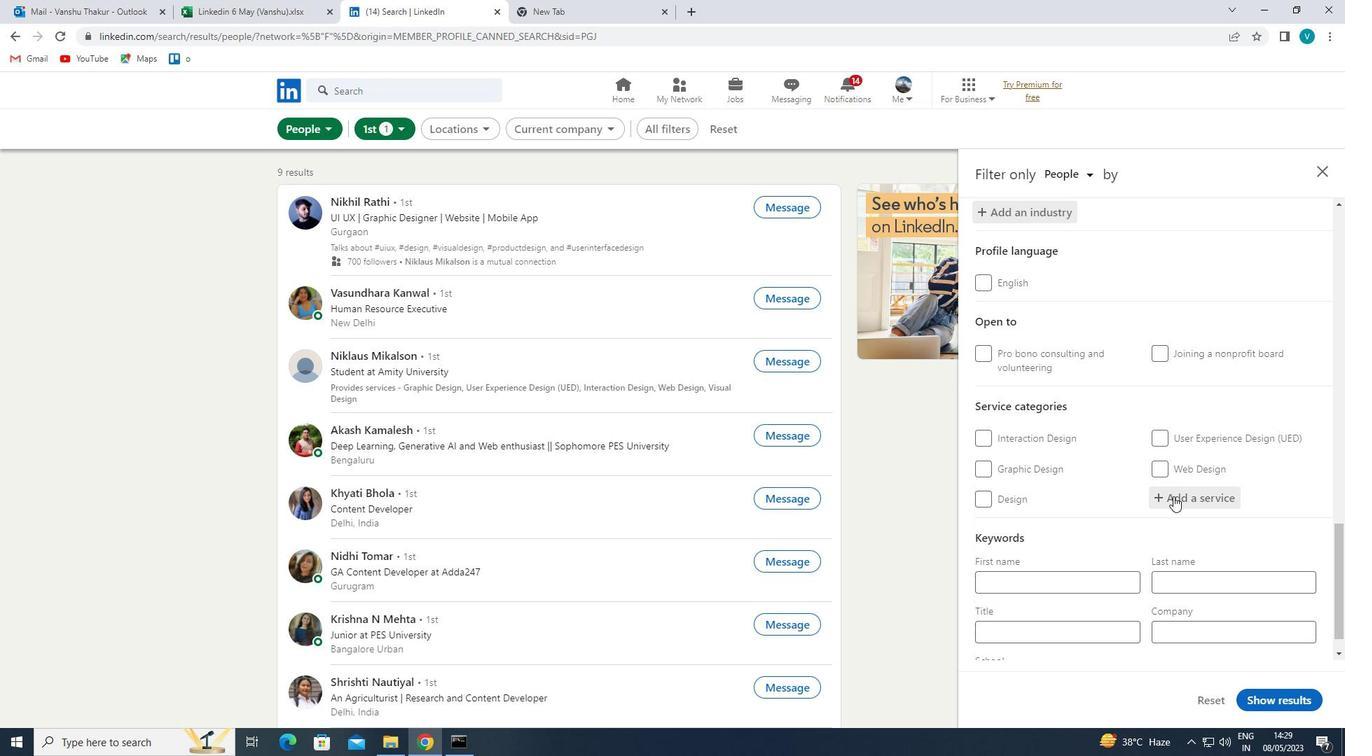 
Action: Key pressed <Key.shift>
Screenshot: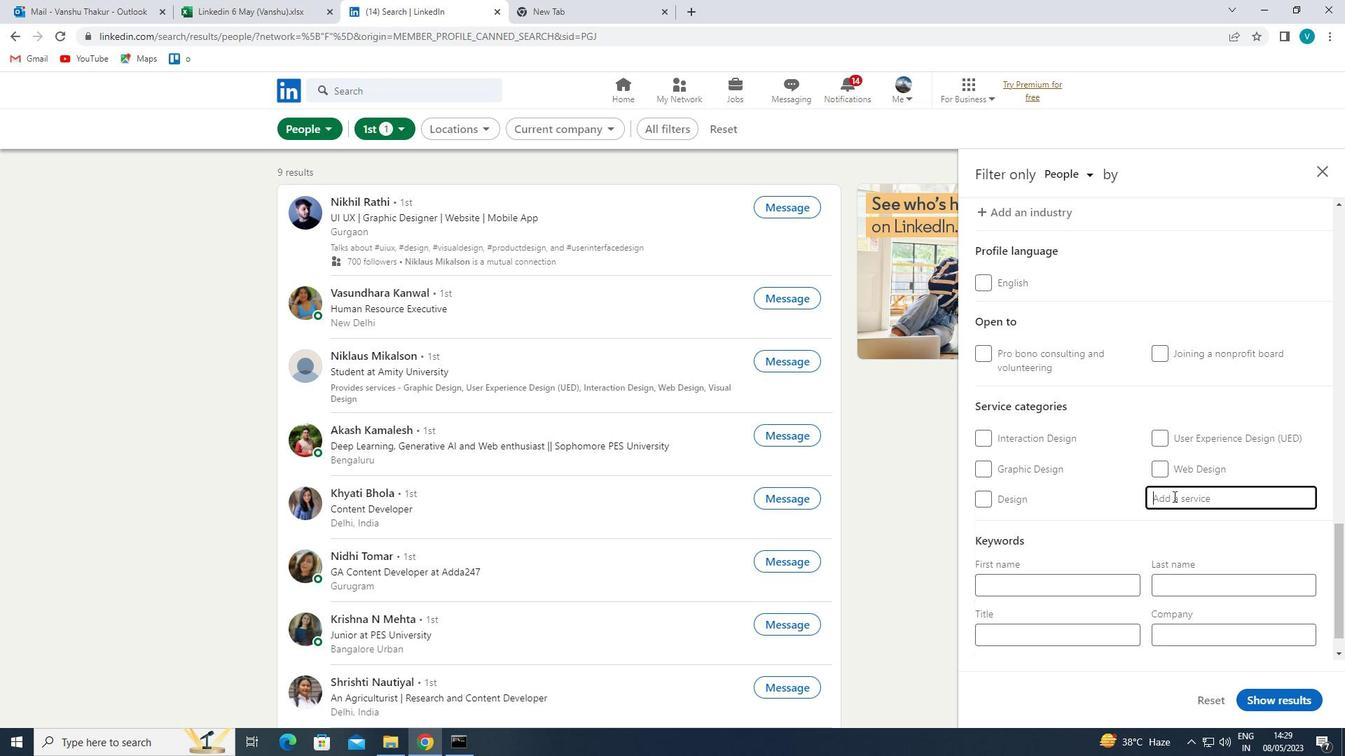 
Action: Mouse moved to (1173, 496)
Screenshot: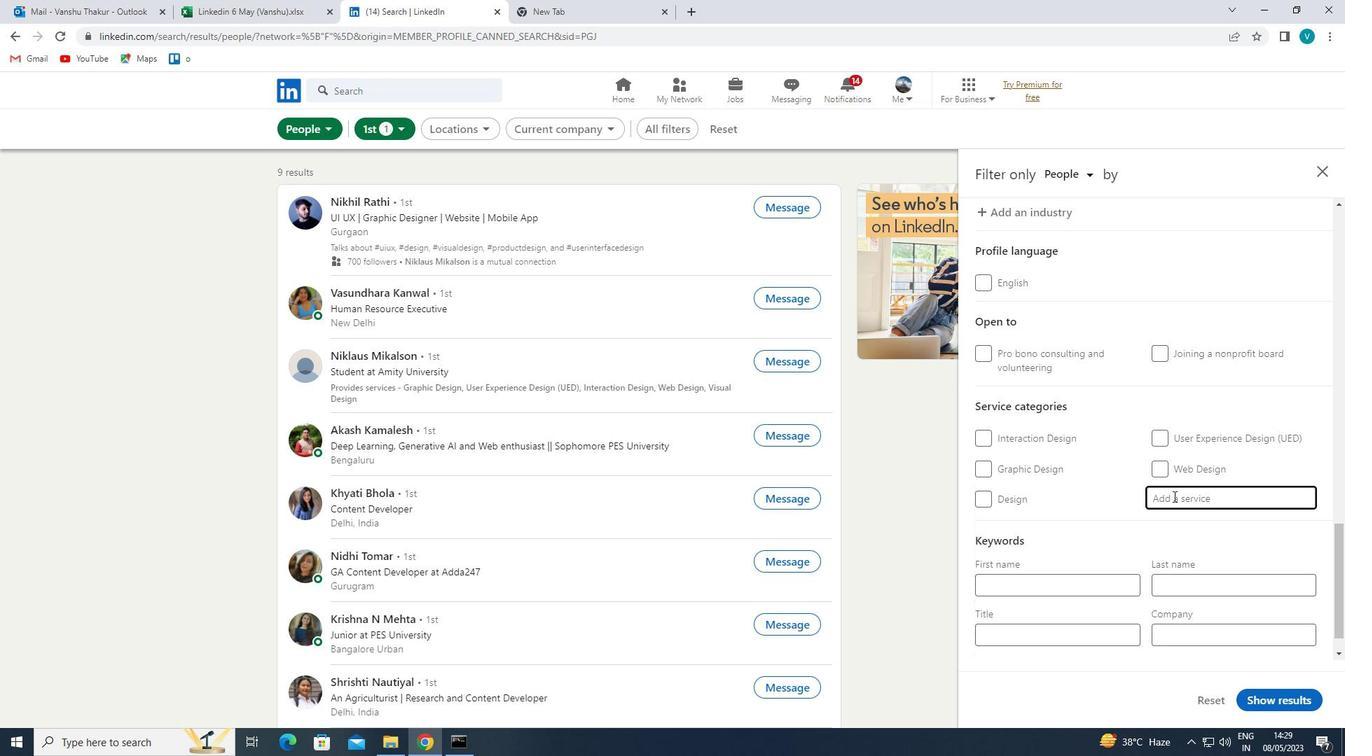 
Action: Key pressed N
Screenshot: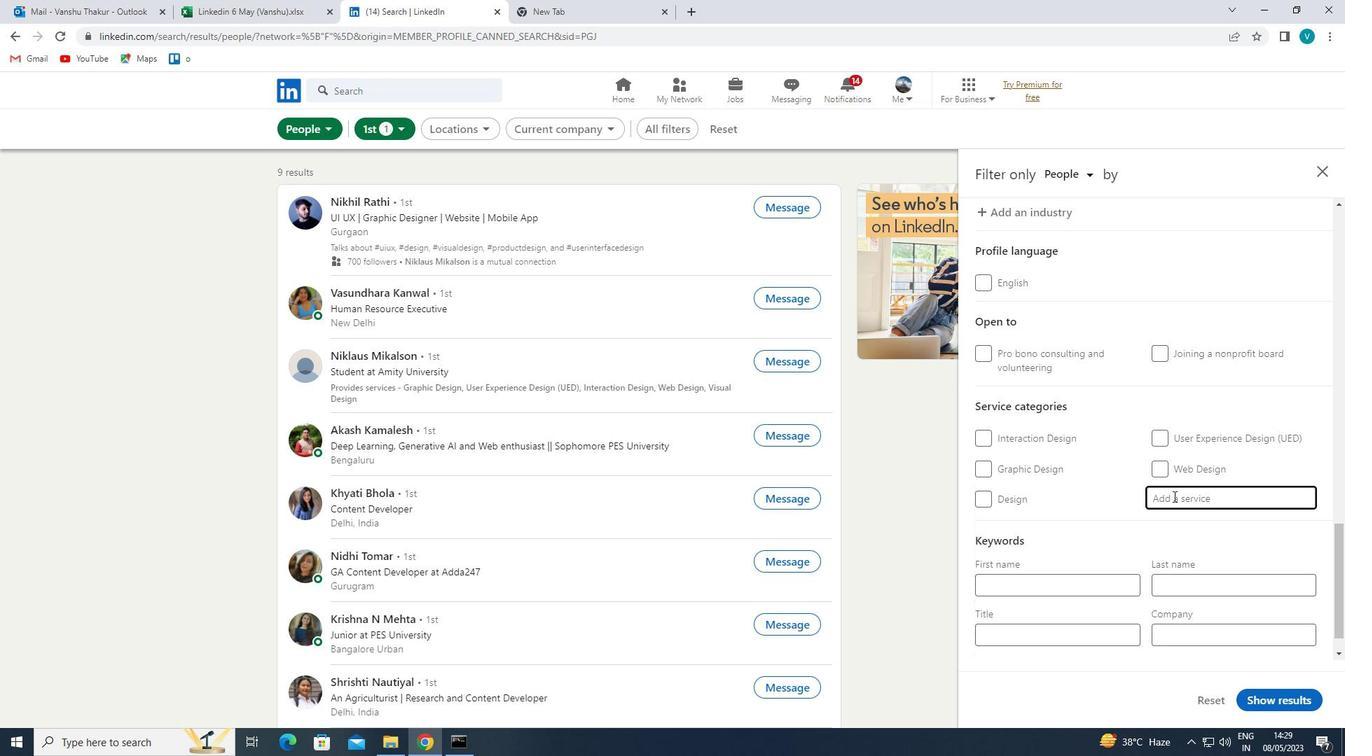 
Action: Mouse moved to (1139, 477)
Screenshot: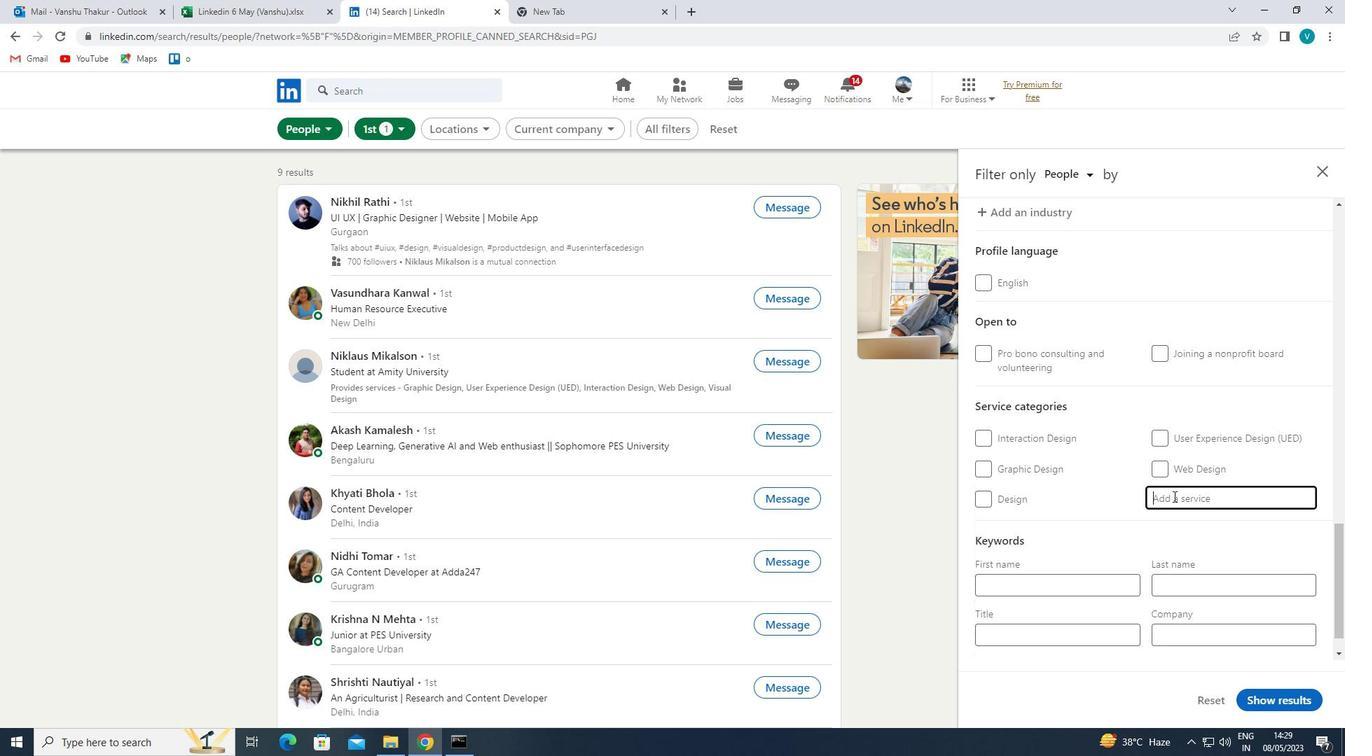 
Action: Key pressed EGOTIATION<Key.space>
Screenshot: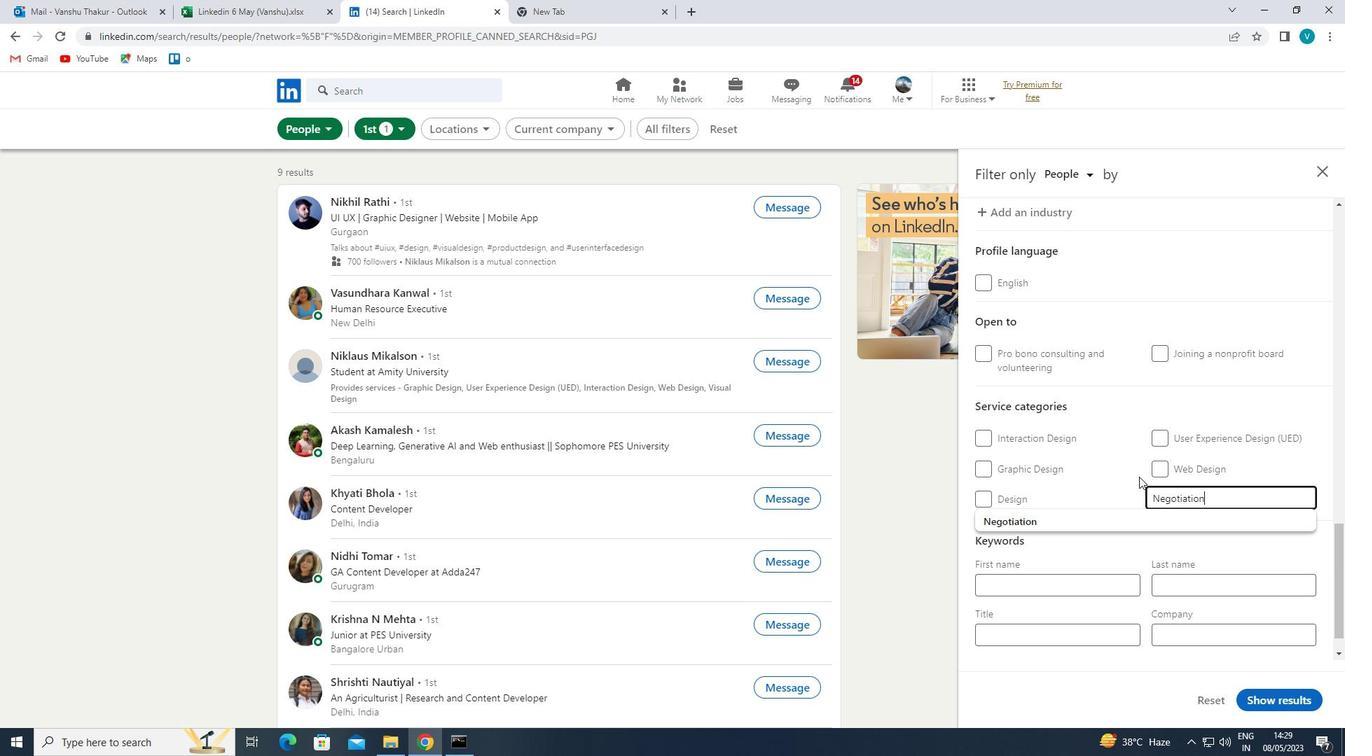 
Action: Mouse moved to (1110, 519)
Screenshot: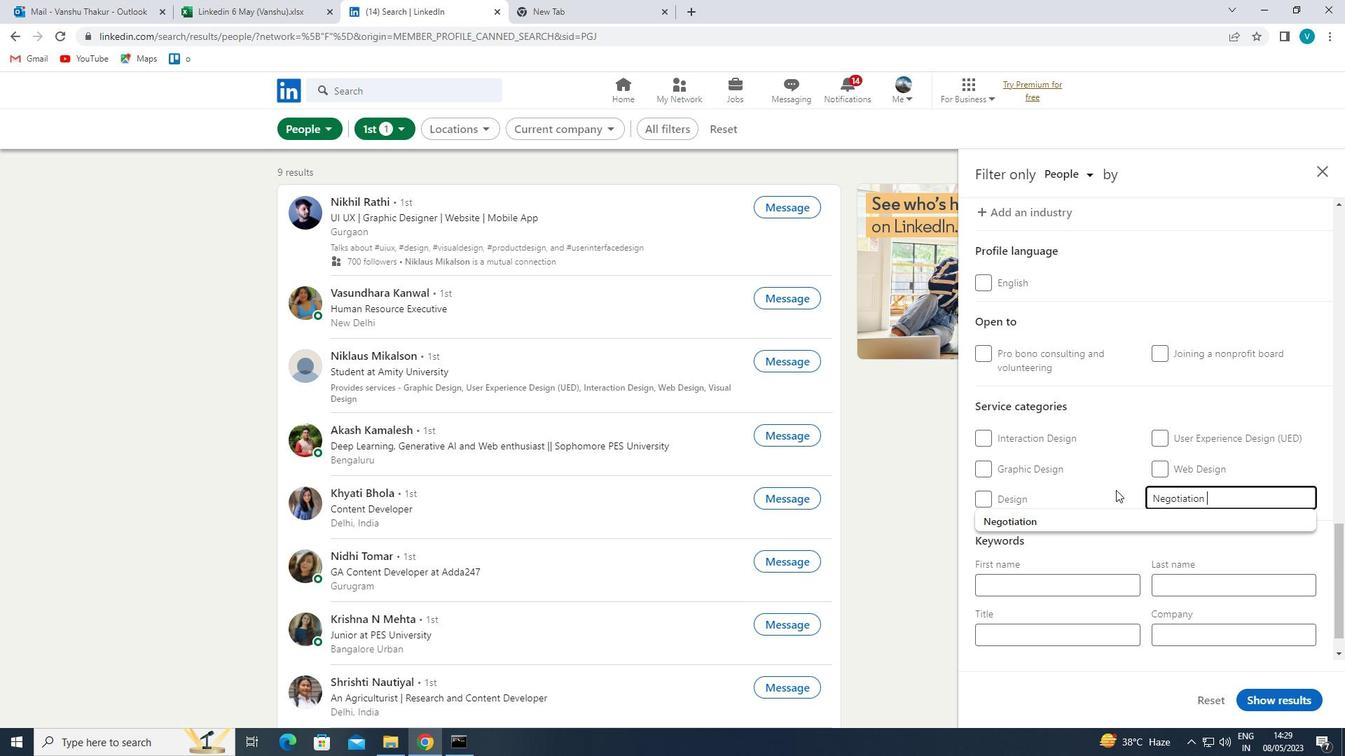
Action: Mouse pressed left at (1110, 519)
Screenshot: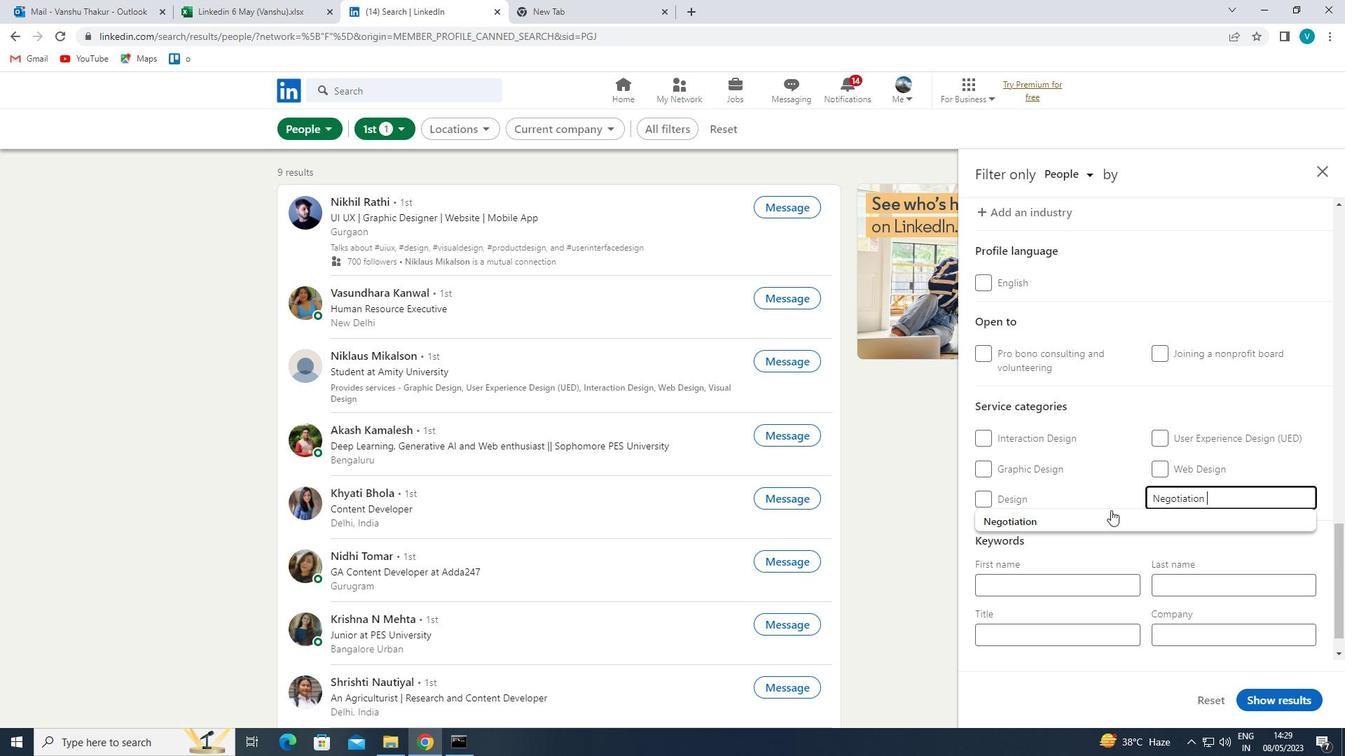 
Action: Mouse scrolled (1110, 518) with delta (0, 0)
Screenshot: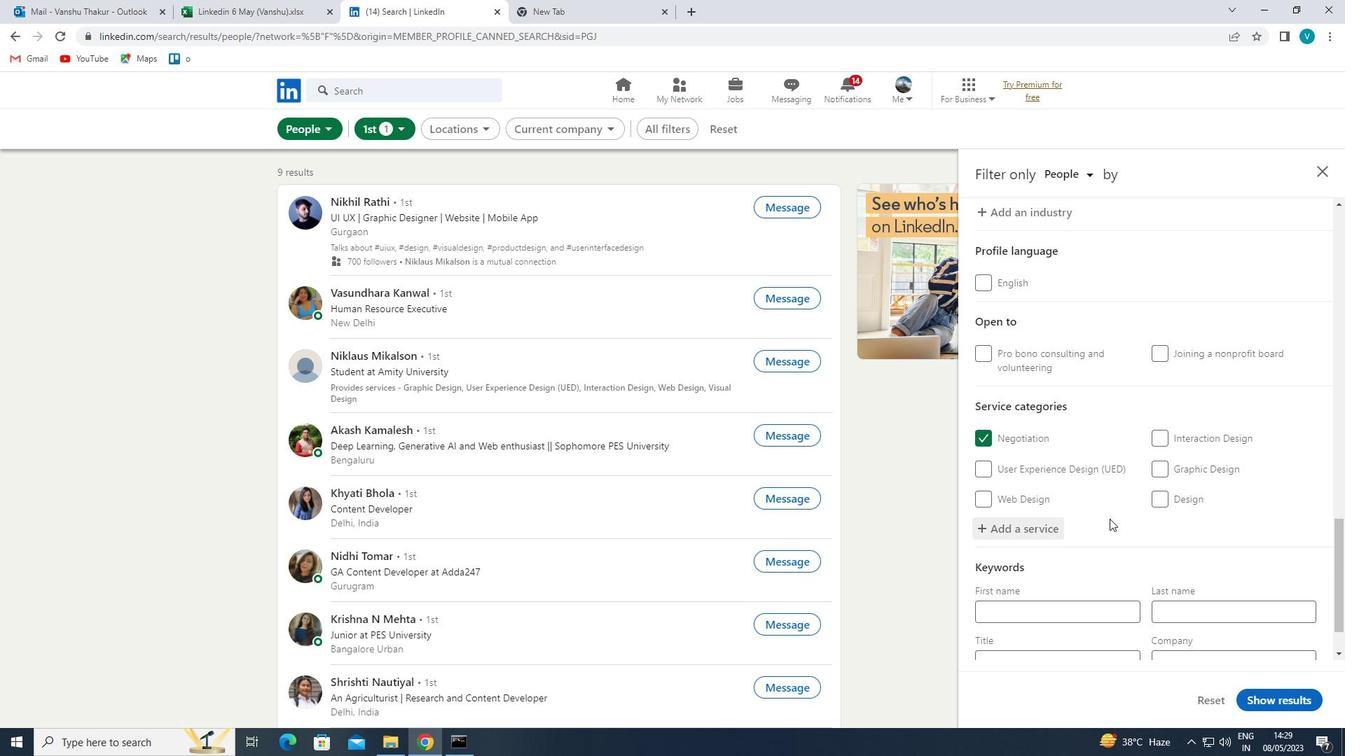 
Action: Mouse scrolled (1110, 518) with delta (0, 0)
Screenshot: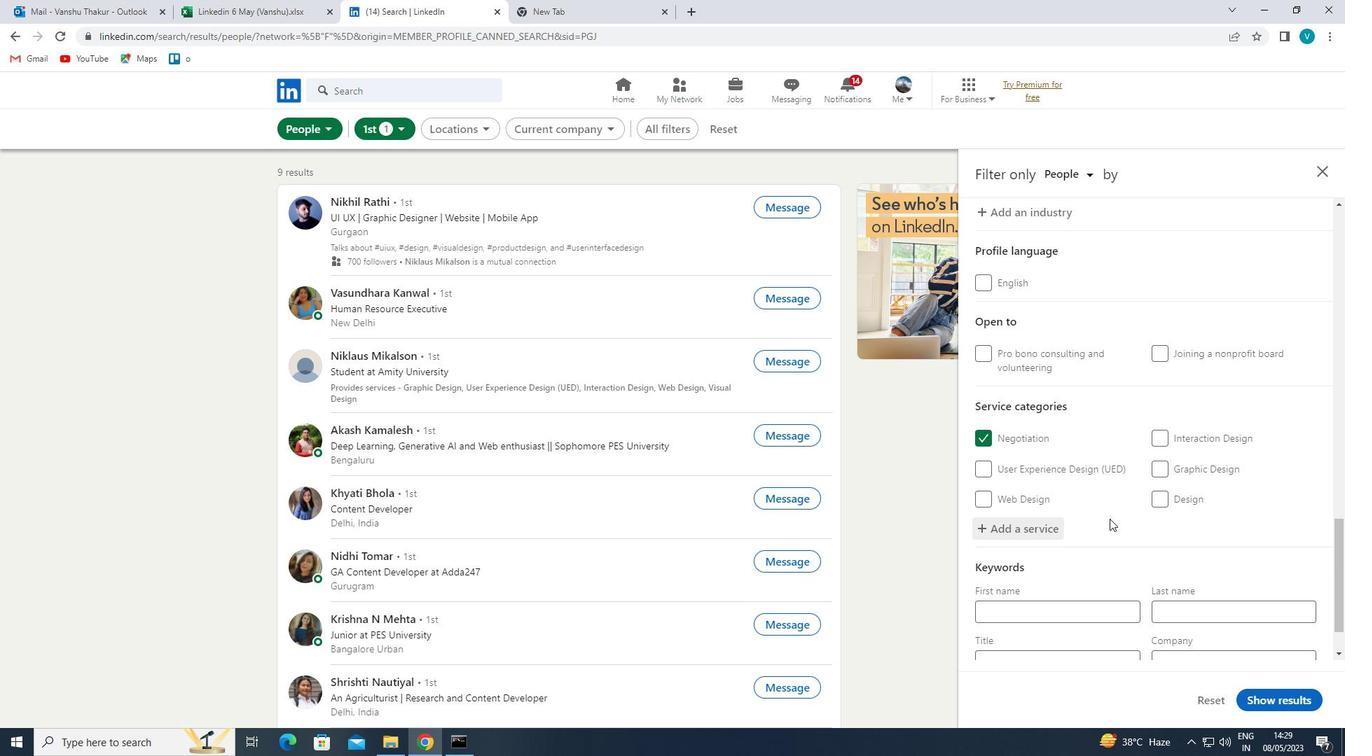 
Action: Mouse moved to (1110, 520)
Screenshot: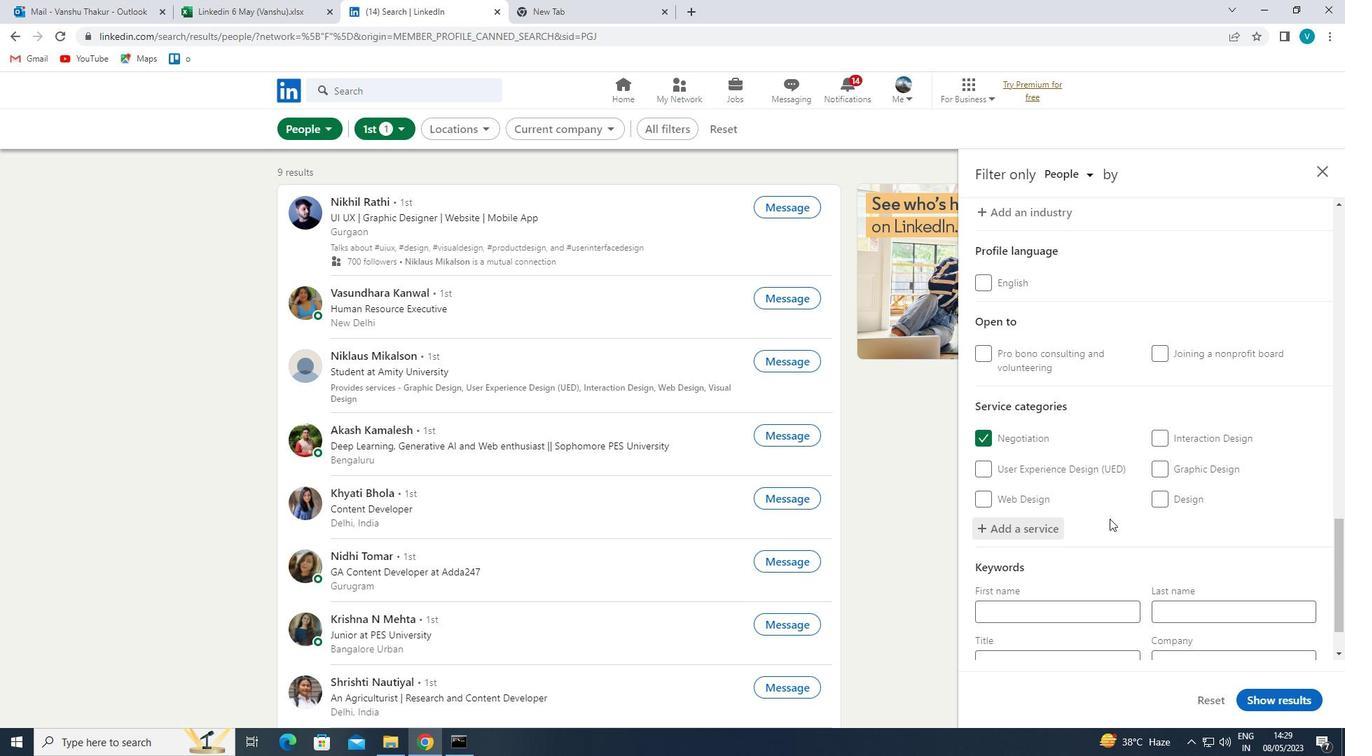 
Action: Mouse scrolled (1110, 519) with delta (0, 0)
Screenshot: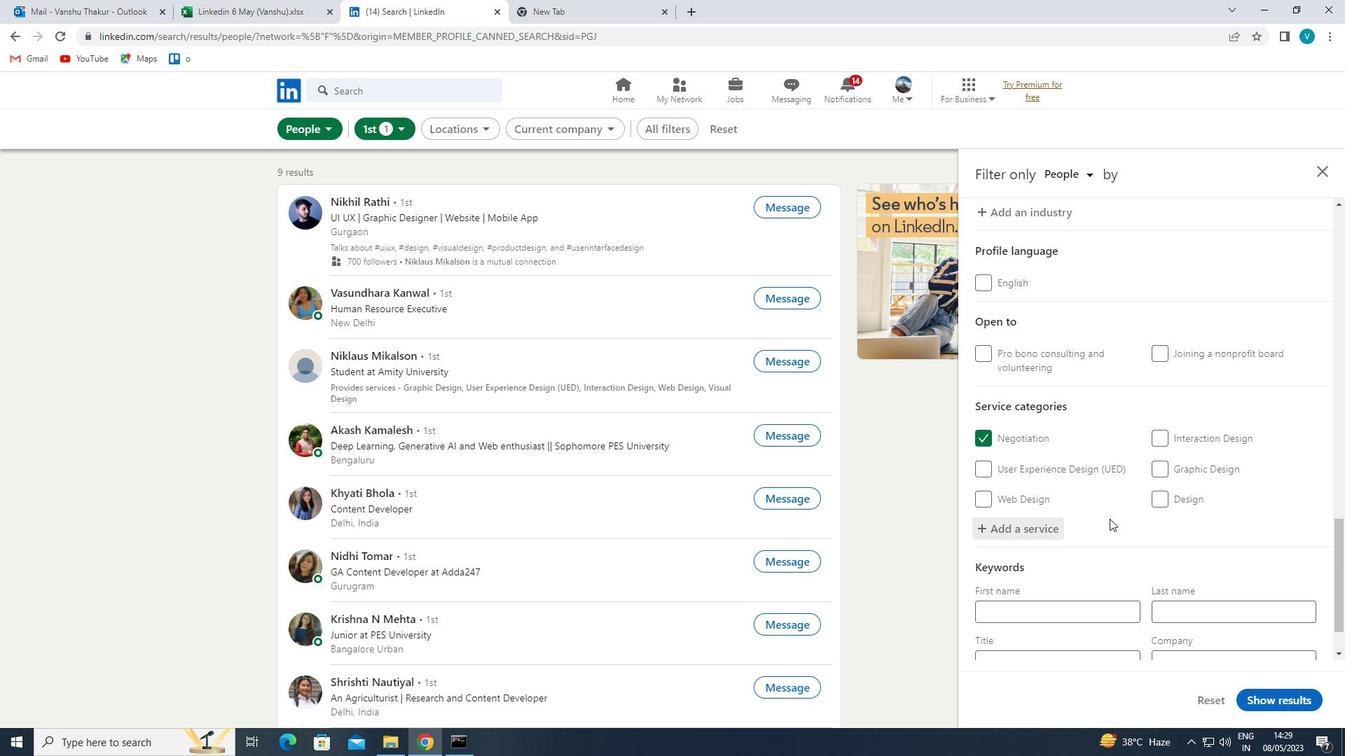 
Action: Mouse moved to (1110, 520)
Screenshot: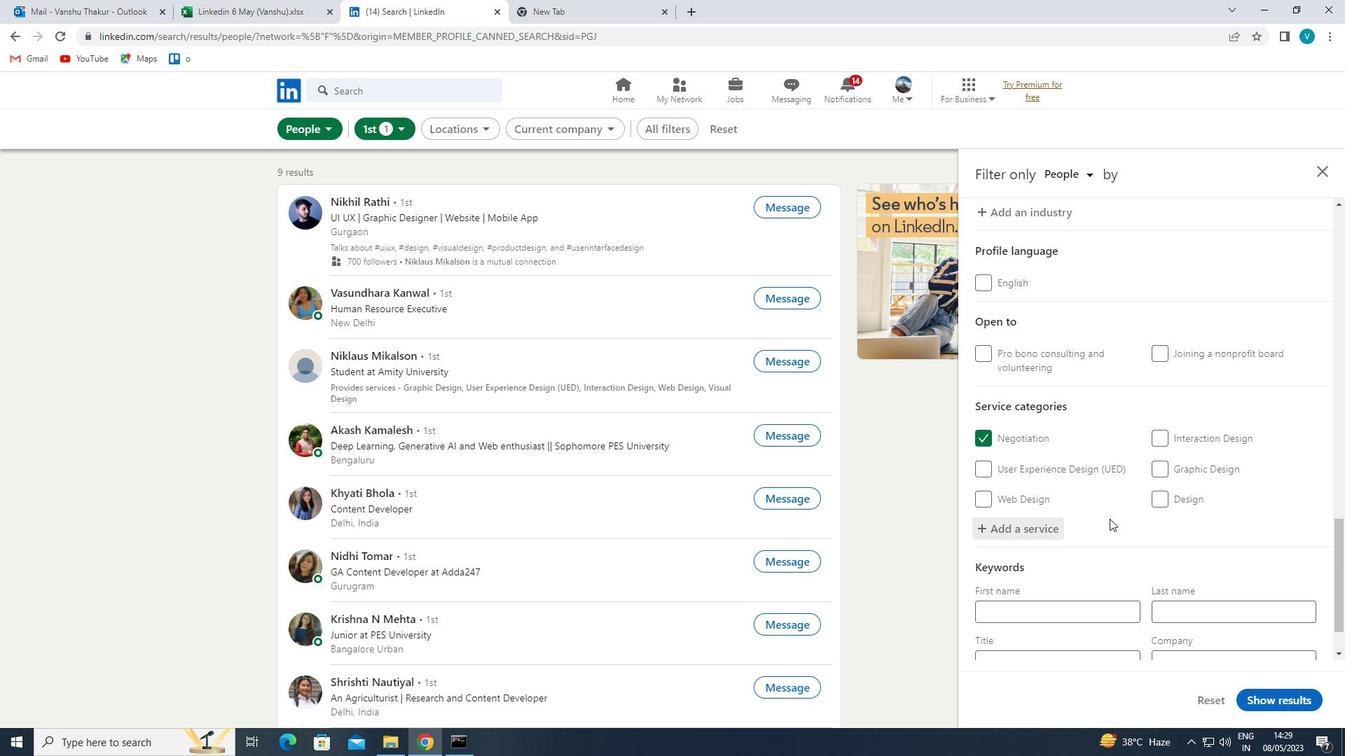 
Action: Mouse scrolled (1110, 519) with delta (0, 0)
Screenshot: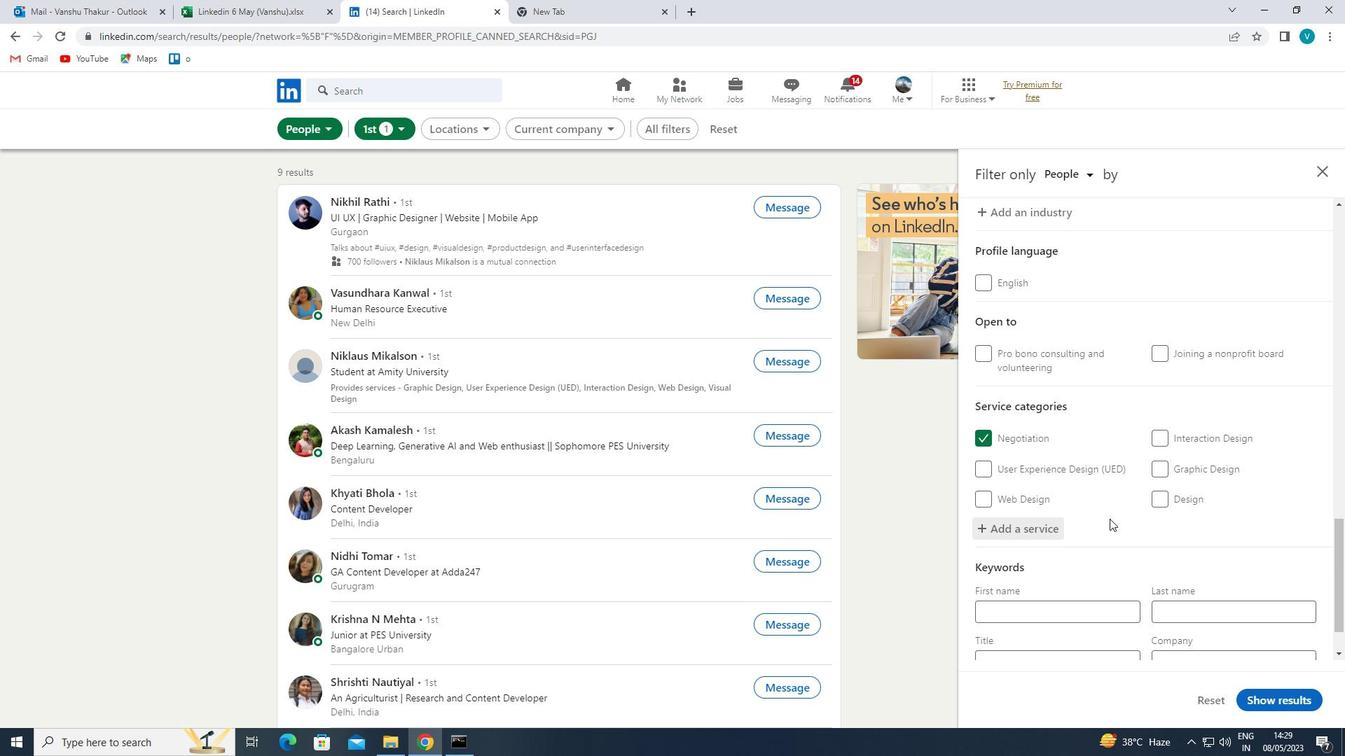 
Action: Mouse moved to (1089, 591)
Screenshot: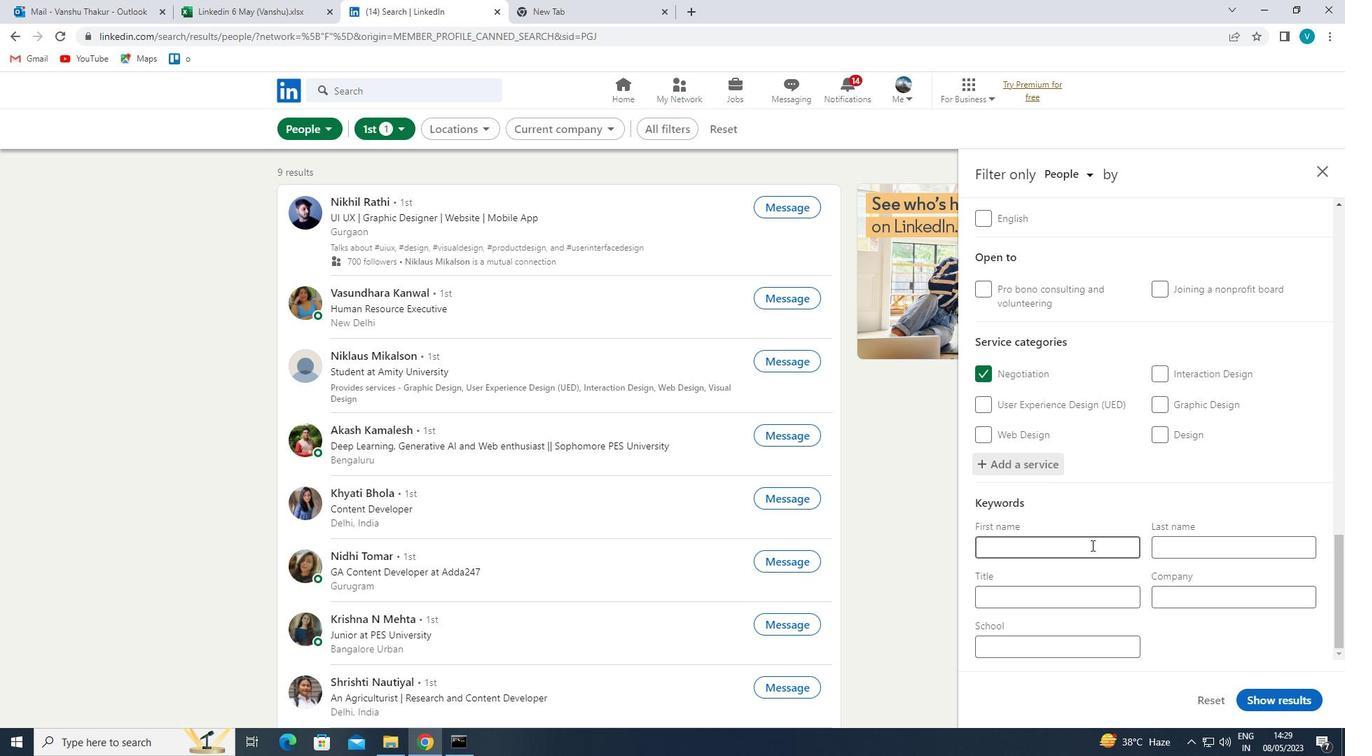 
Action: Mouse pressed left at (1089, 591)
Screenshot: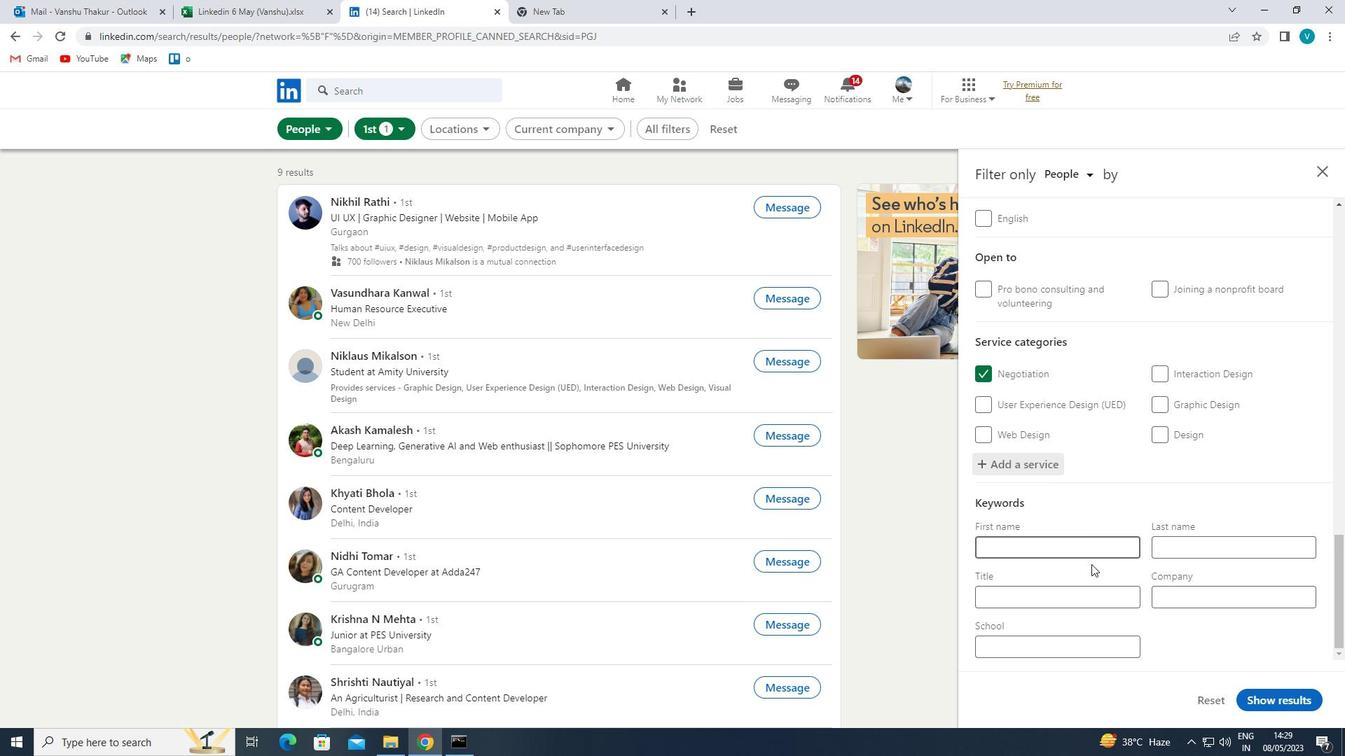 
Action: Key pressed <Key.shift><Key.shift><Key.shift>CONTROLLER
Screenshot: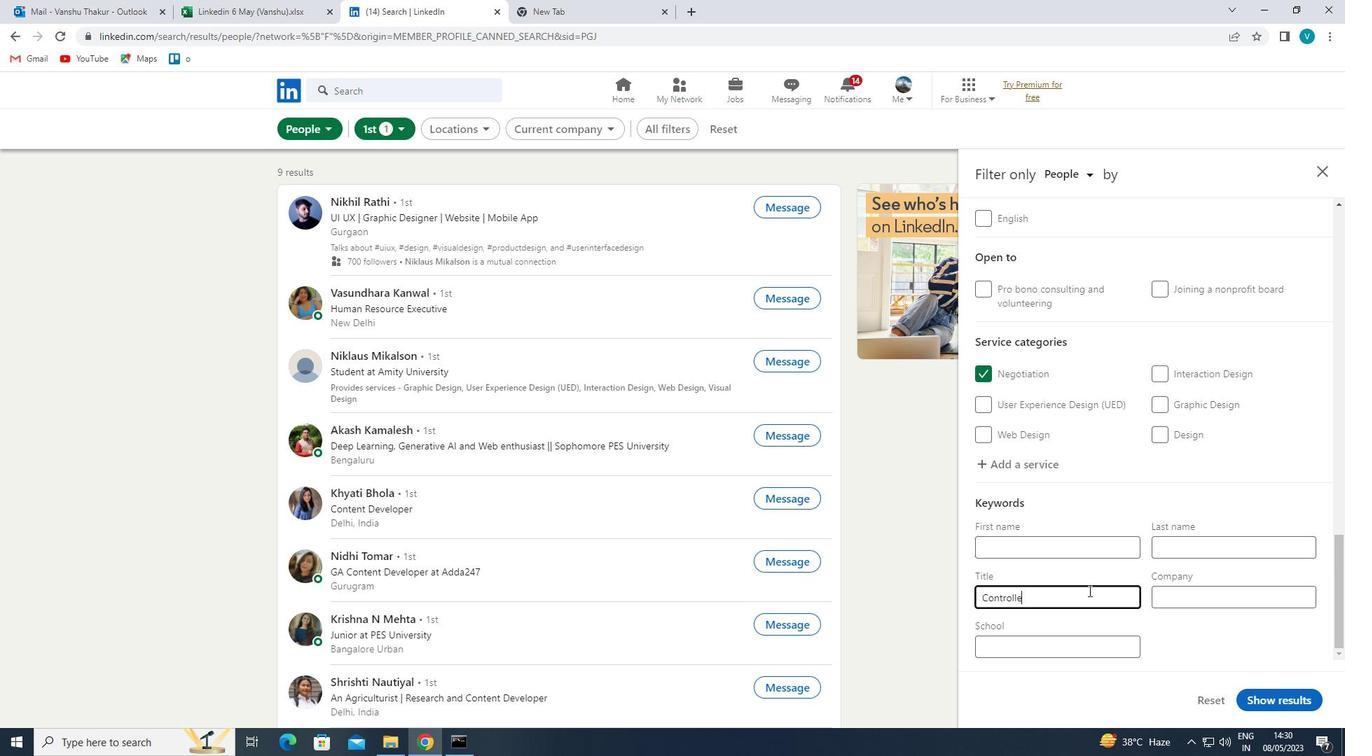 
Action: Mouse moved to (1272, 696)
Screenshot: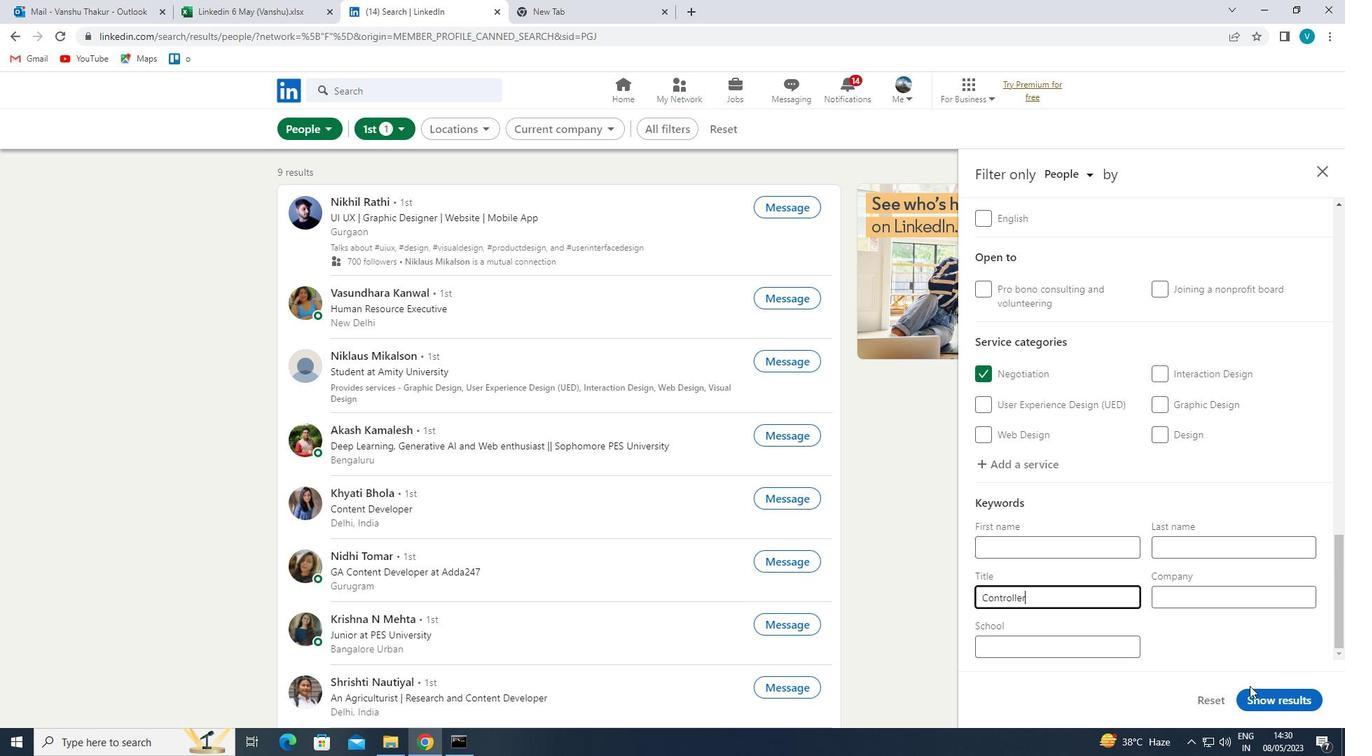 
Action: Mouse pressed left at (1272, 696)
Screenshot: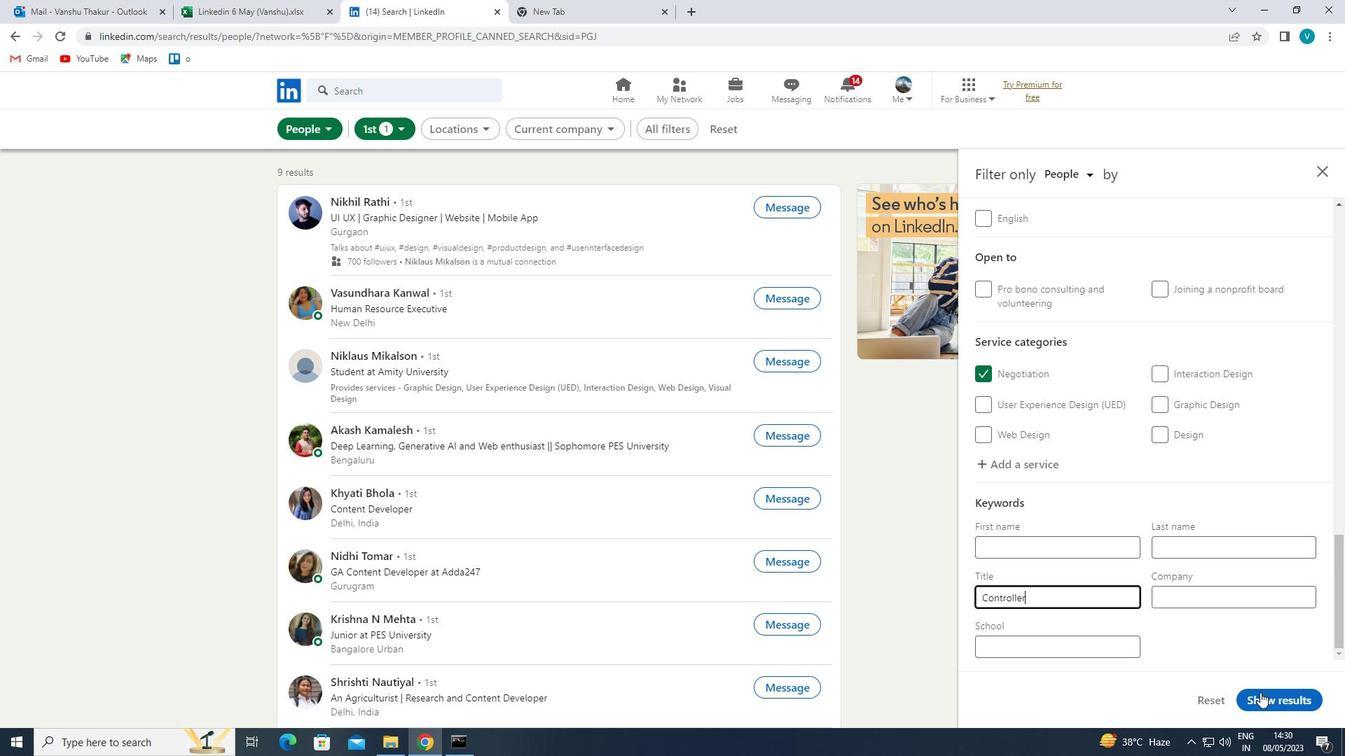 
Action: Mouse moved to (1209, 662)
Screenshot: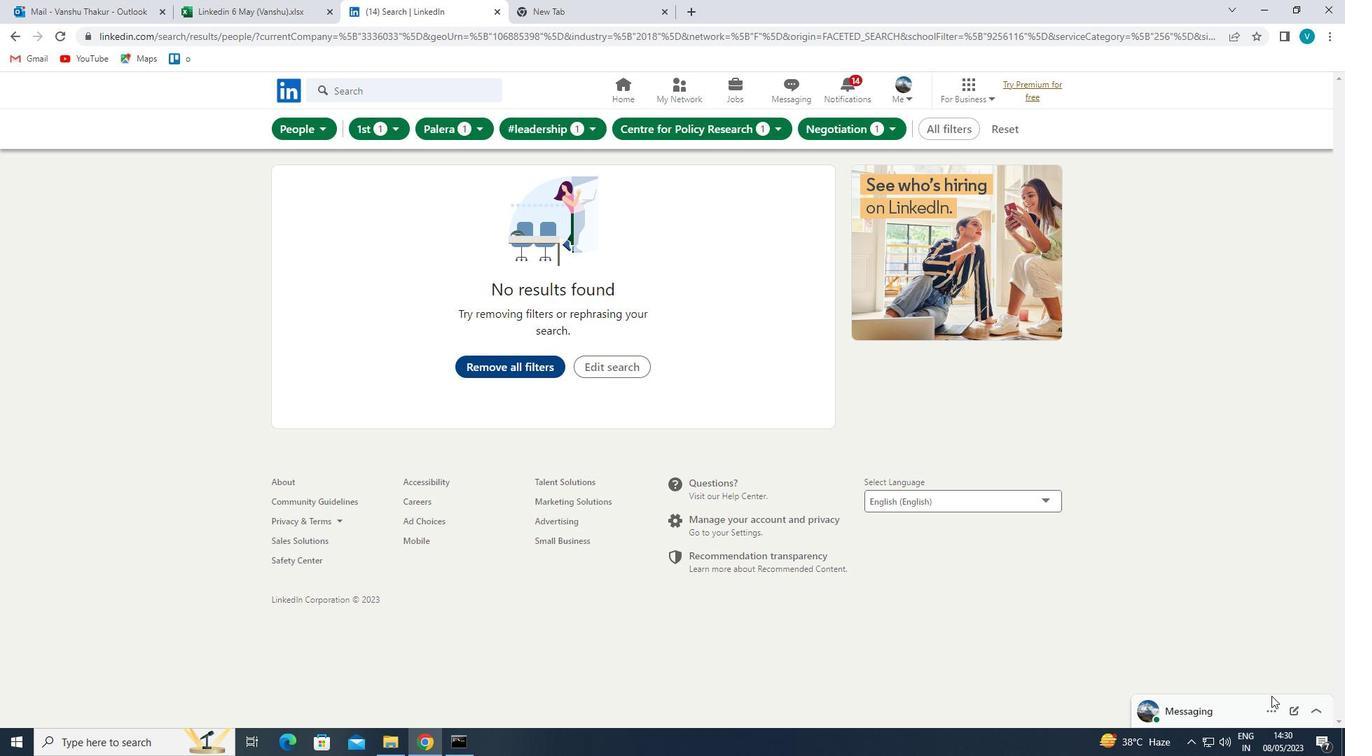 
